 Task: Find a house in 'Space in guye, China' for 7 guests from 10th to 15th July, with 4 bedrooms, 7 beds, 4 bathrooms, priced between ₹10,000 and ₹15,000, including amenities like WiFi, Free parking, Gym, and Breakfast, and host language English.
Action: Mouse moved to (572, 112)
Screenshot: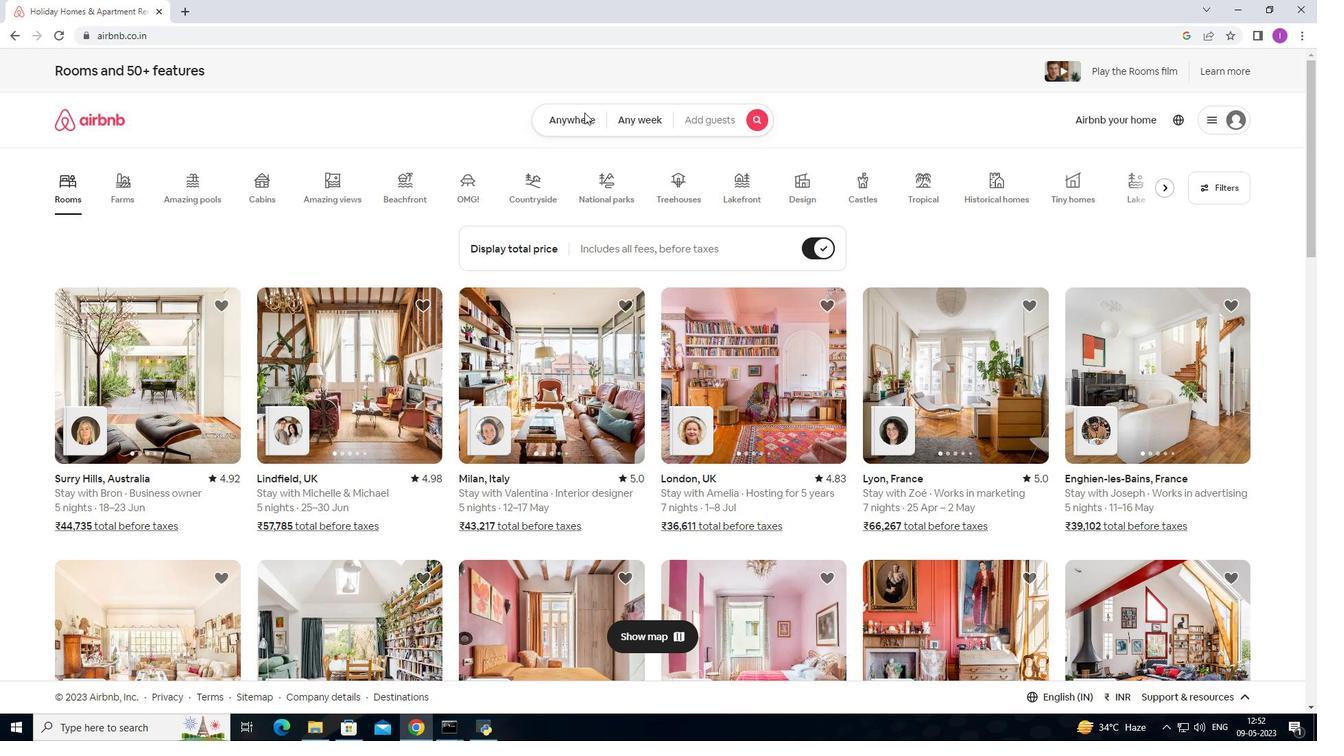 
Action: Mouse pressed left at (572, 112)
Screenshot: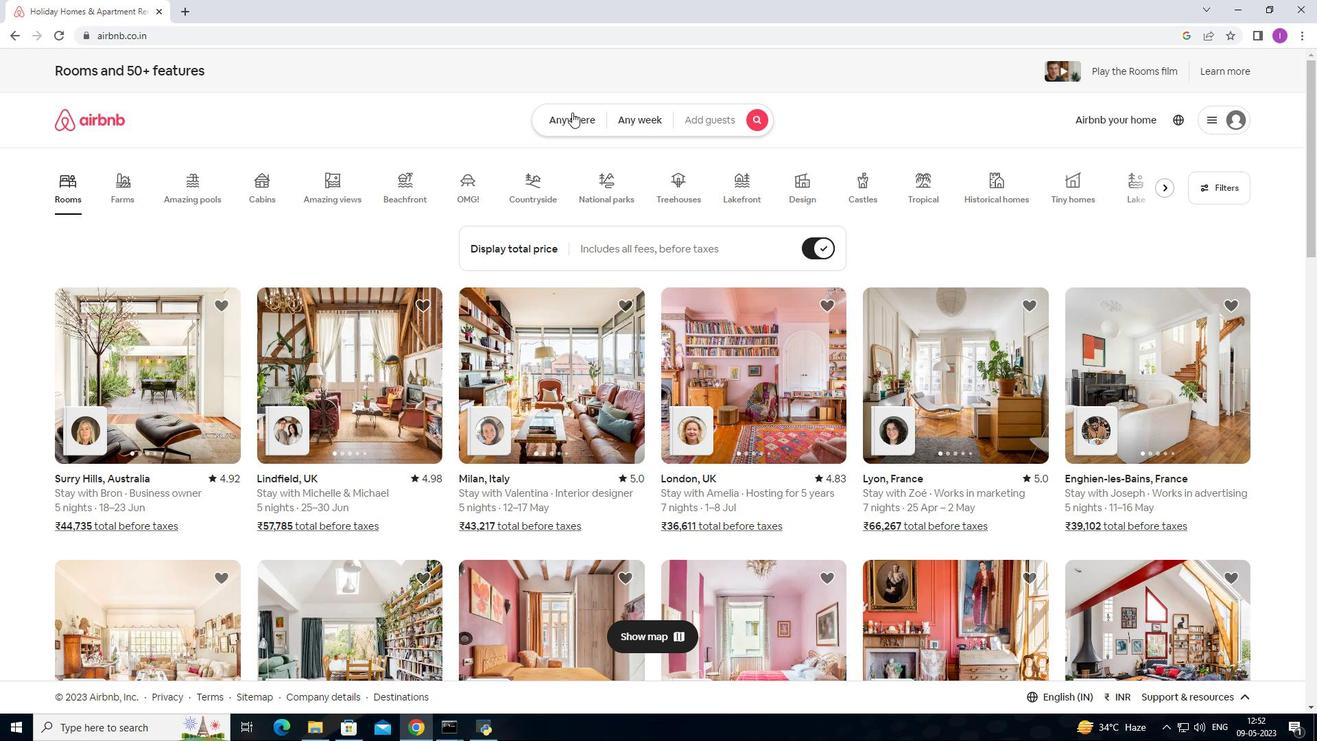 
Action: Mouse moved to (427, 177)
Screenshot: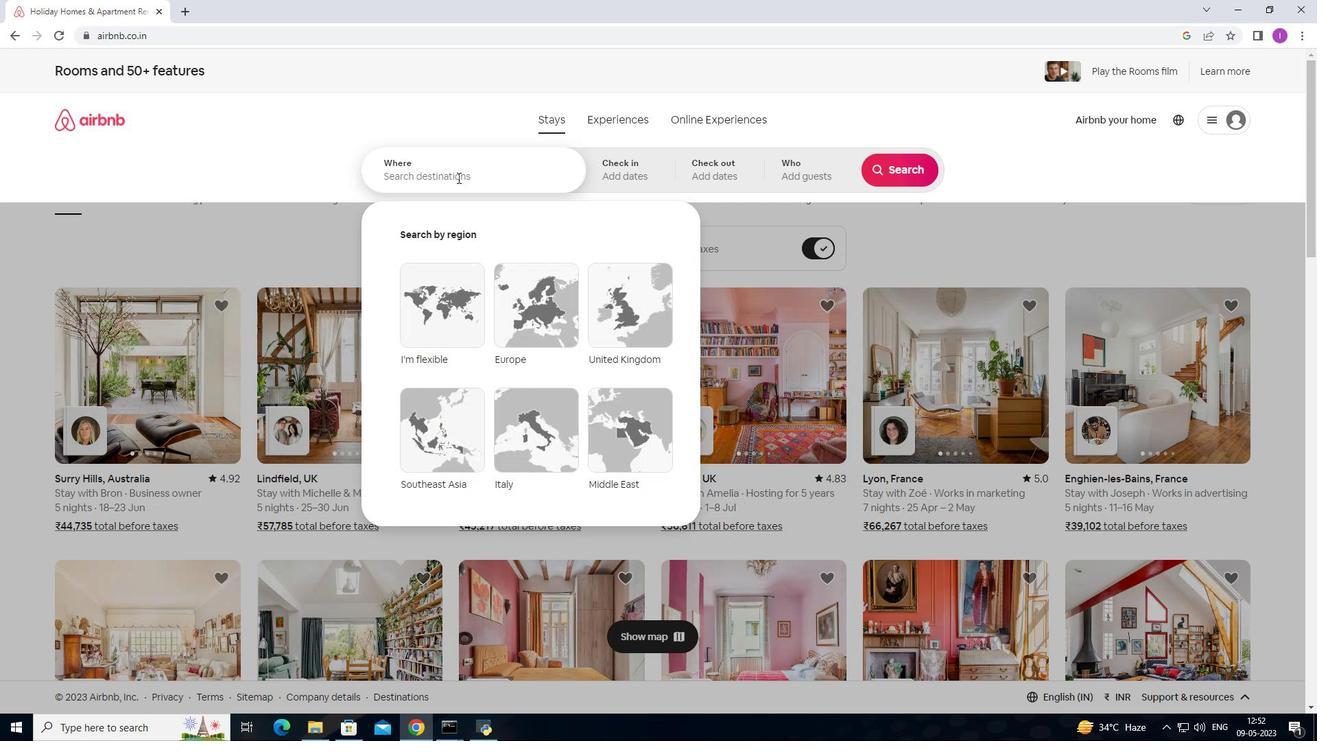 
Action: Mouse pressed left at (427, 177)
Screenshot: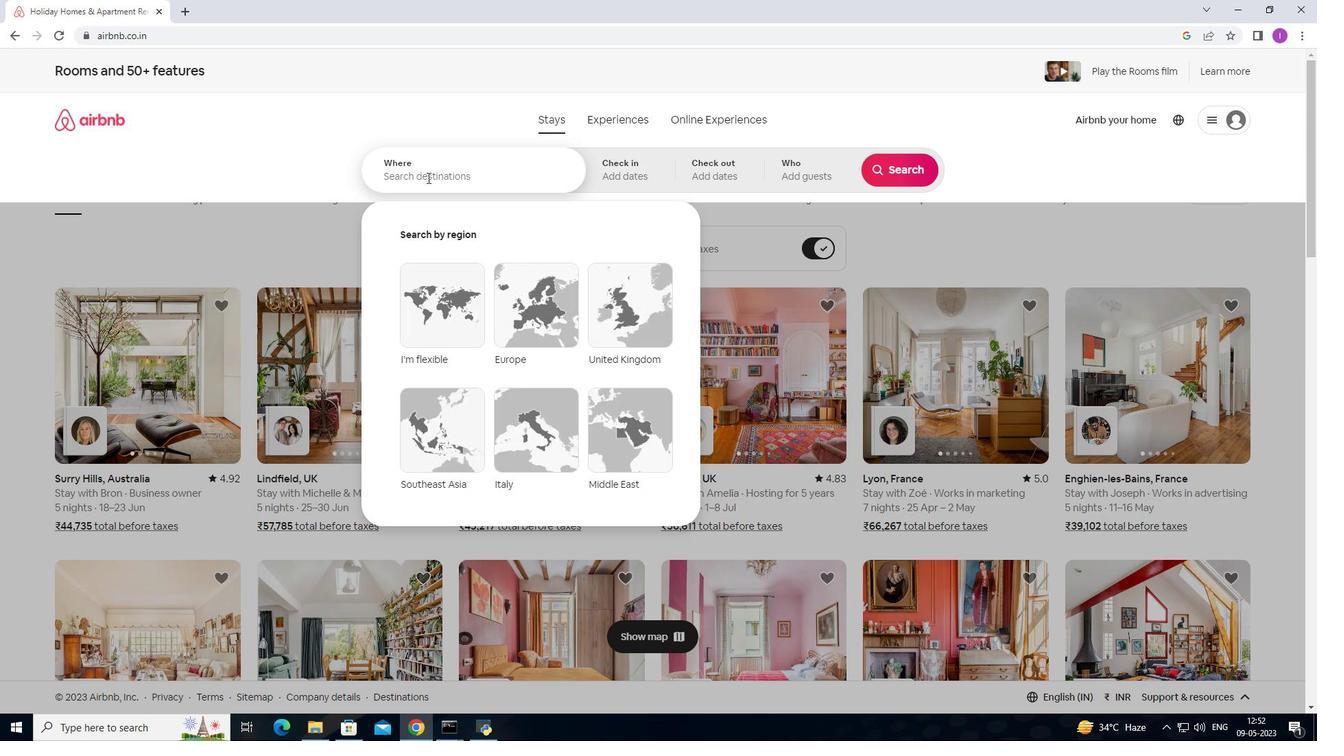 
Action: Mouse moved to (496, 182)
Screenshot: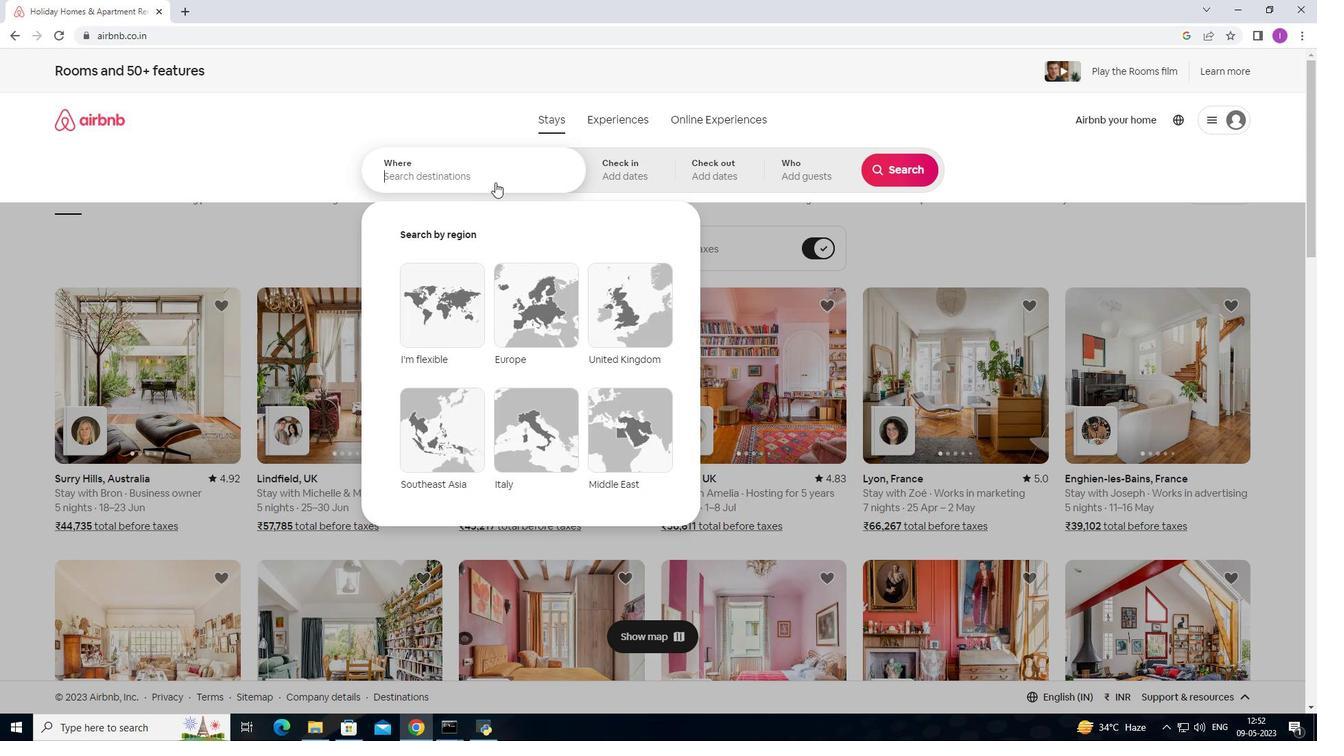 
Action: Key pressed <Key.shift>Space<Key.space>inguye,<Key.shift>China
Screenshot: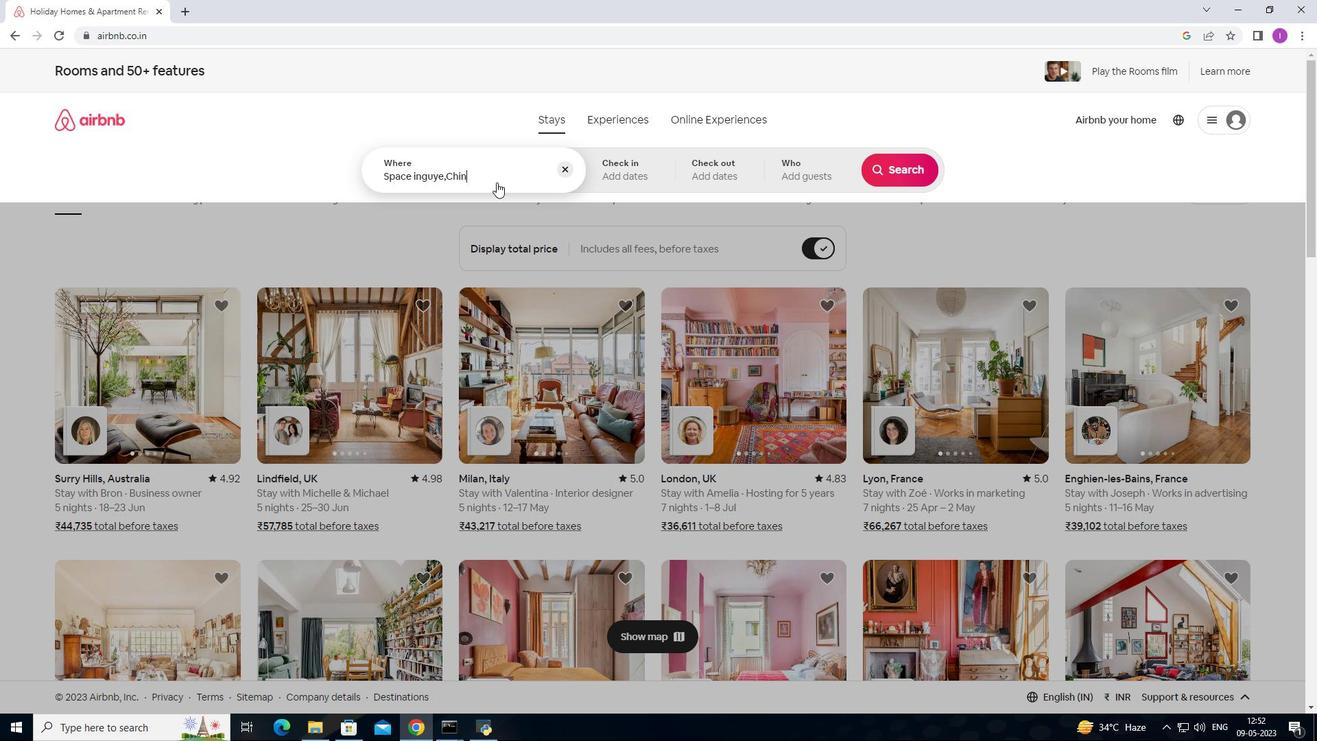 
Action: Mouse moved to (421, 176)
Screenshot: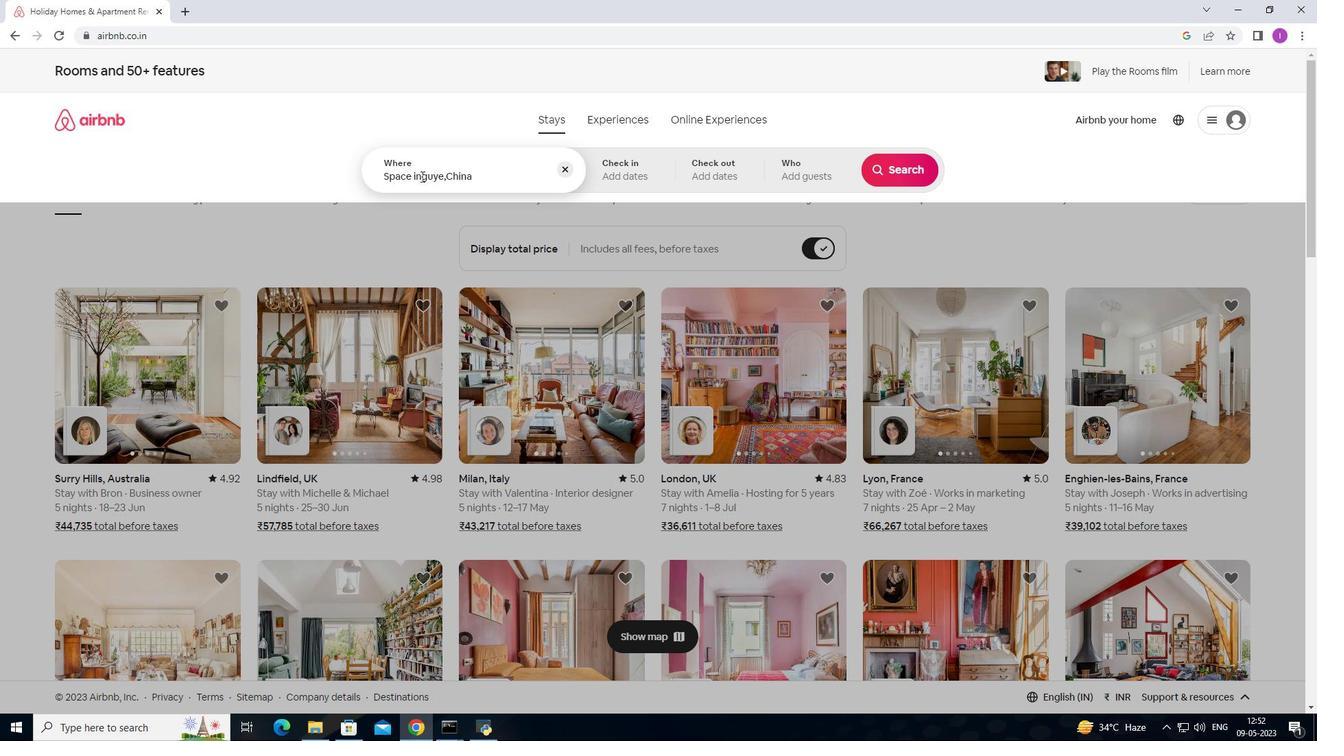 
Action: Mouse pressed left at (421, 176)
Screenshot: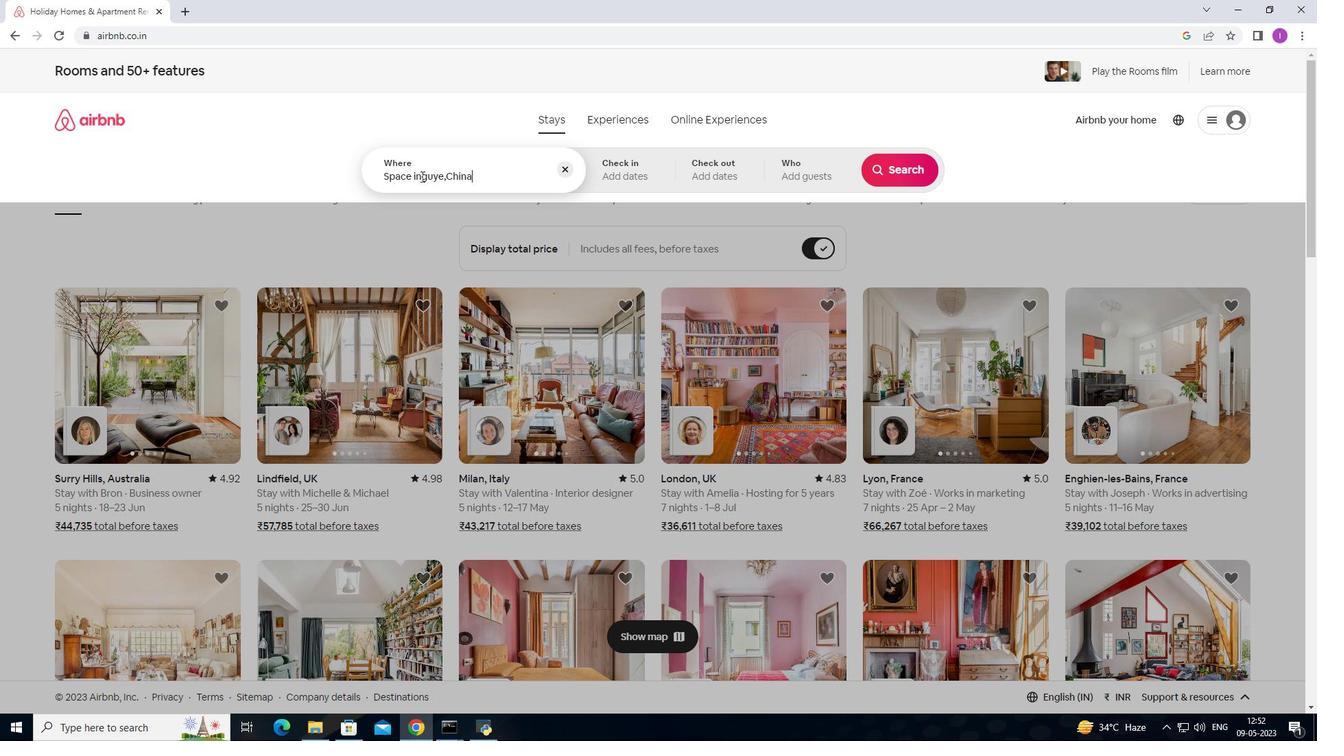 
Action: Mouse moved to (423, 179)
Screenshot: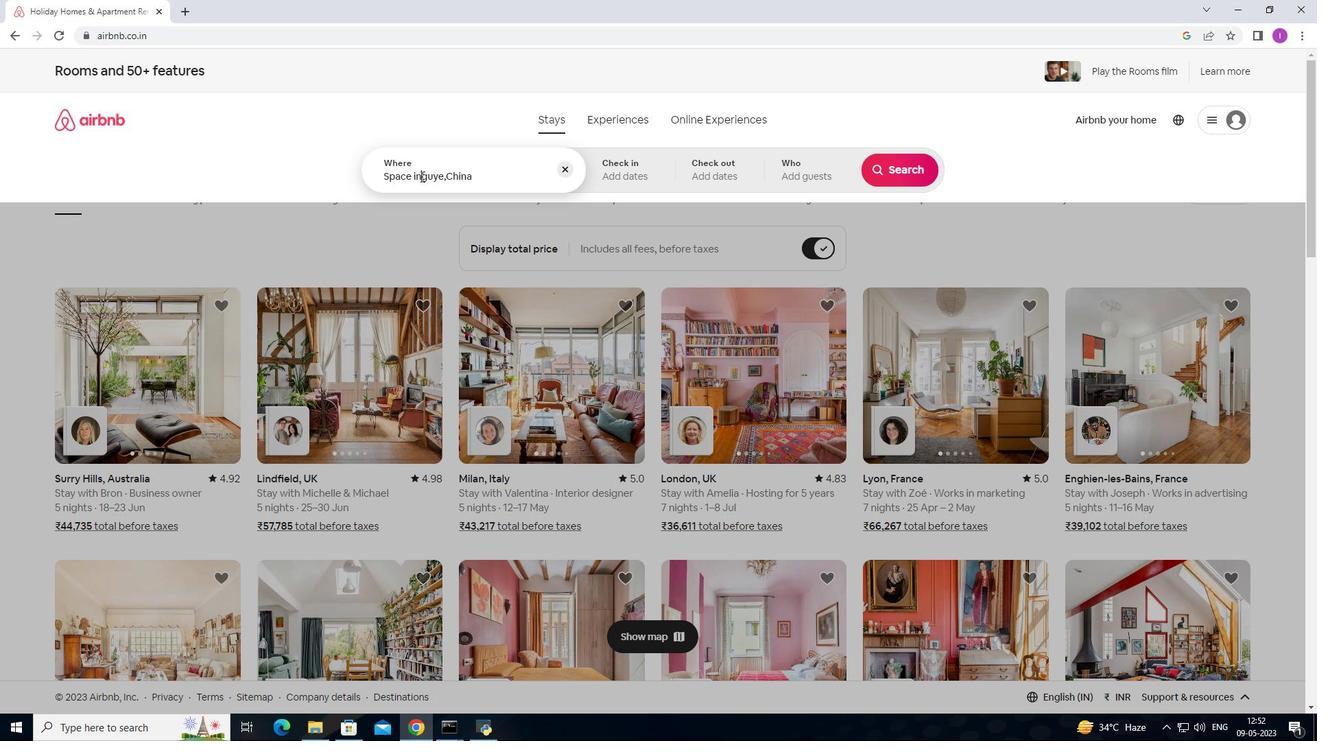 
Action: Key pressed <Key.space>
Screenshot: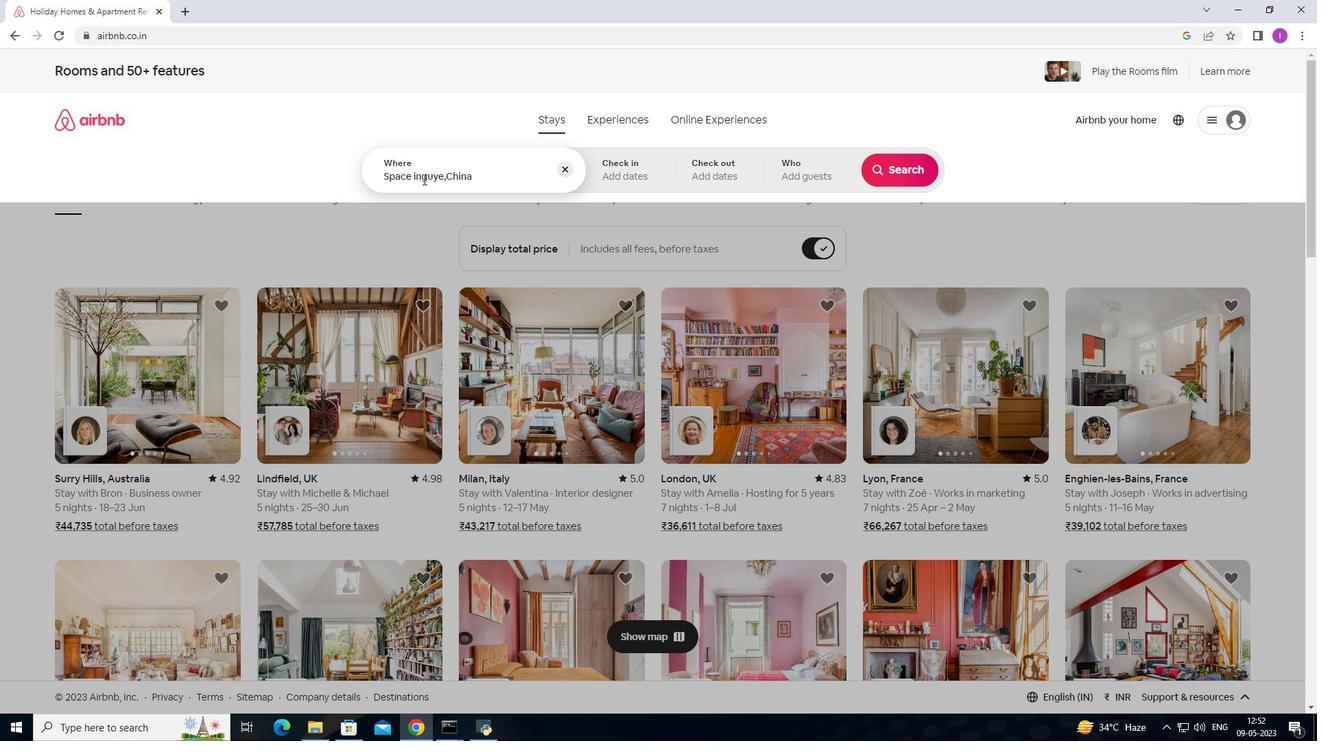 
Action: Mouse moved to (616, 175)
Screenshot: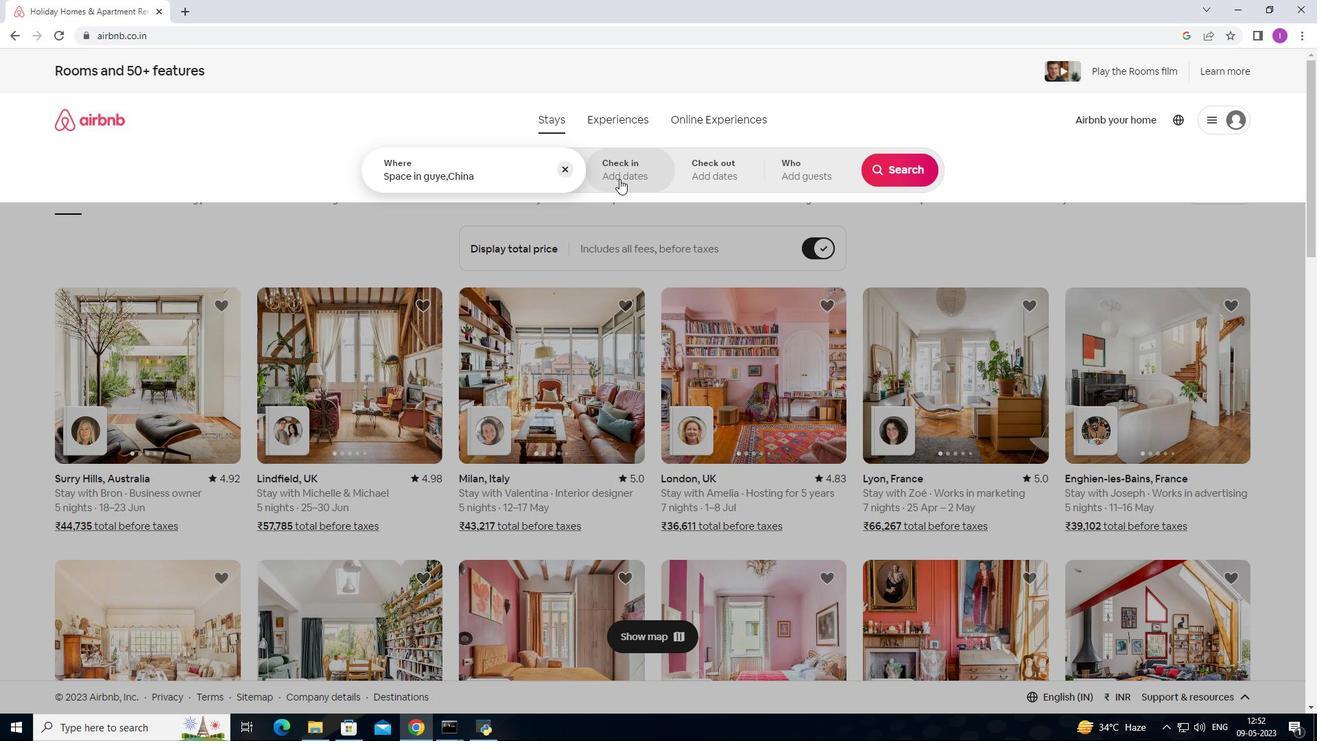 
Action: Mouse pressed left at (616, 175)
Screenshot: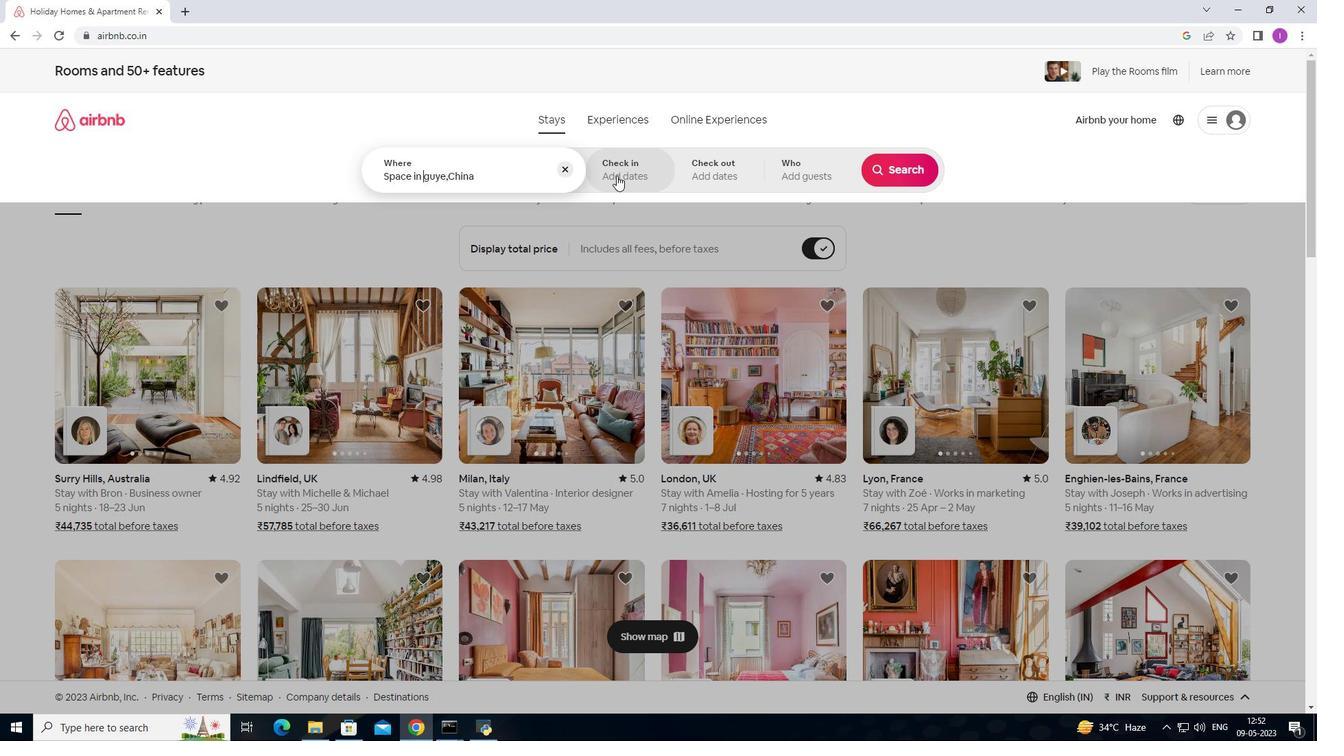 
Action: Mouse moved to (896, 270)
Screenshot: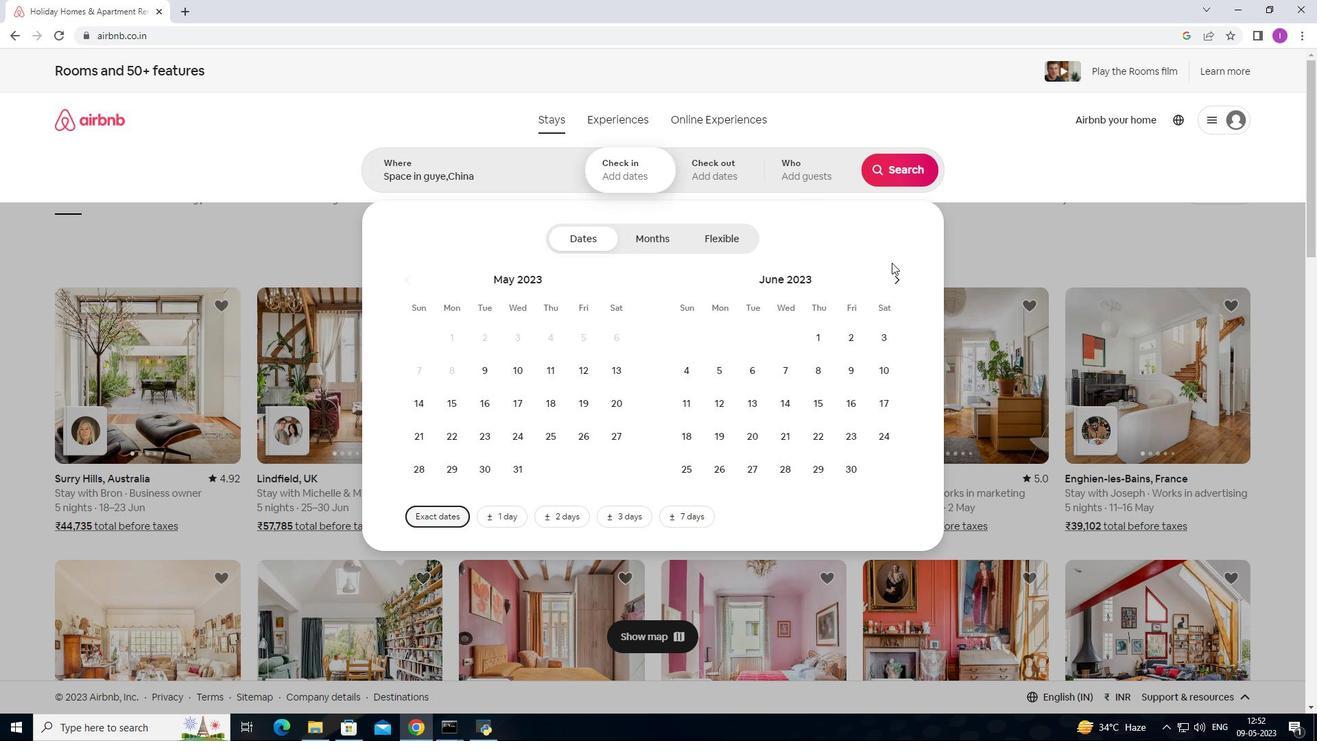 
Action: Mouse pressed left at (896, 270)
Screenshot: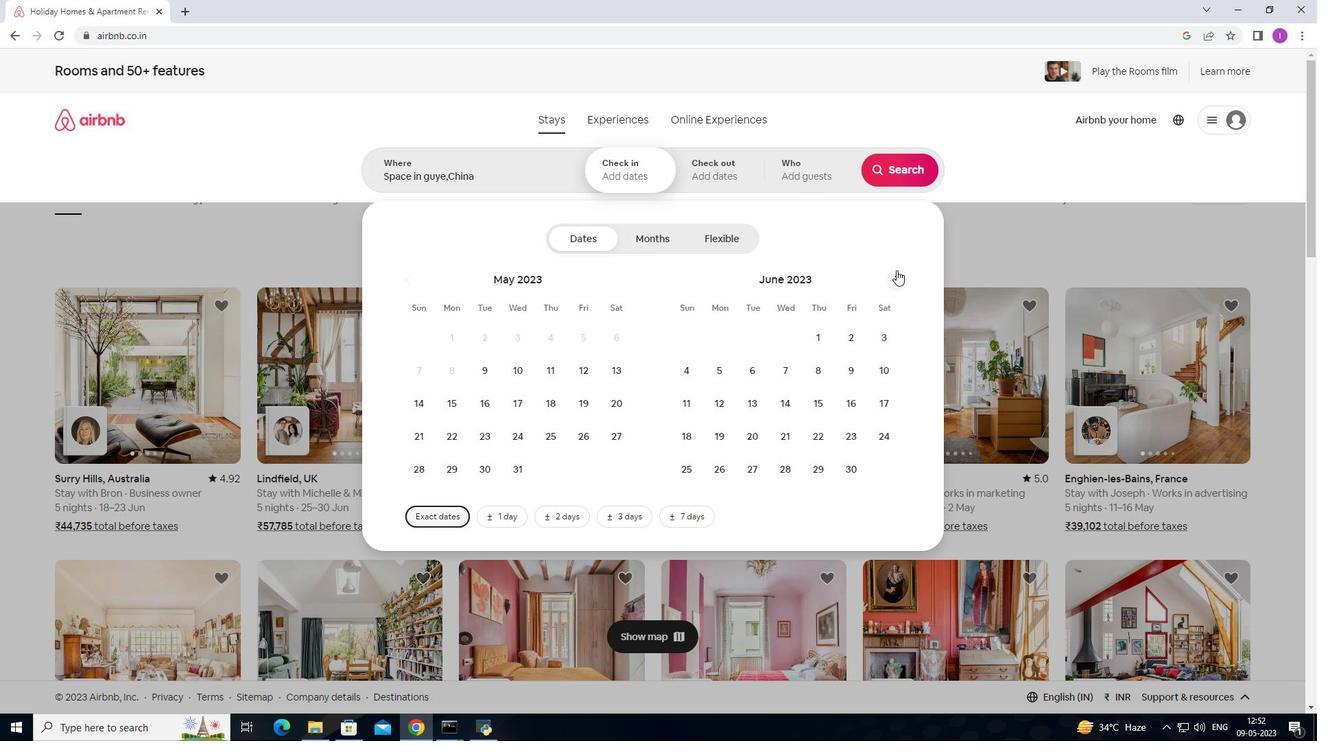 
Action: Mouse moved to (723, 406)
Screenshot: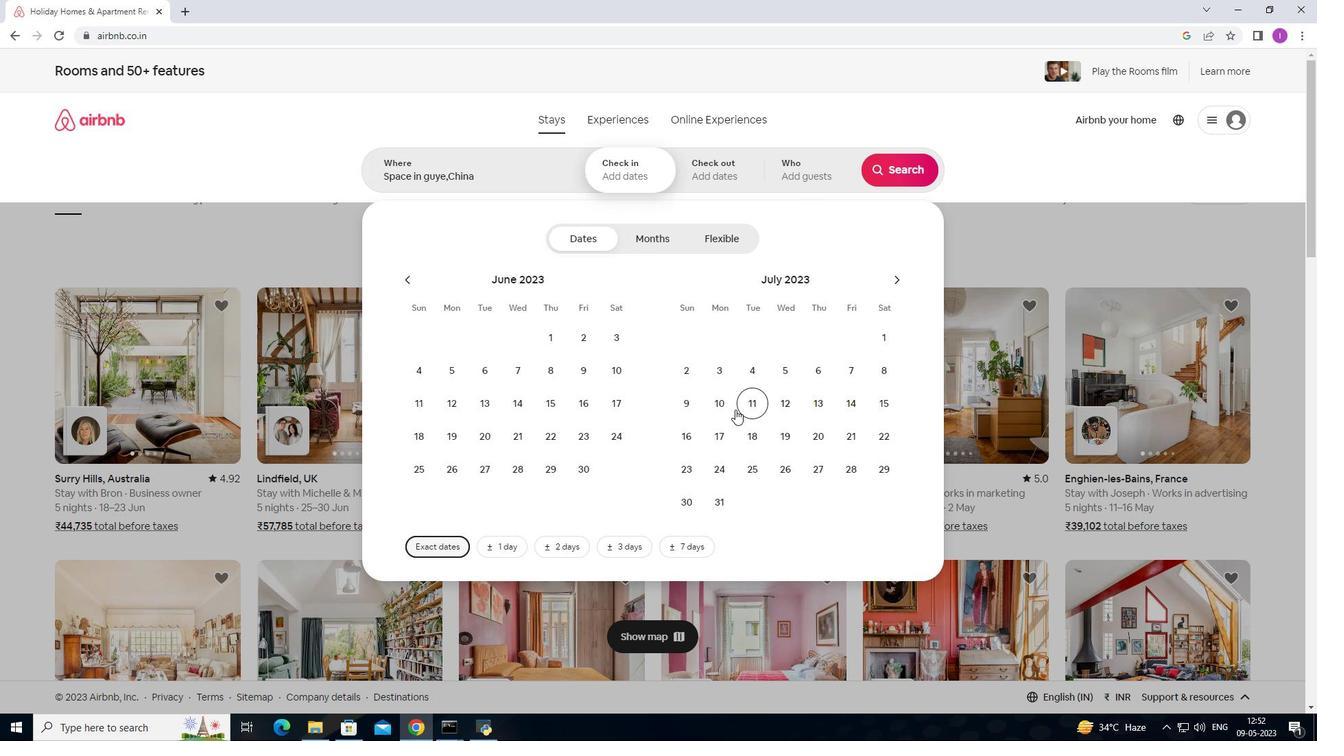 
Action: Mouse pressed left at (723, 406)
Screenshot: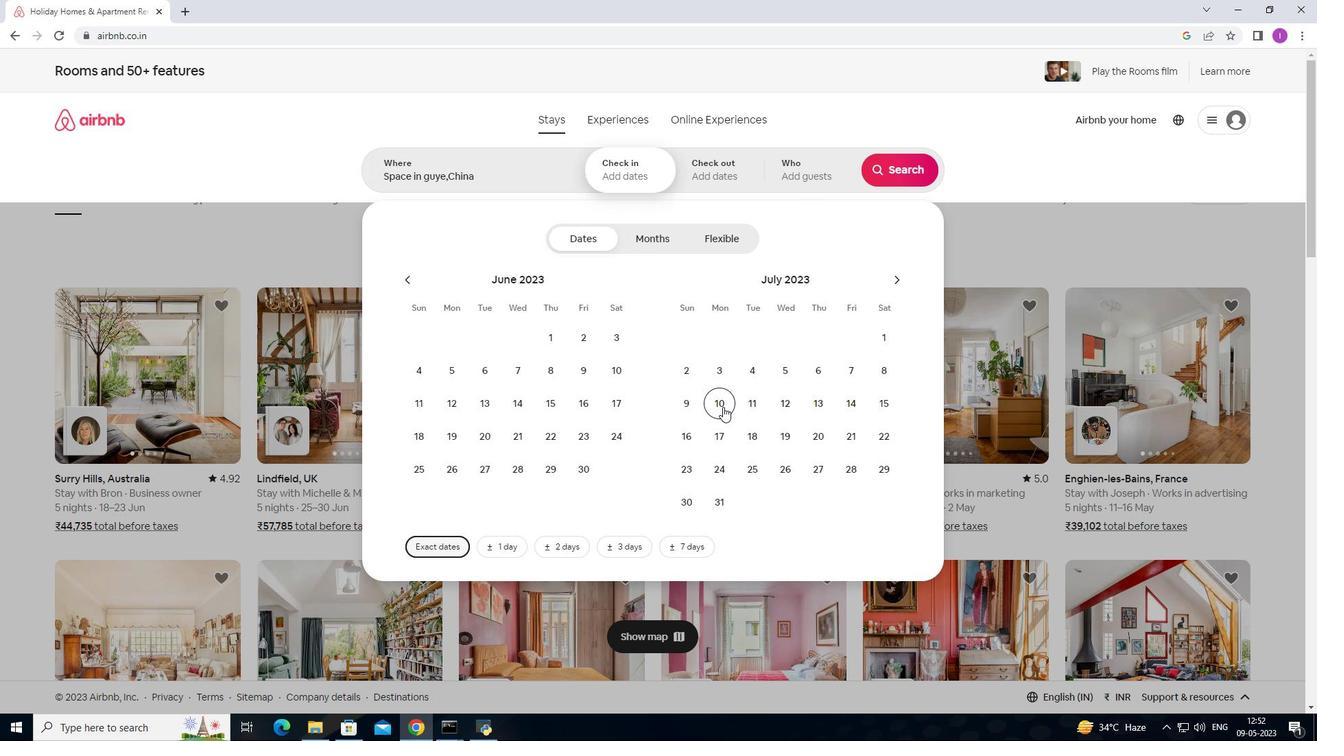 
Action: Mouse moved to (880, 409)
Screenshot: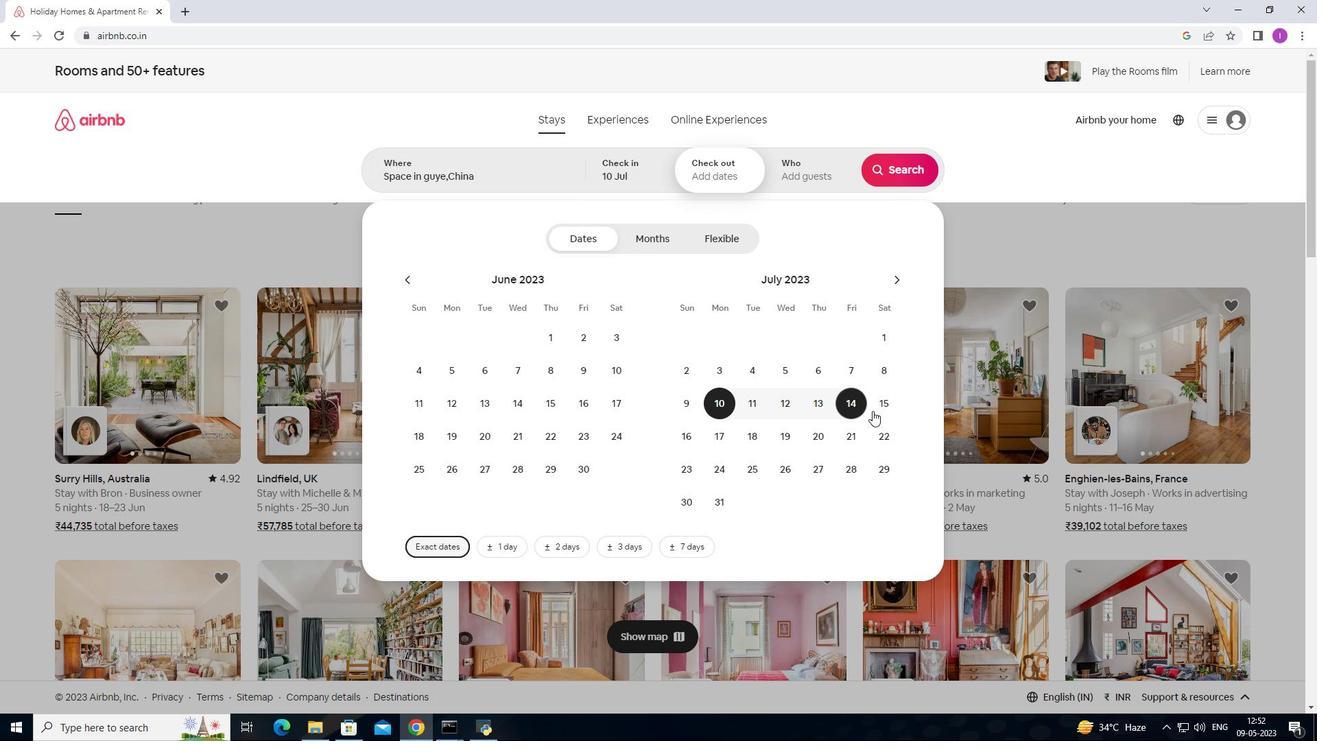 
Action: Mouse pressed left at (880, 409)
Screenshot: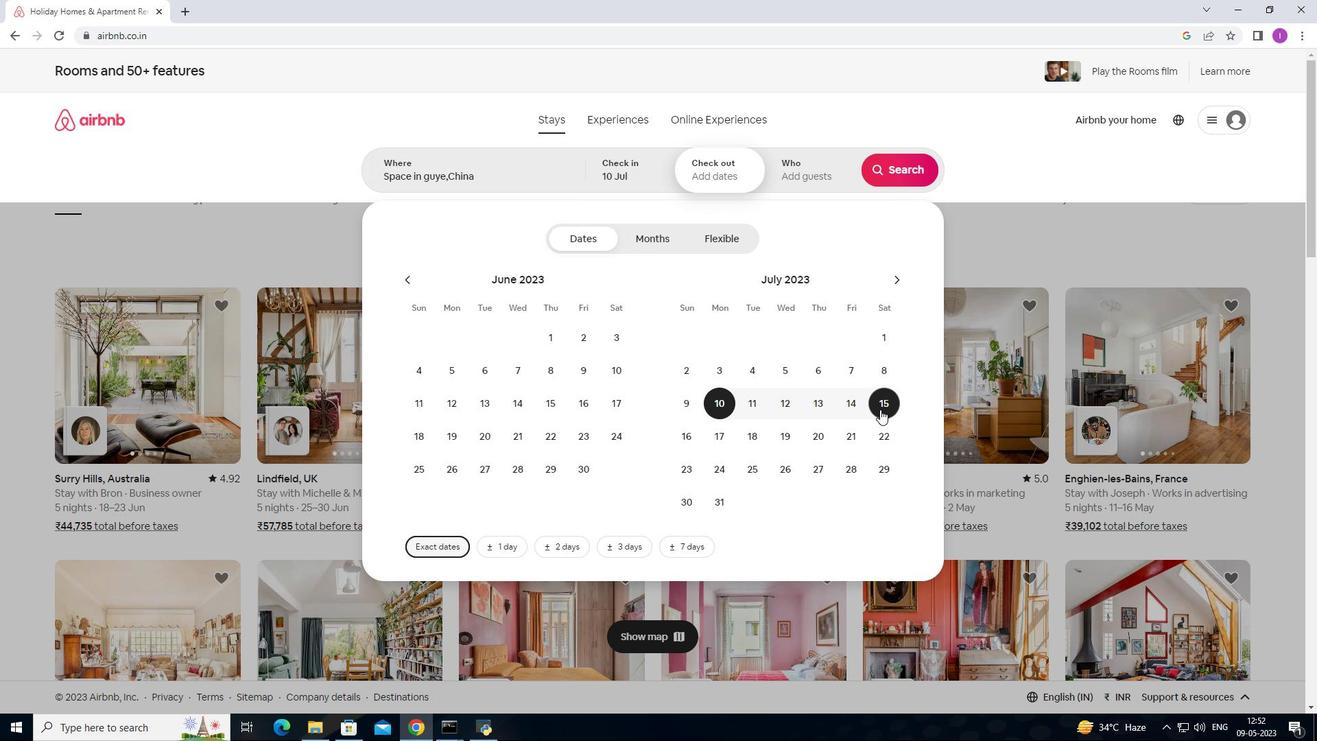 
Action: Mouse moved to (807, 175)
Screenshot: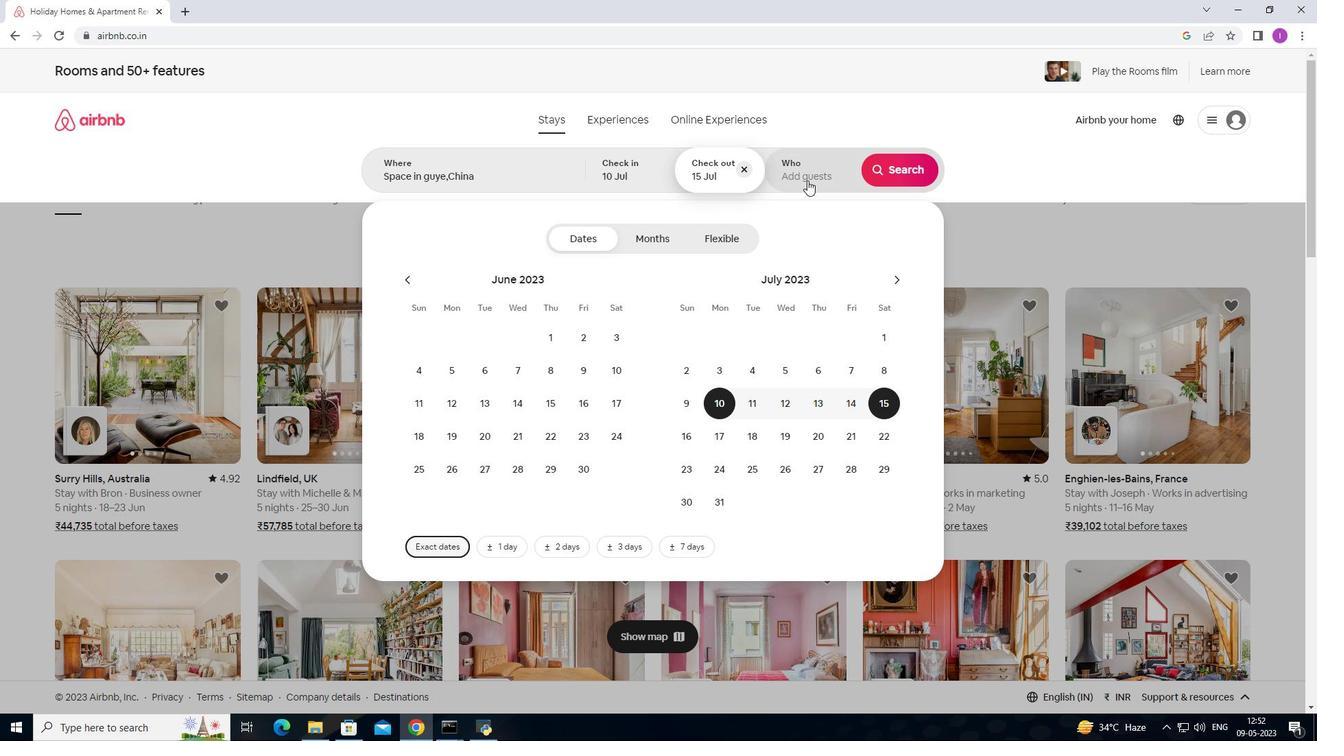 
Action: Mouse pressed left at (807, 175)
Screenshot: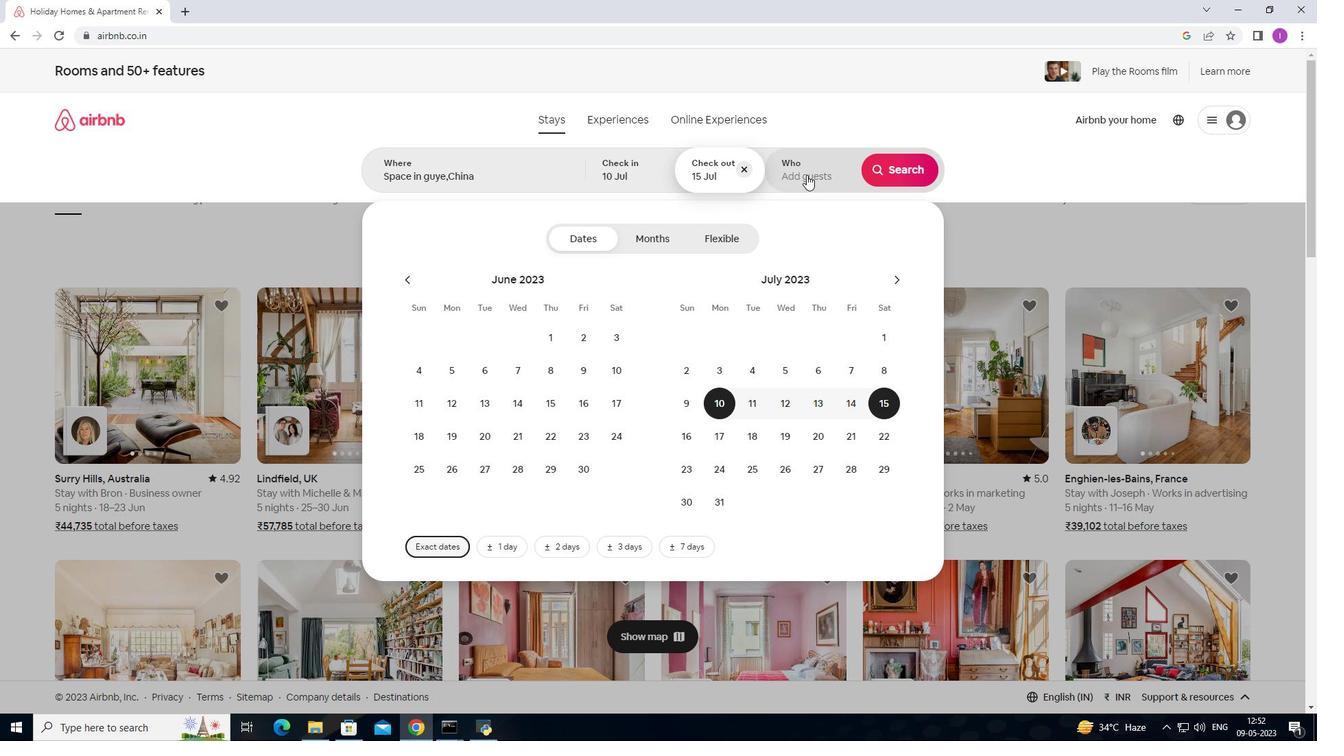 
Action: Mouse moved to (901, 244)
Screenshot: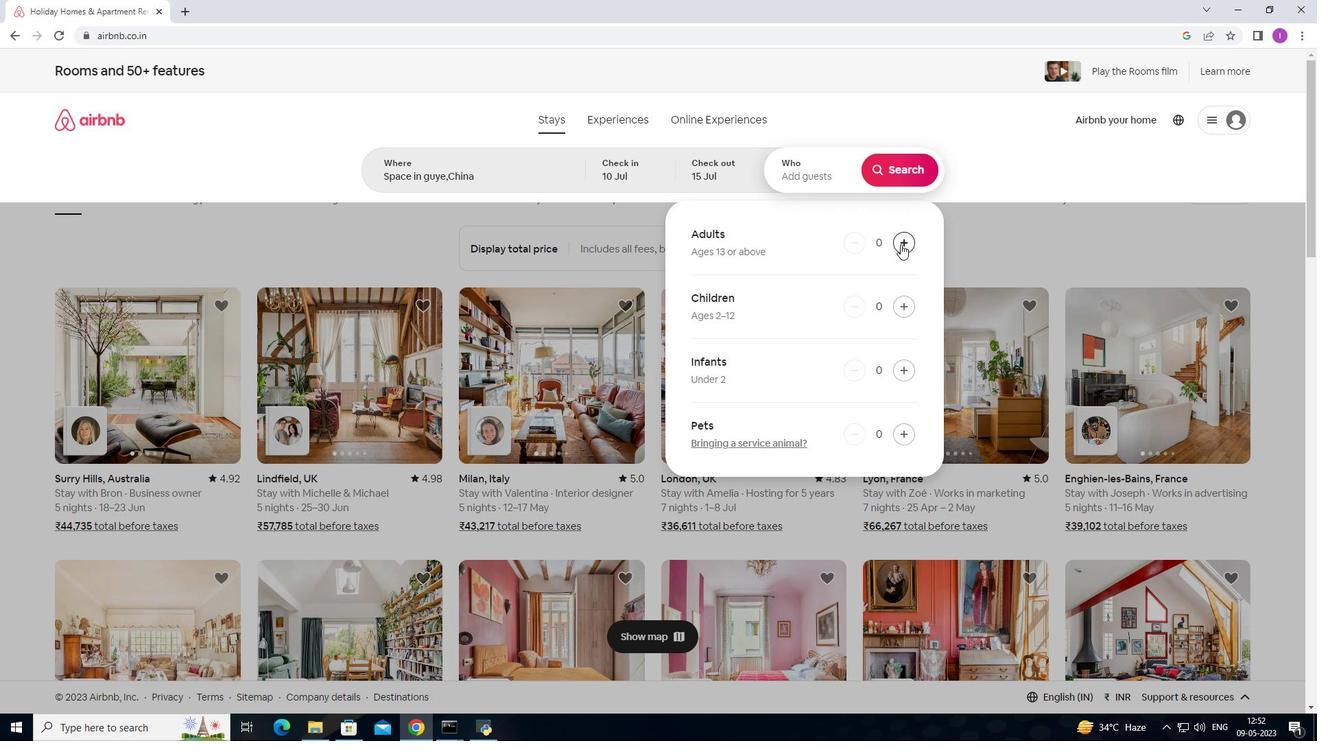 
Action: Mouse pressed left at (901, 244)
Screenshot: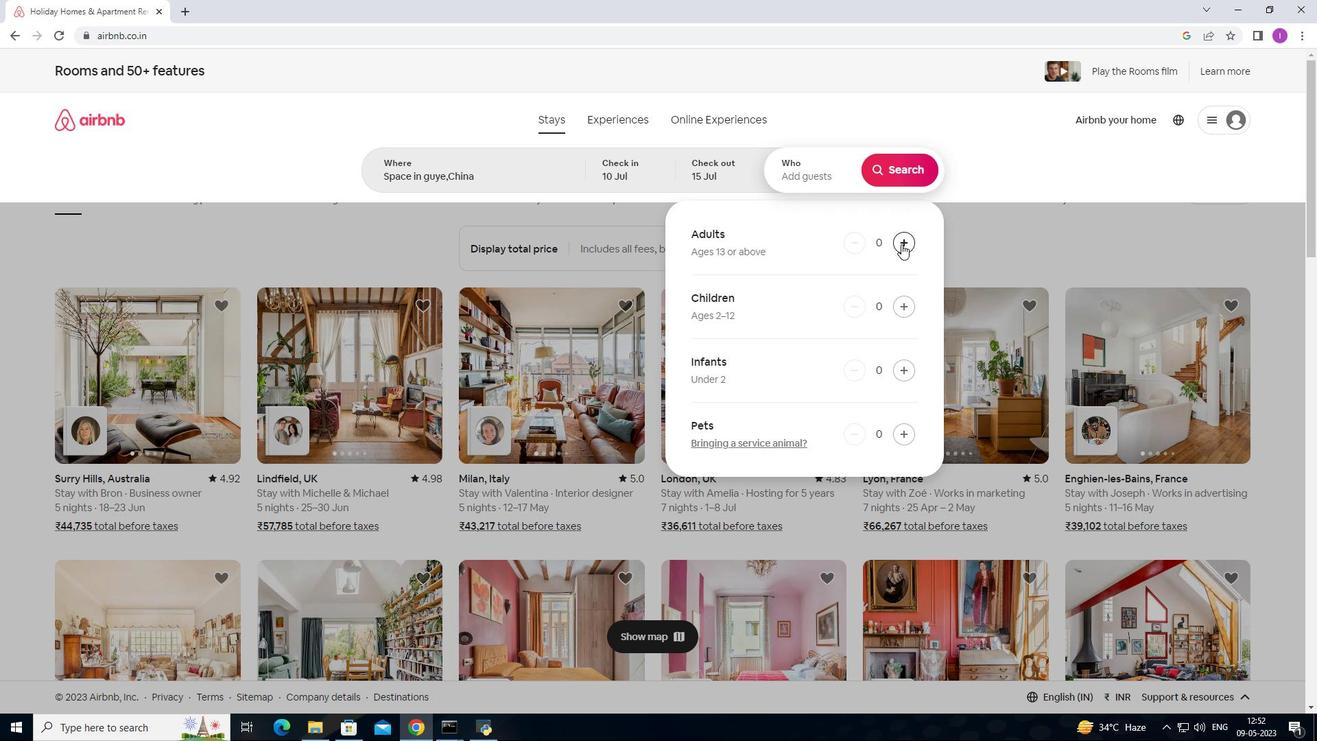 
Action: Mouse pressed left at (901, 244)
Screenshot: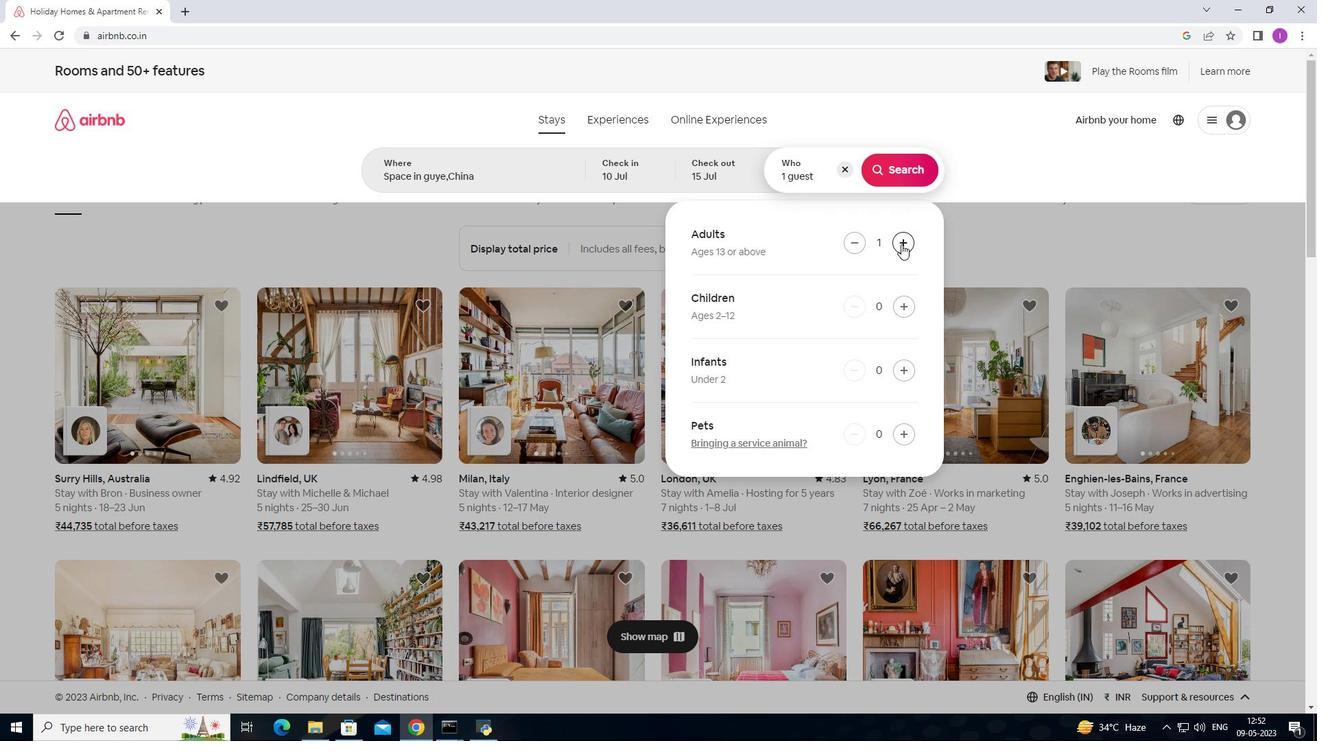 
Action: Mouse pressed left at (901, 244)
Screenshot: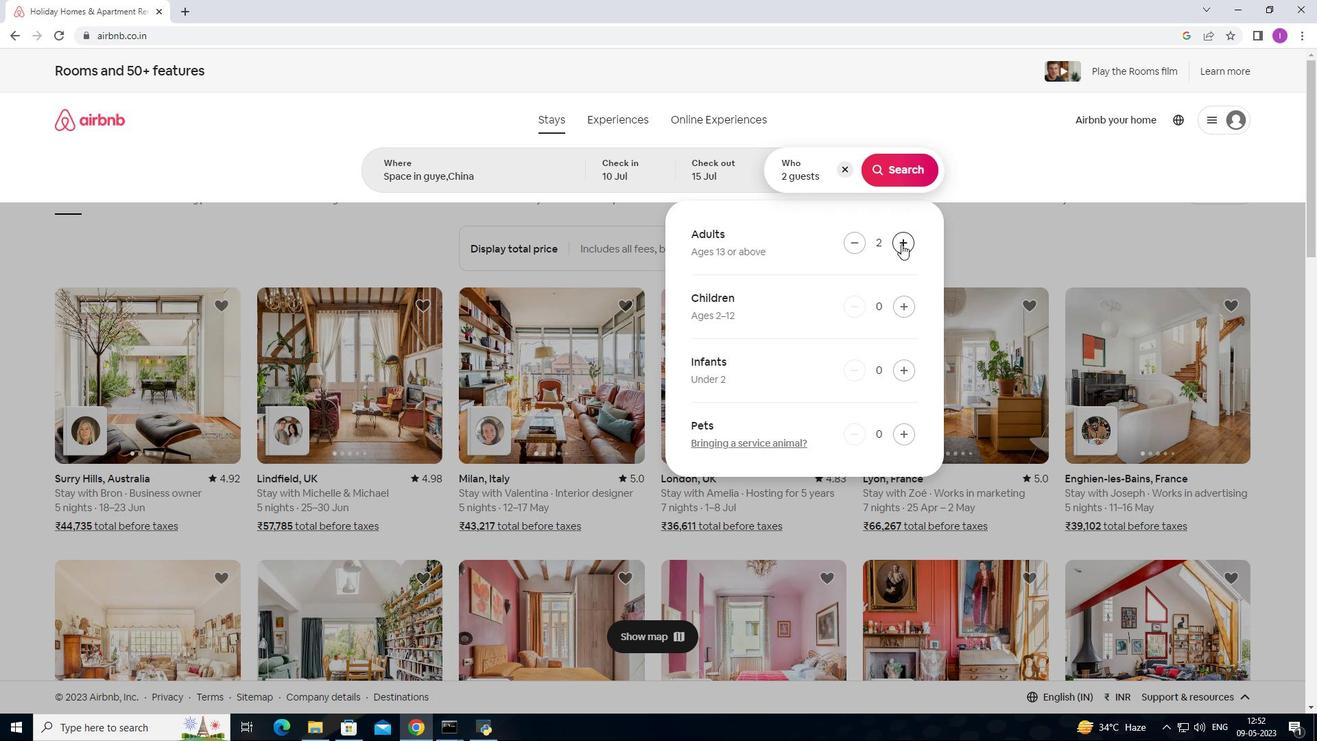 
Action: Mouse pressed left at (901, 244)
Screenshot: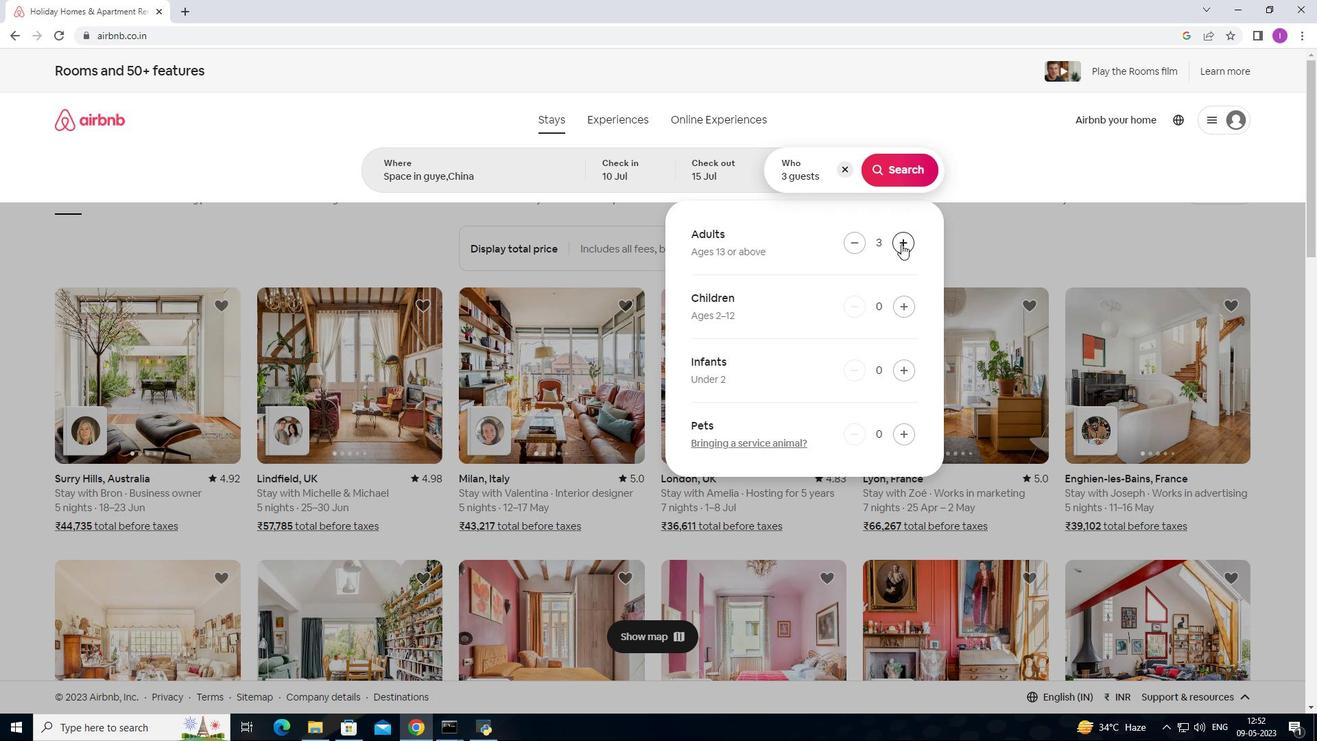 
Action: Mouse pressed left at (901, 244)
Screenshot: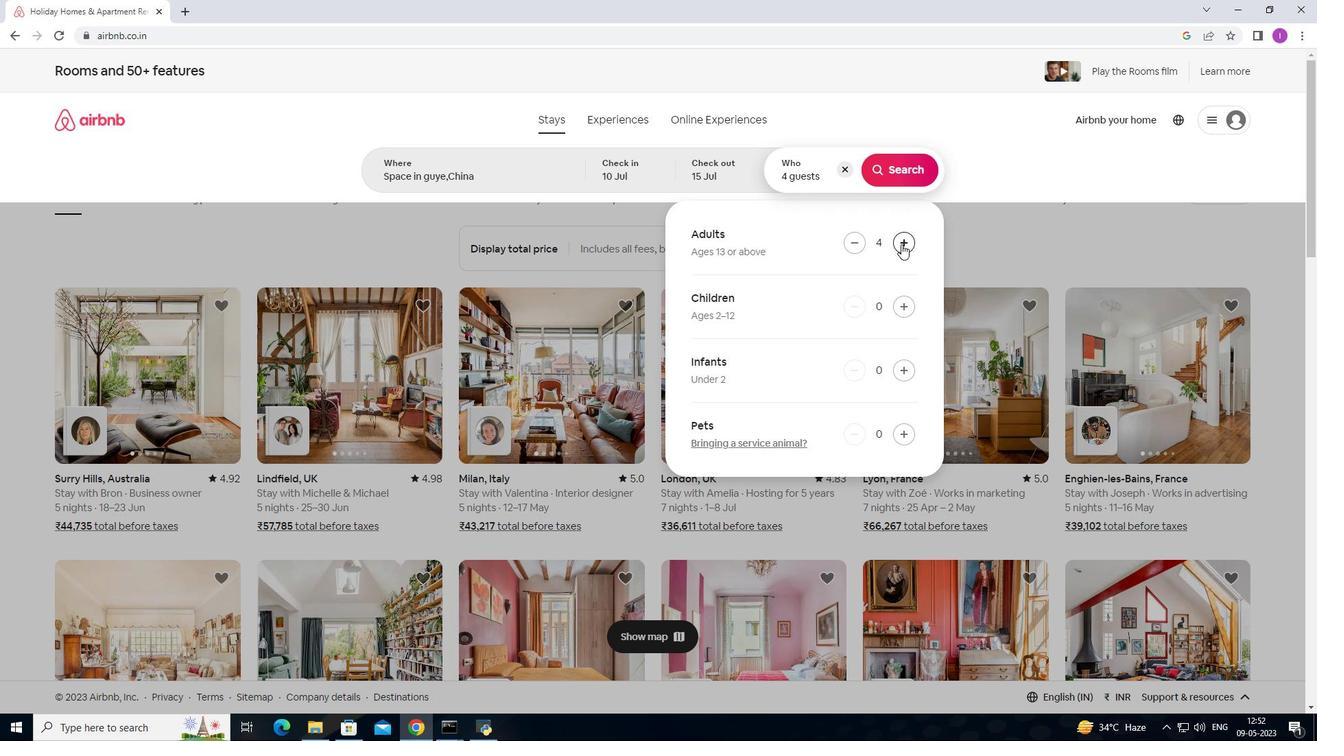 
Action: Mouse pressed left at (901, 244)
Screenshot: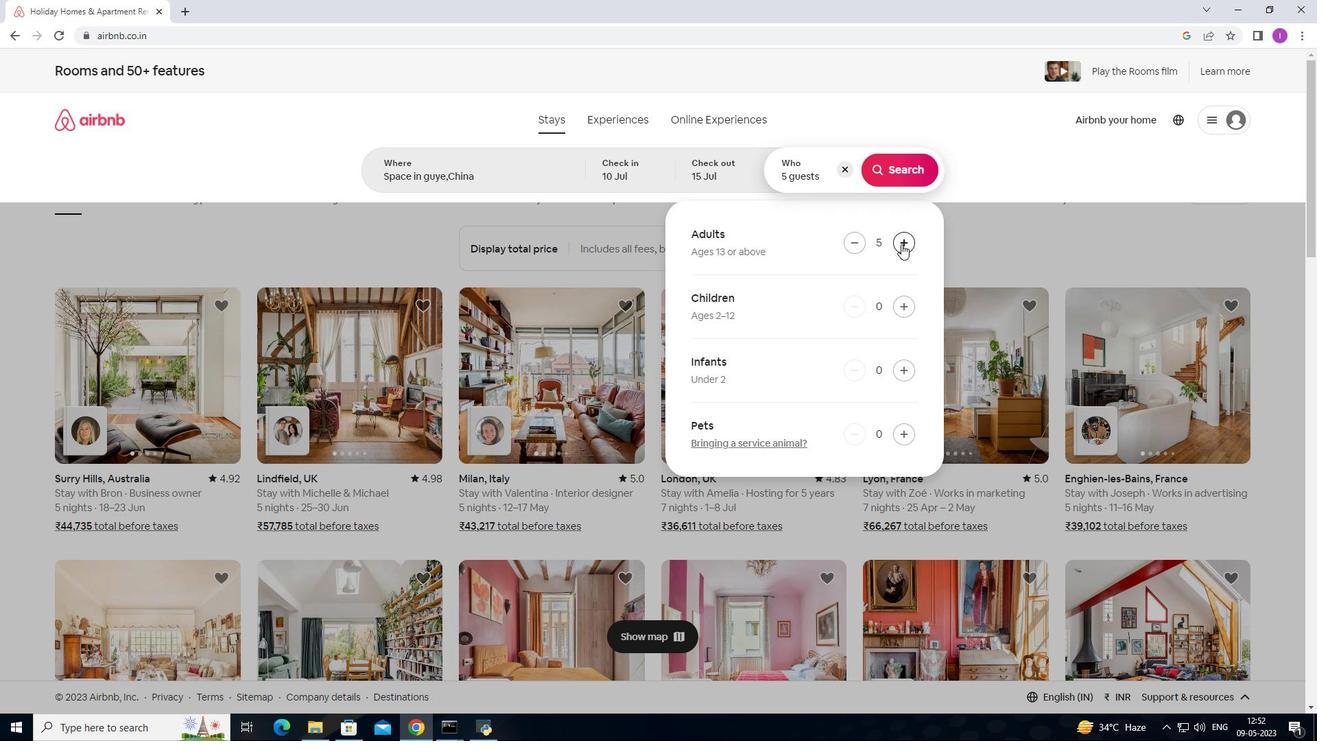 
Action: Mouse pressed left at (901, 244)
Screenshot: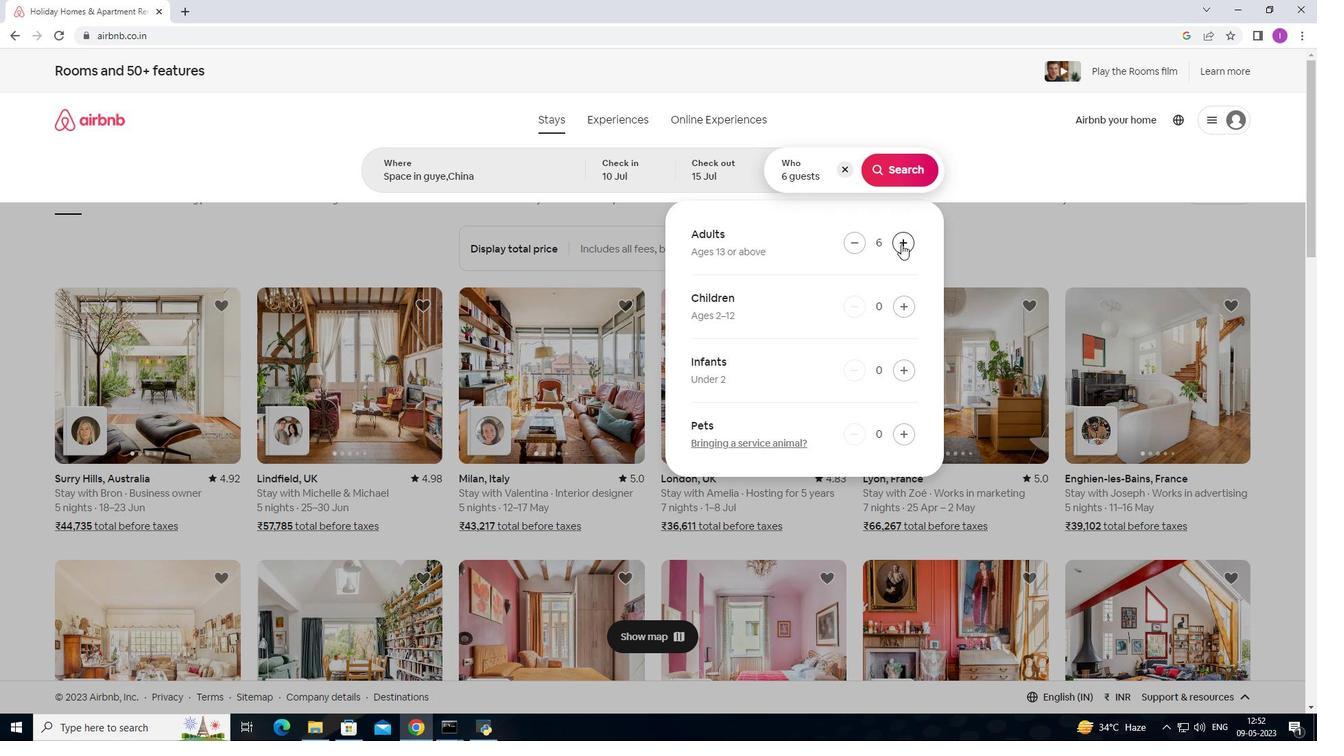 
Action: Mouse moved to (908, 174)
Screenshot: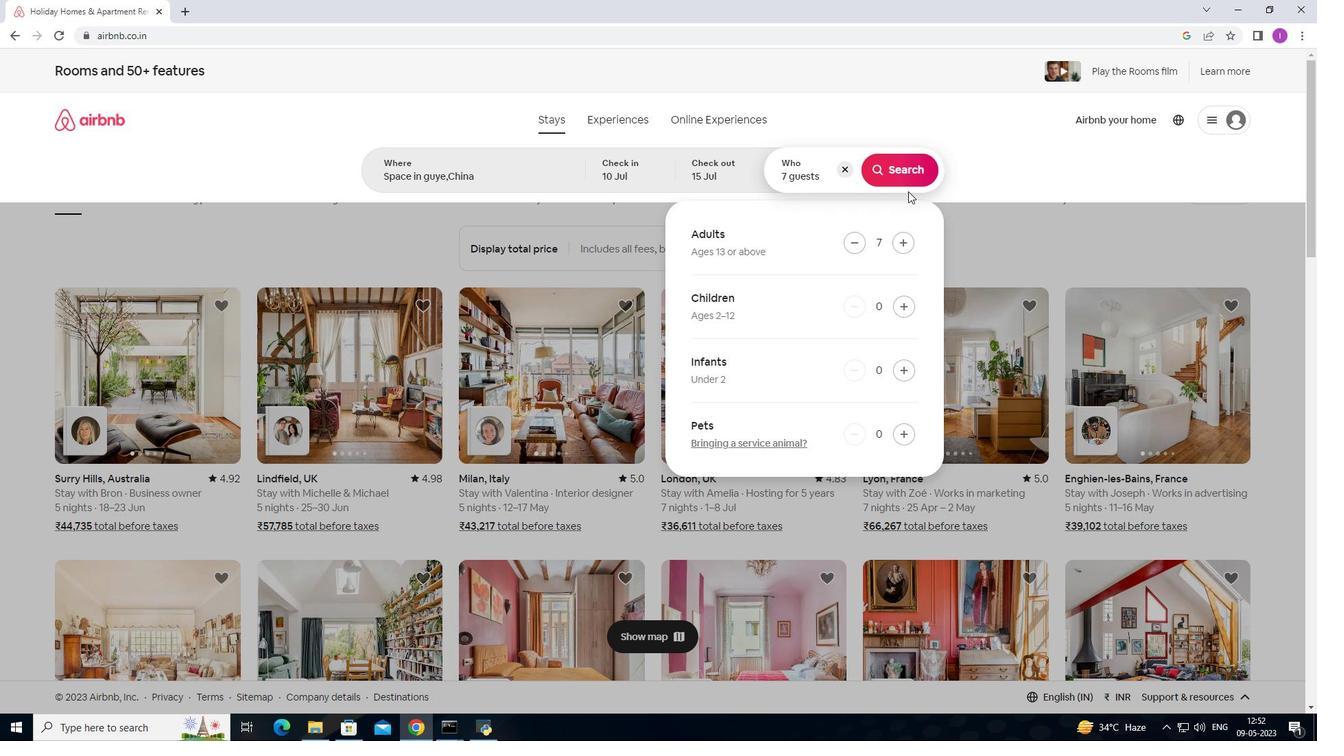 
Action: Mouse pressed left at (908, 174)
Screenshot: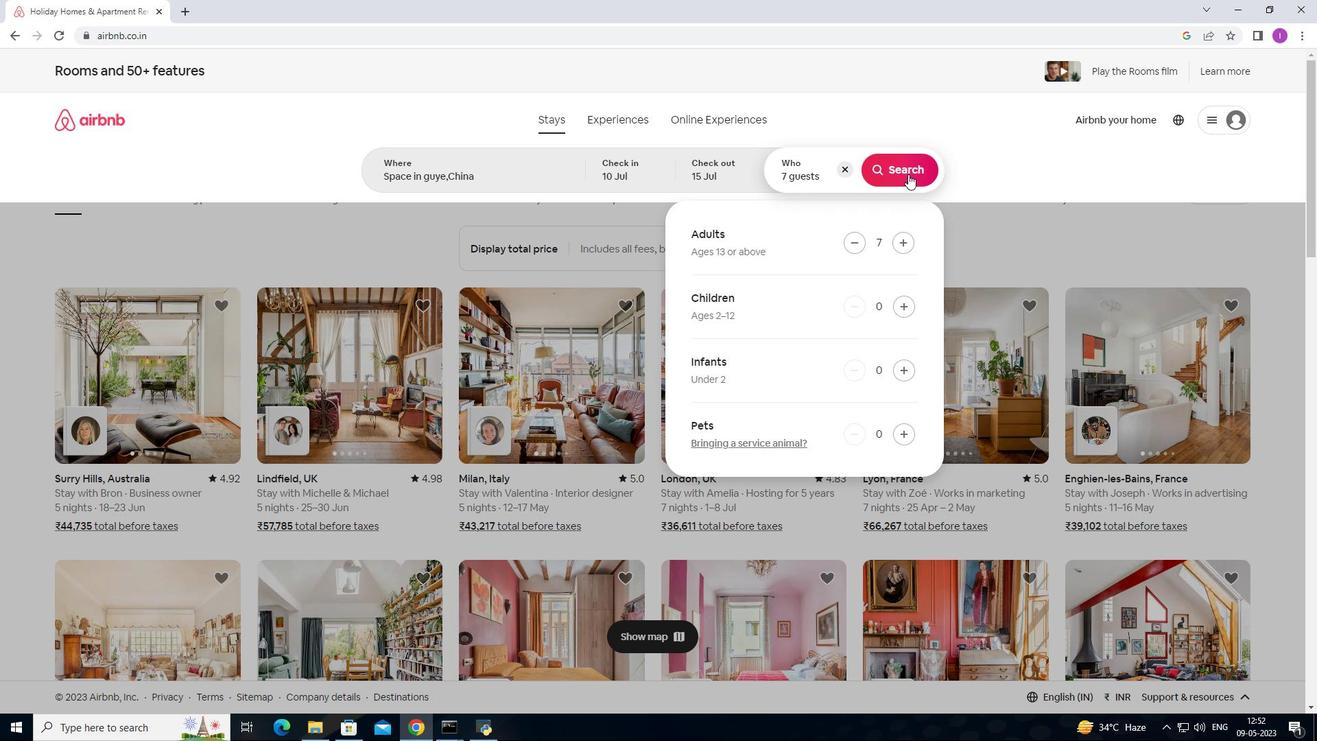 
Action: Mouse moved to (1275, 125)
Screenshot: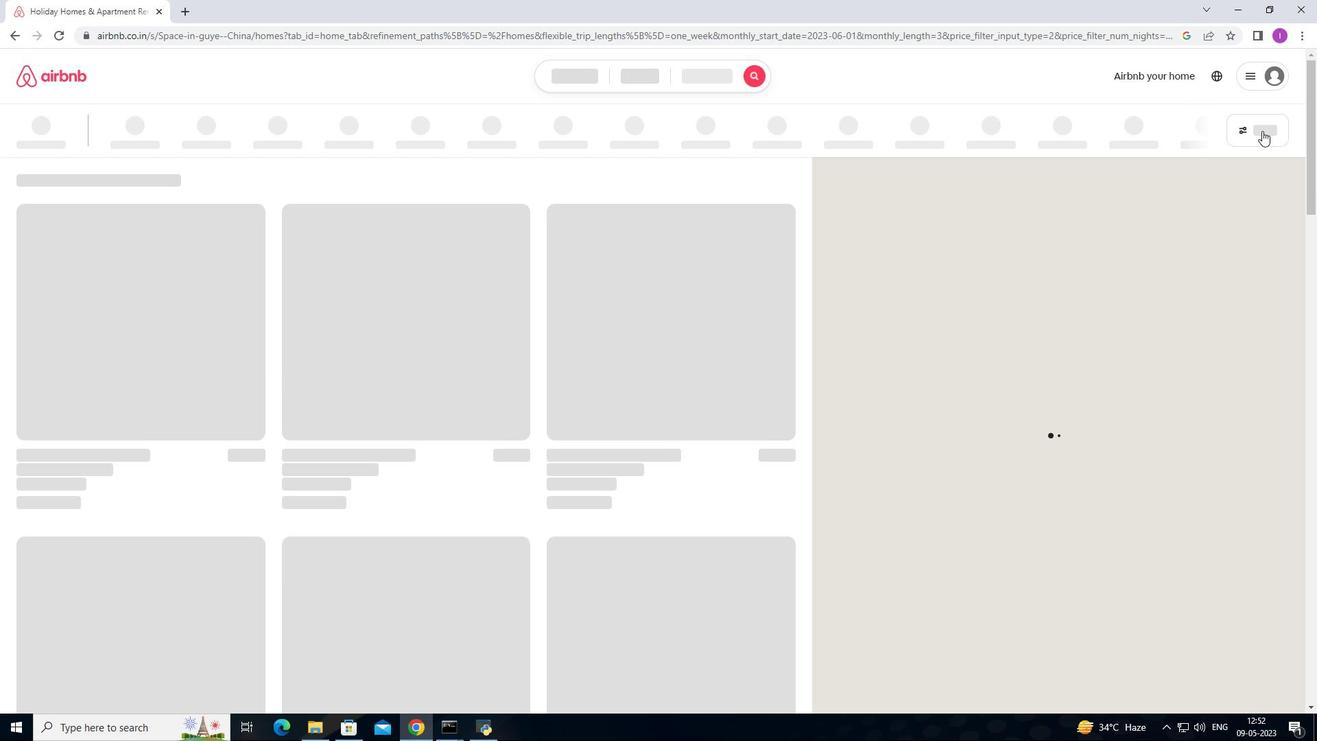
Action: Mouse pressed left at (1275, 125)
Screenshot: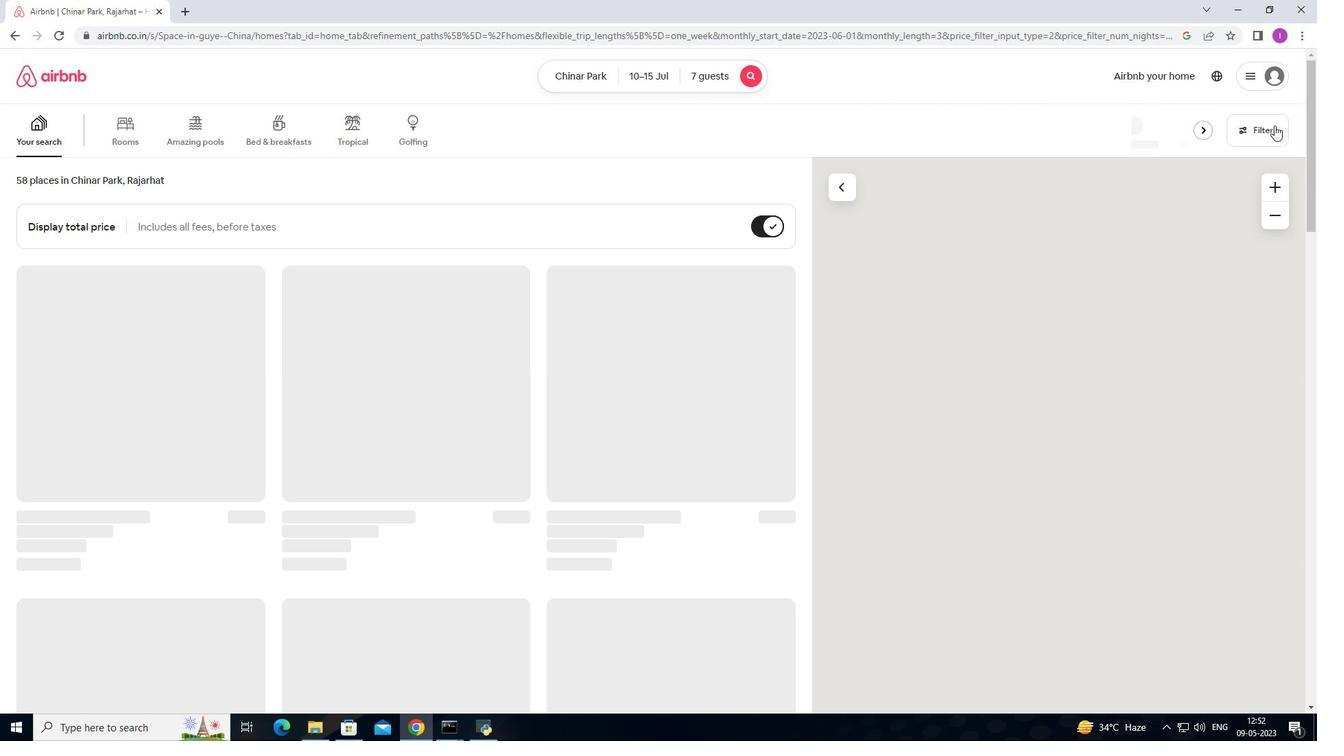 
Action: Mouse moved to (481, 470)
Screenshot: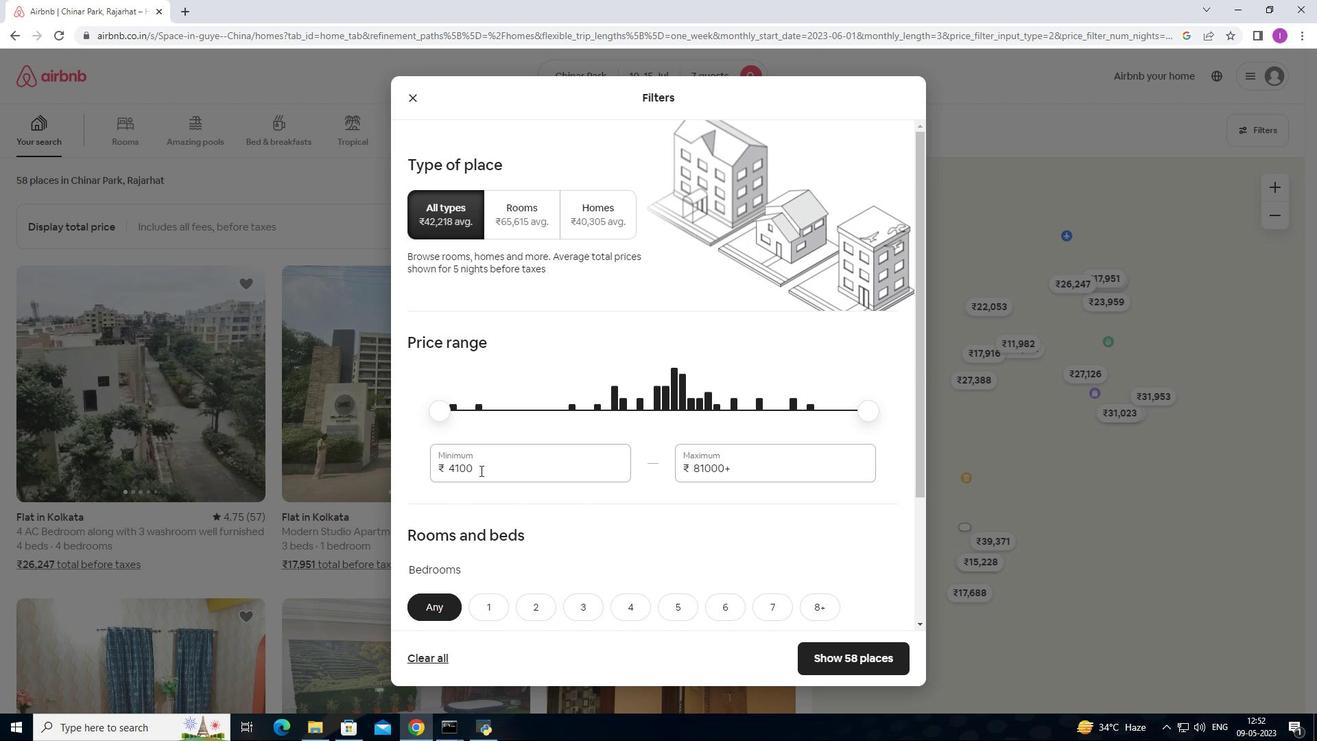 
Action: Mouse pressed left at (481, 470)
Screenshot: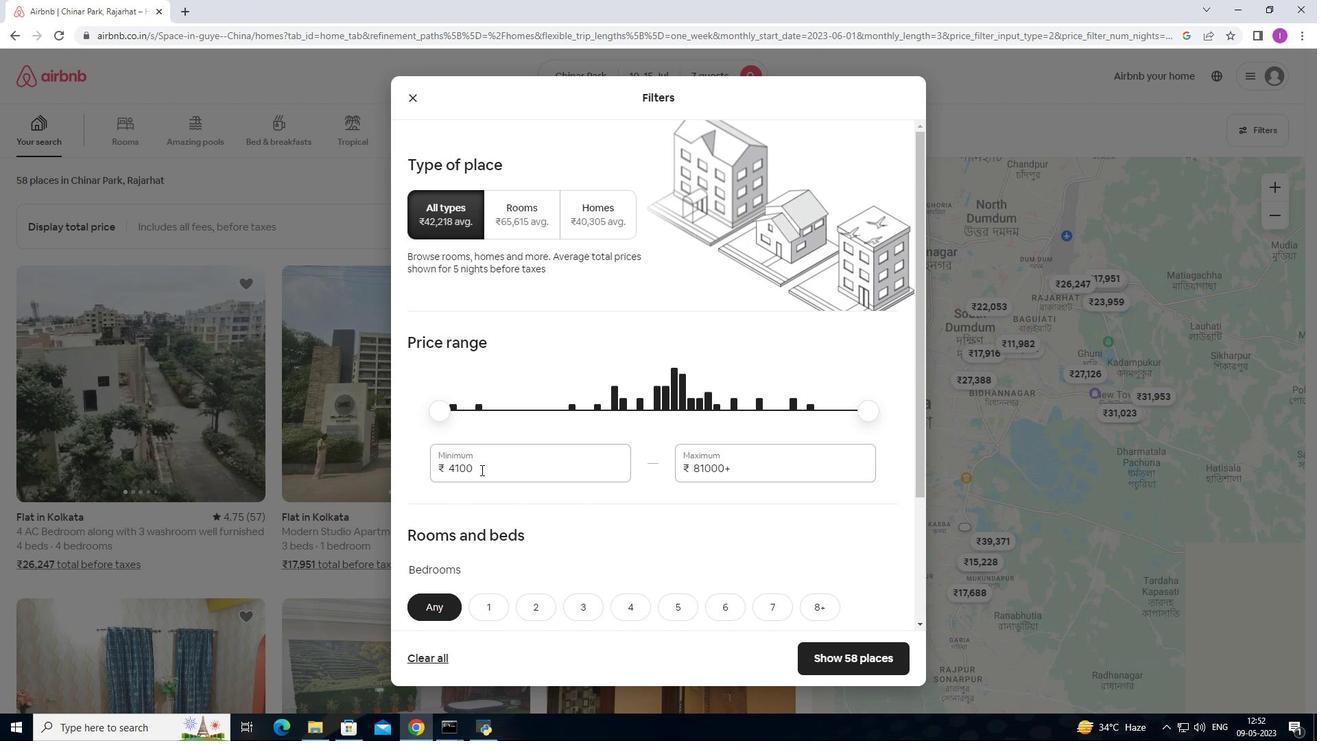 
Action: Mouse moved to (481, 472)
Screenshot: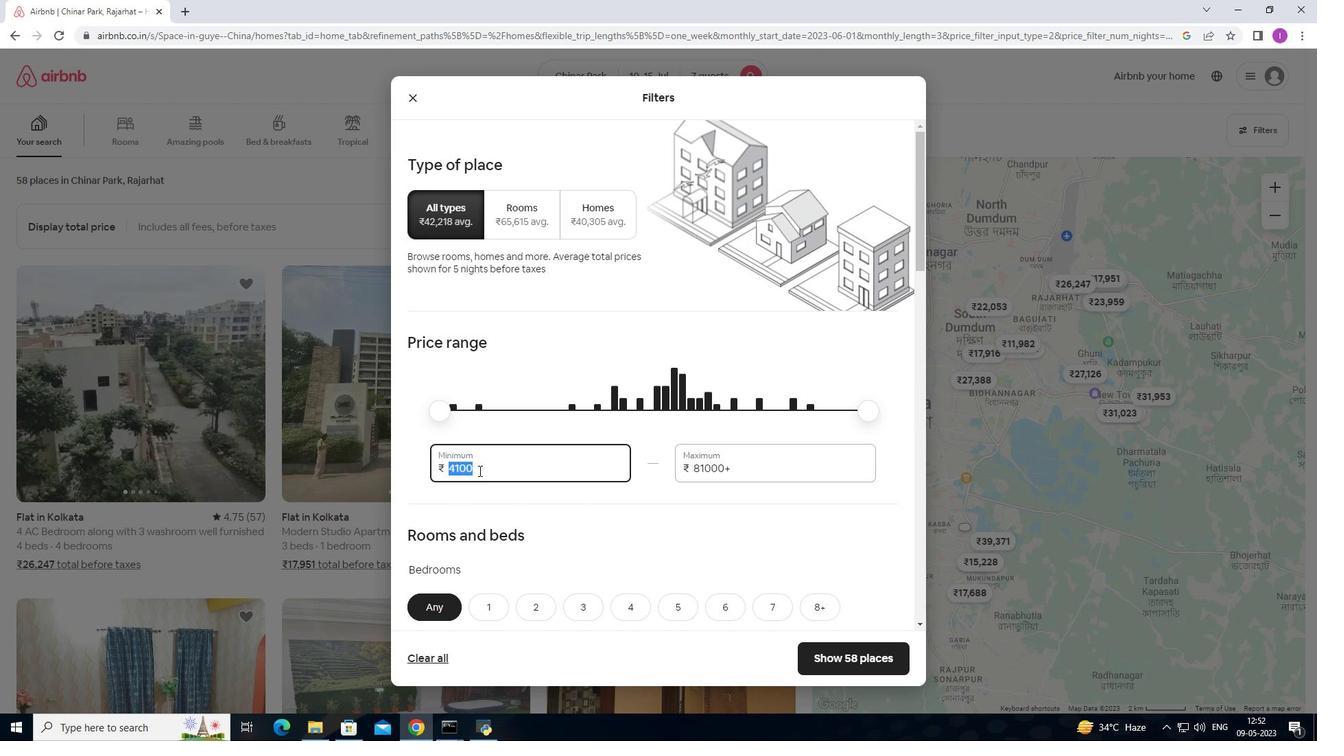
Action: Key pressed 1
Screenshot: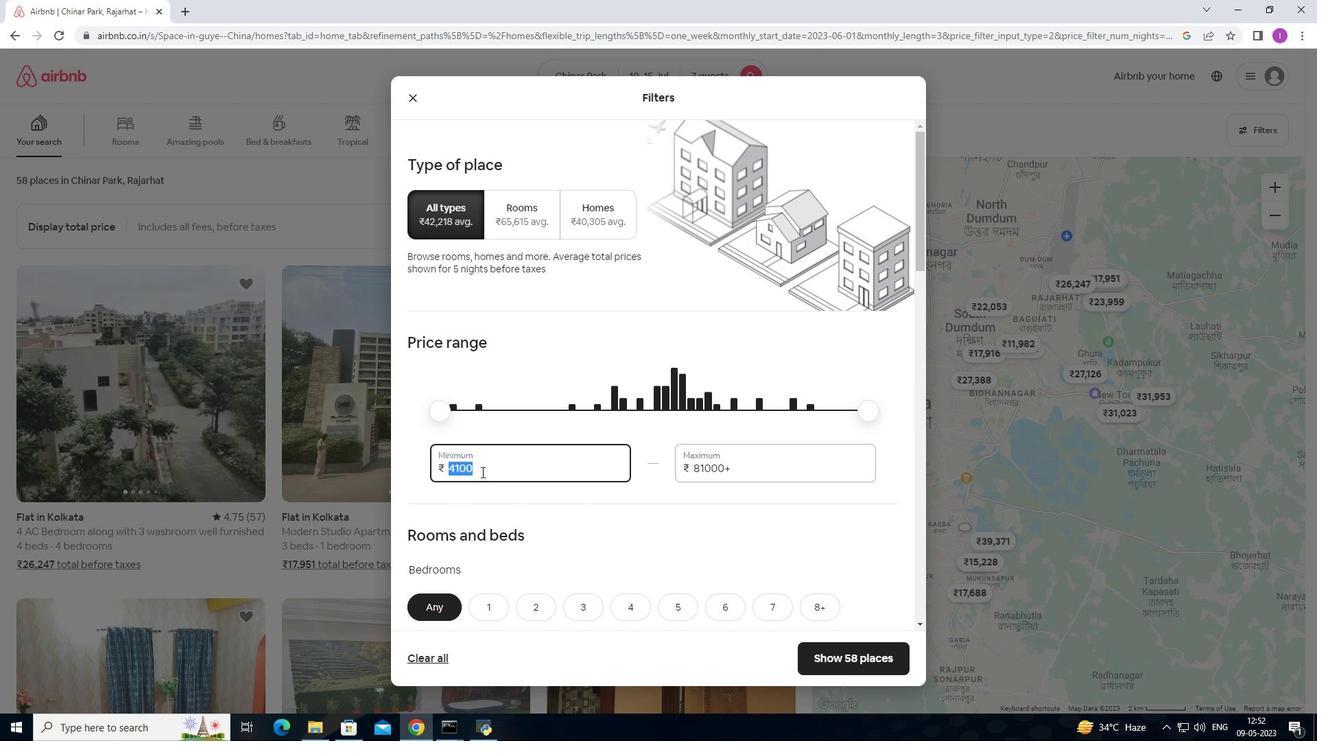 
Action: Mouse moved to (482, 472)
Screenshot: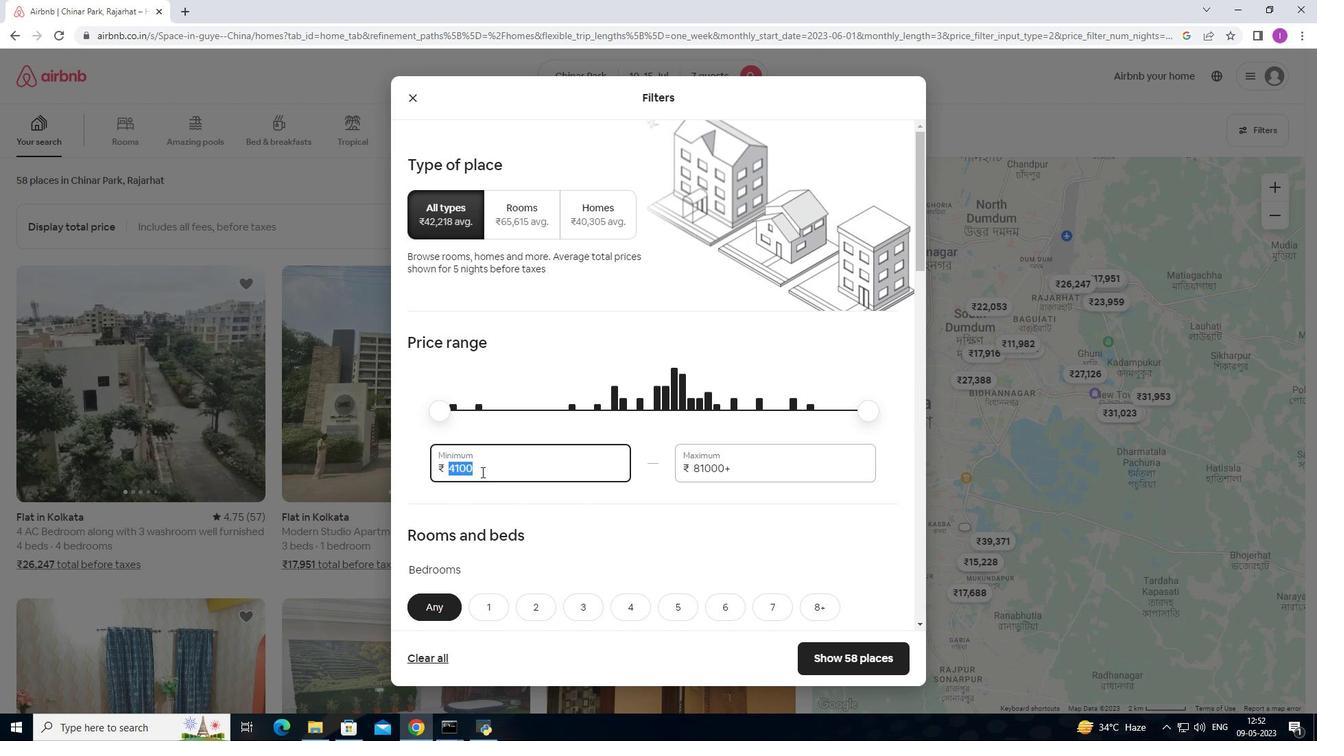 
Action: Key pressed 0000
Screenshot: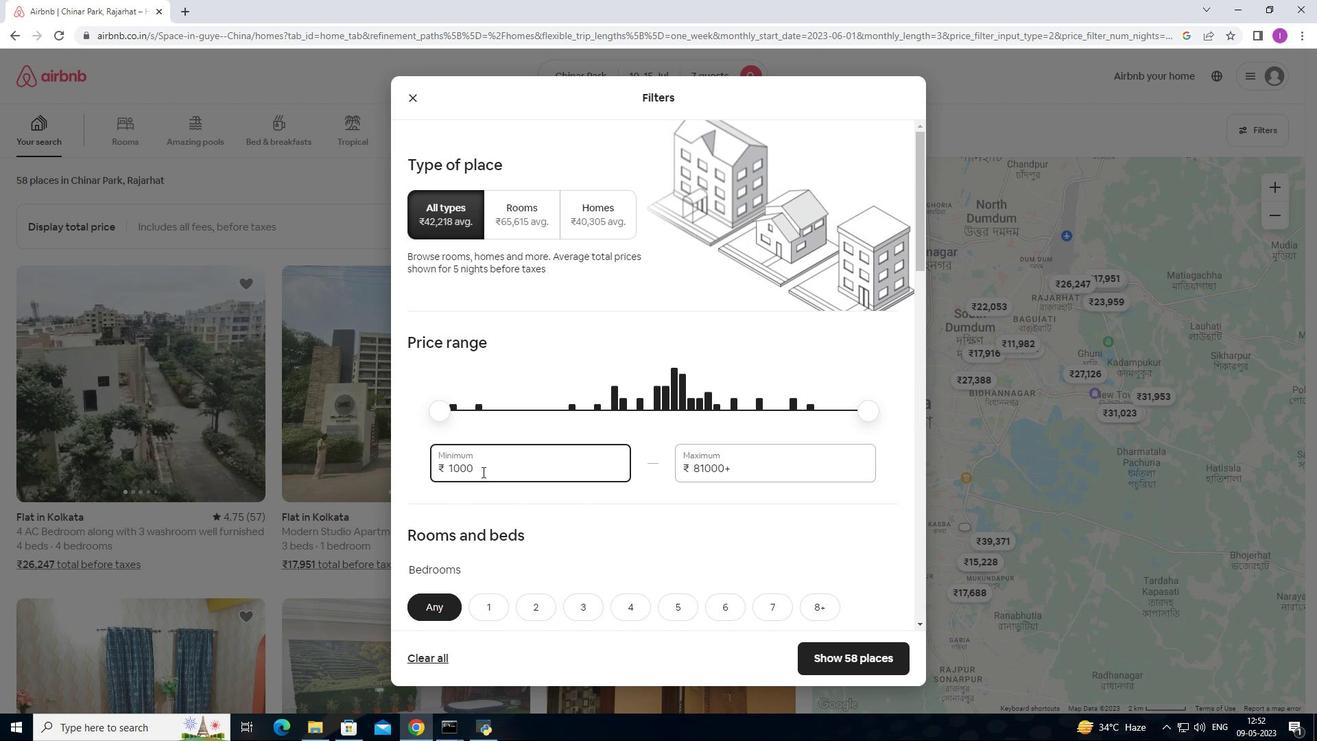 
Action: Mouse moved to (748, 469)
Screenshot: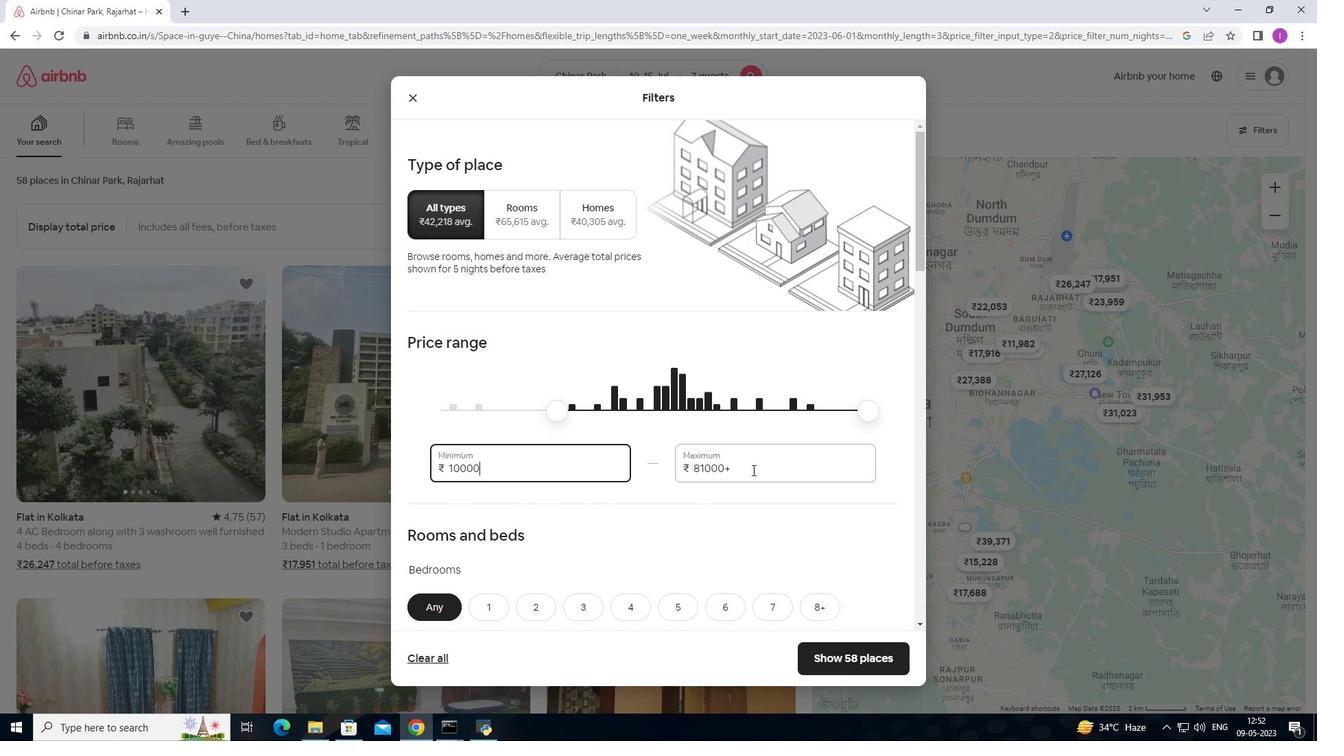 
Action: Mouse pressed left at (748, 469)
Screenshot: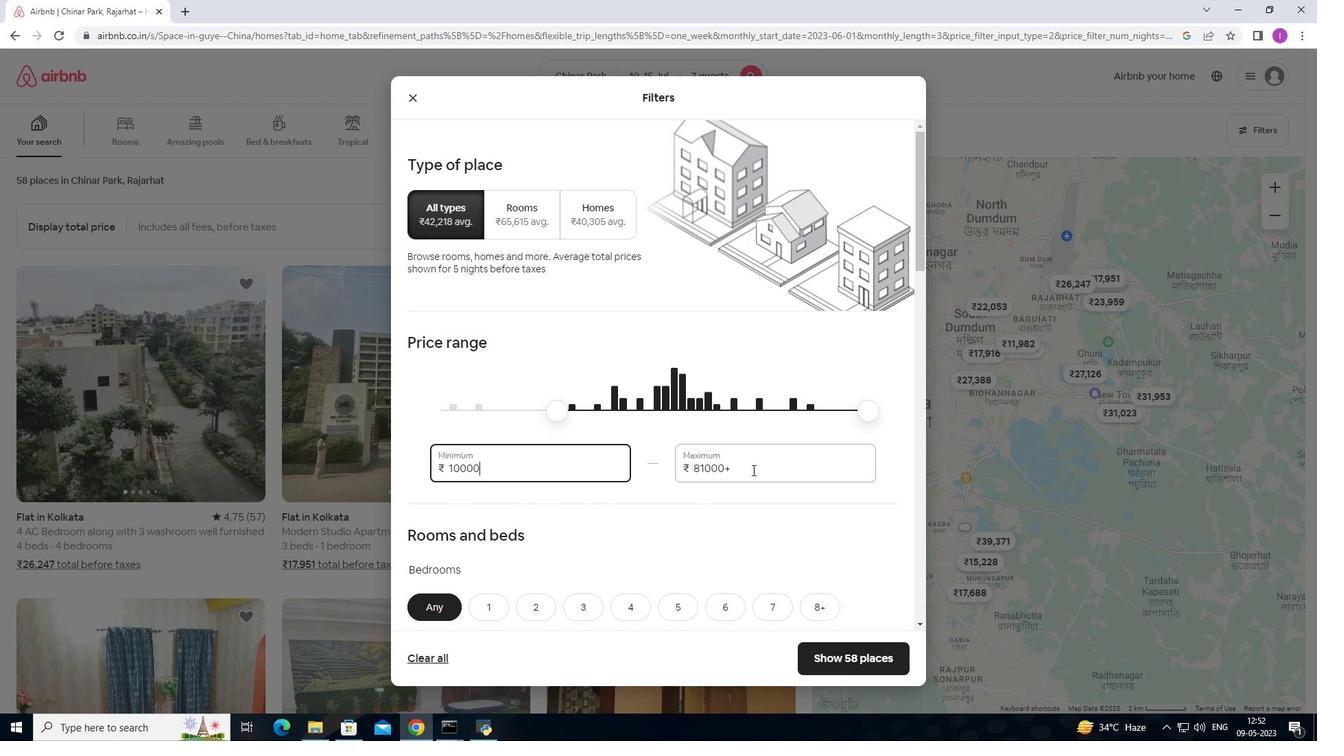 
Action: Mouse moved to (689, 485)
Screenshot: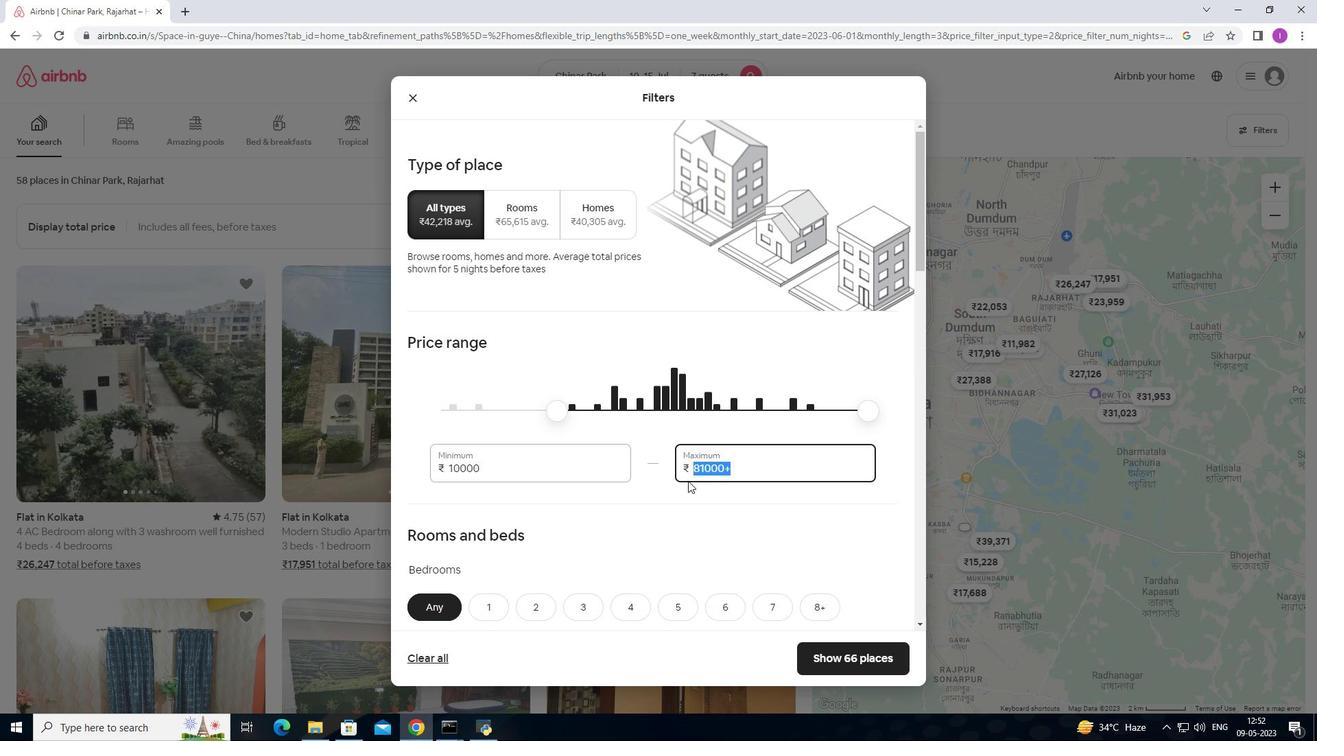 
Action: Key pressed 15000
Screenshot: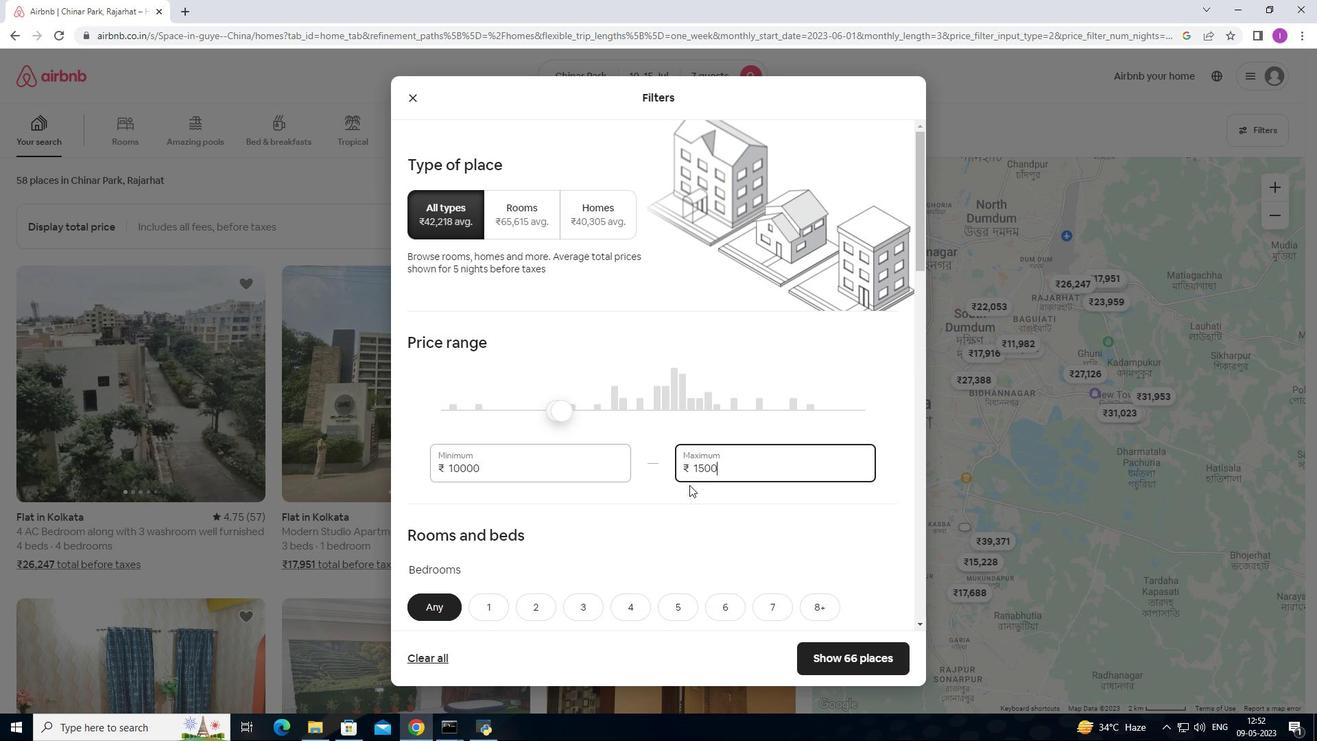 
Action: Mouse moved to (693, 485)
Screenshot: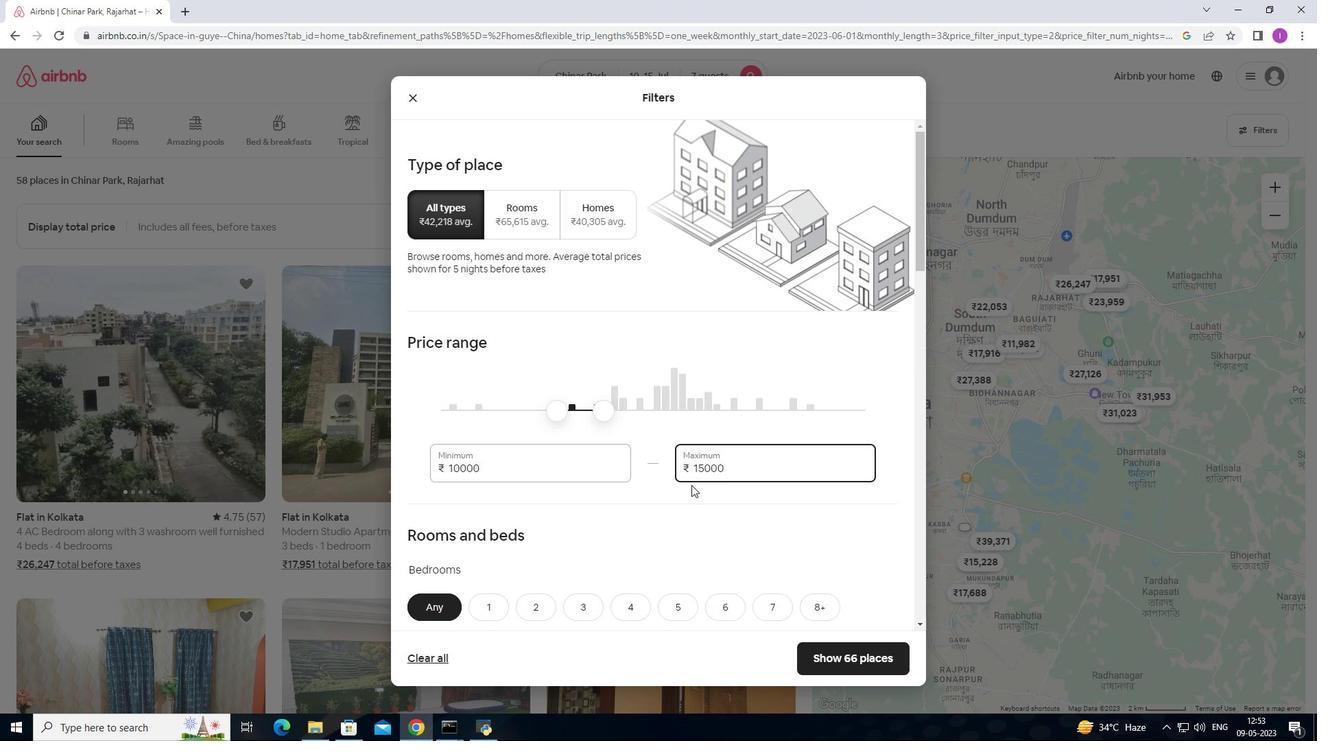 
Action: Mouse scrolled (693, 484) with delta (0, 0)
Screenshot: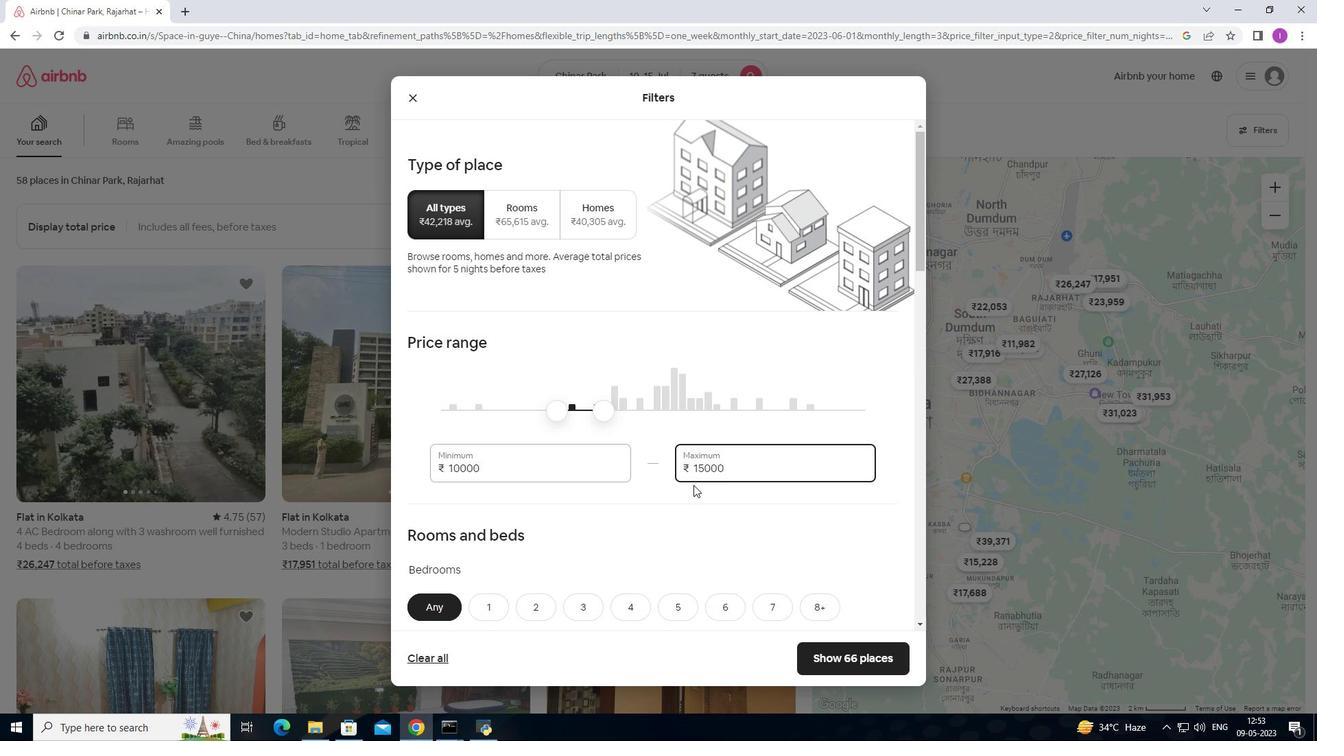 
Action: Mouse moved to (700, 470)
Screenshot: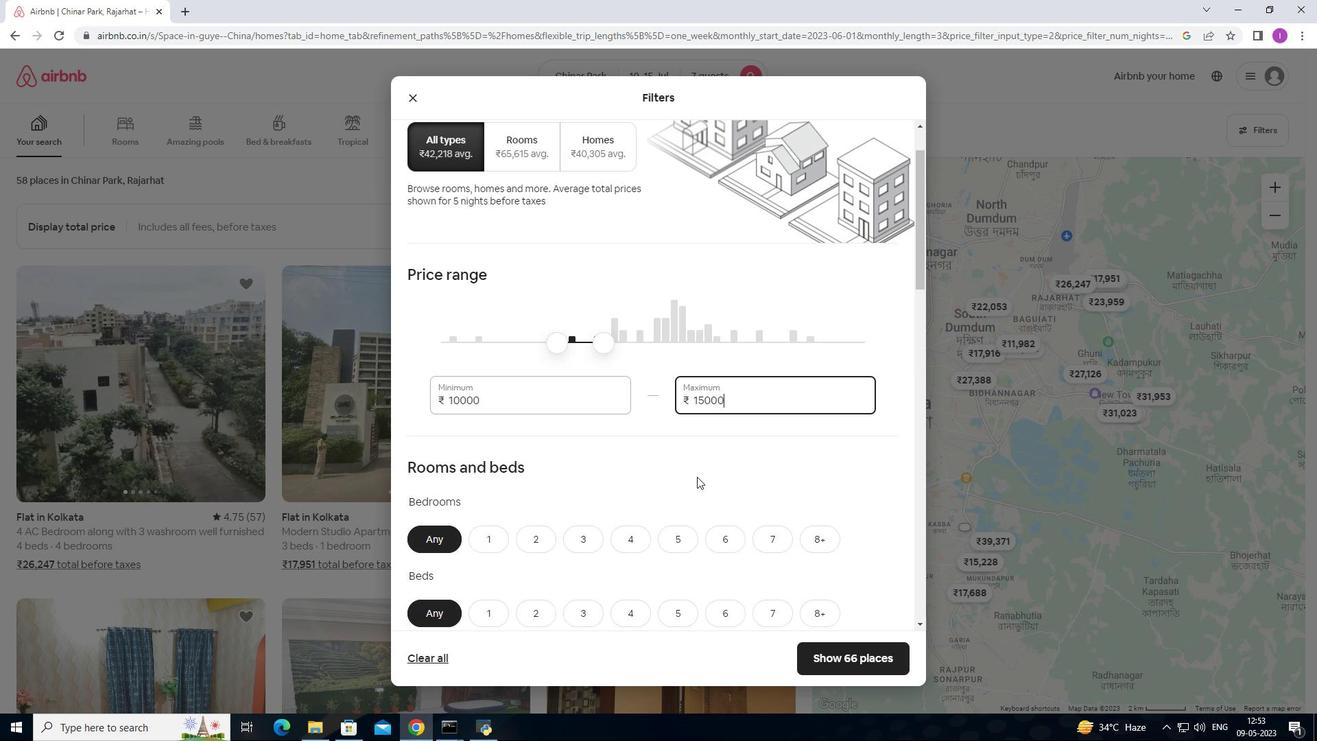 
Action: Mouse scrolled (700, 469) with delta (0, 0)
Screenshot: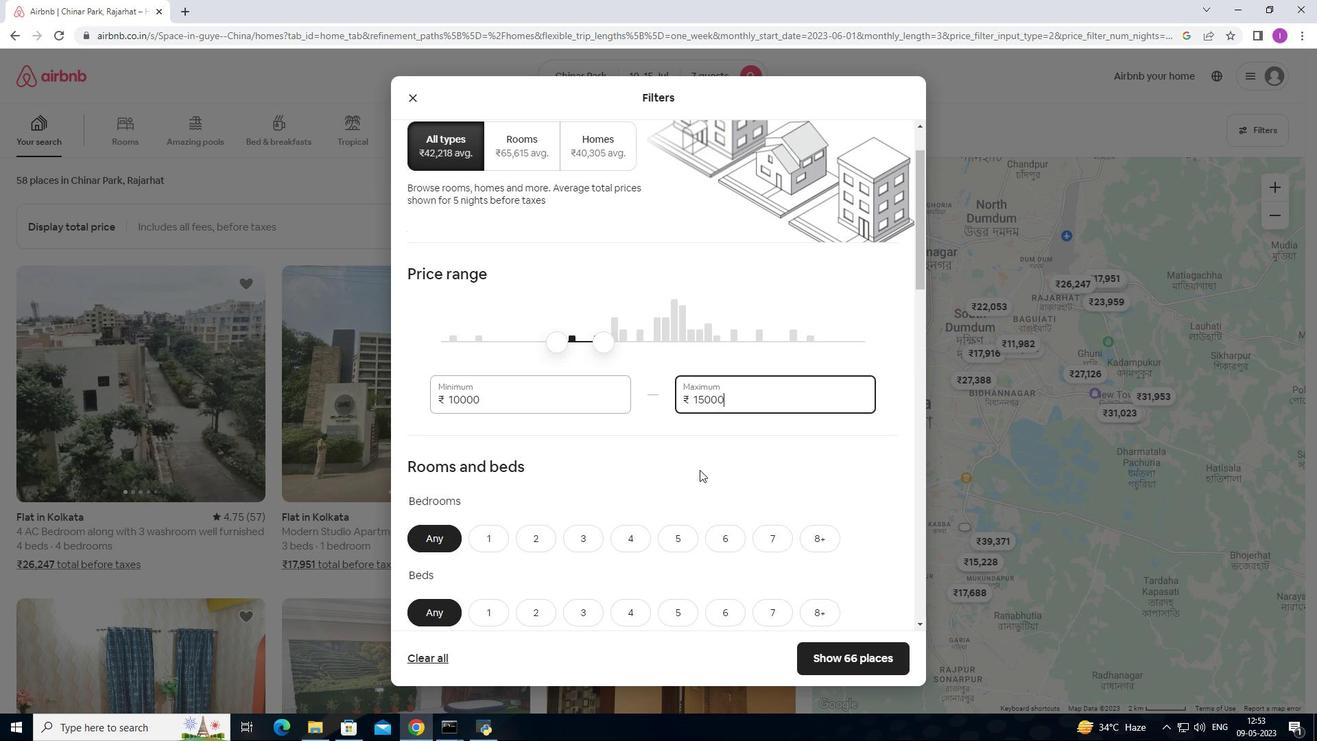 
Action: Mouse scrolled (700, 469) with delta (0, 0)
Screenshot: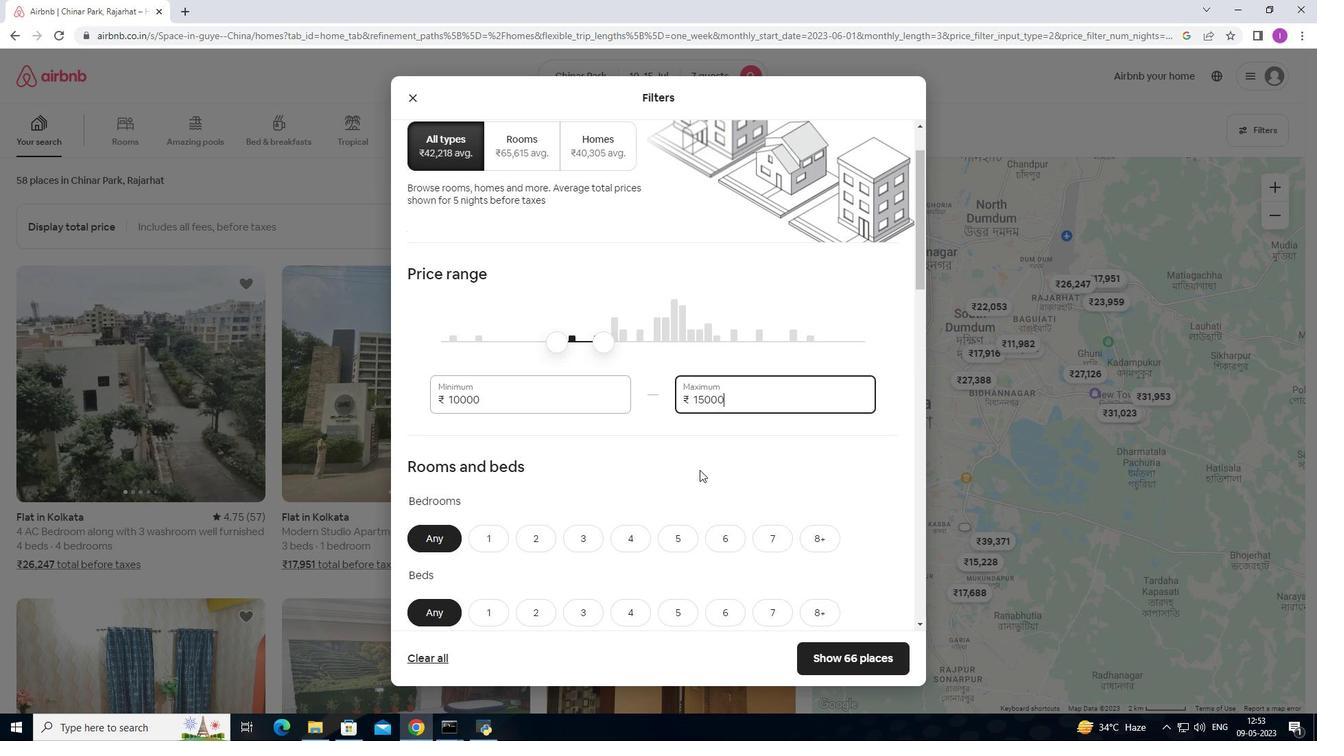 
Action: Mouse moved to (628, 503)
Screenshot: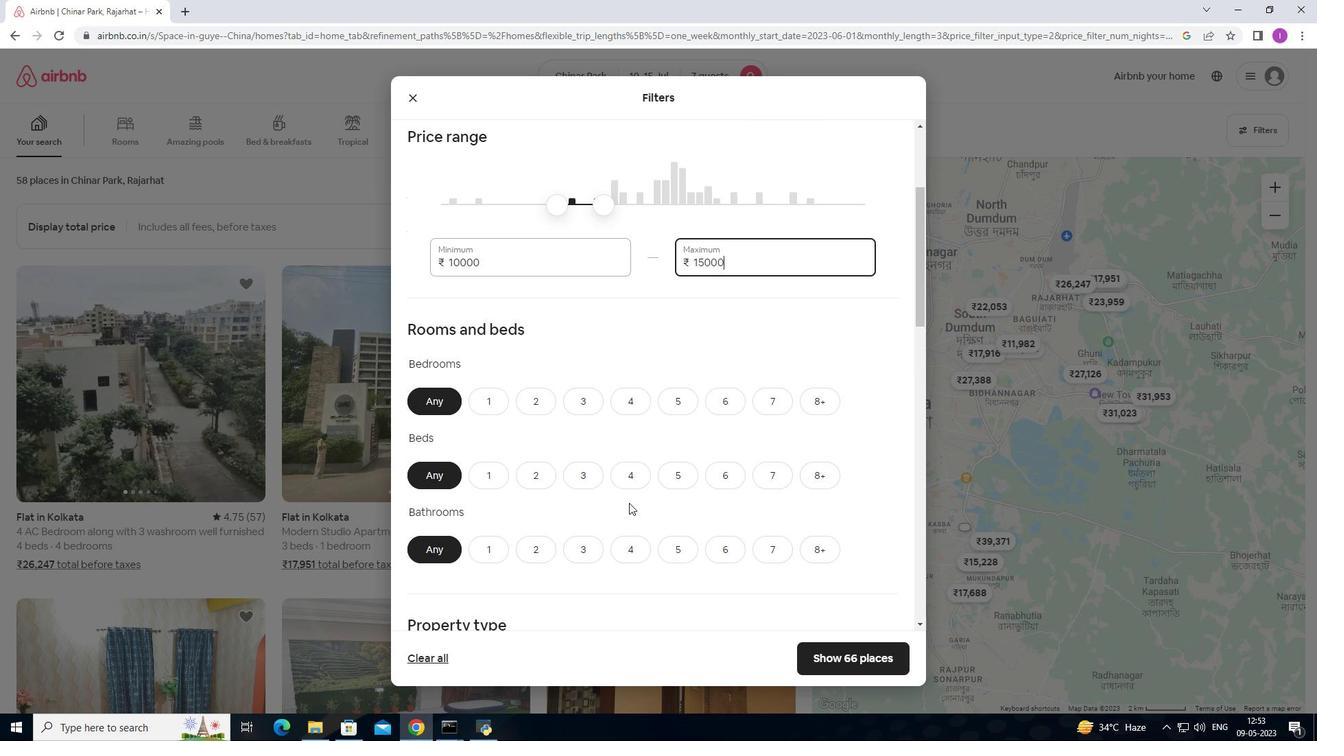 
Action: Mouse scrolled (628, 503) with delta (0, 0)
Screenshot: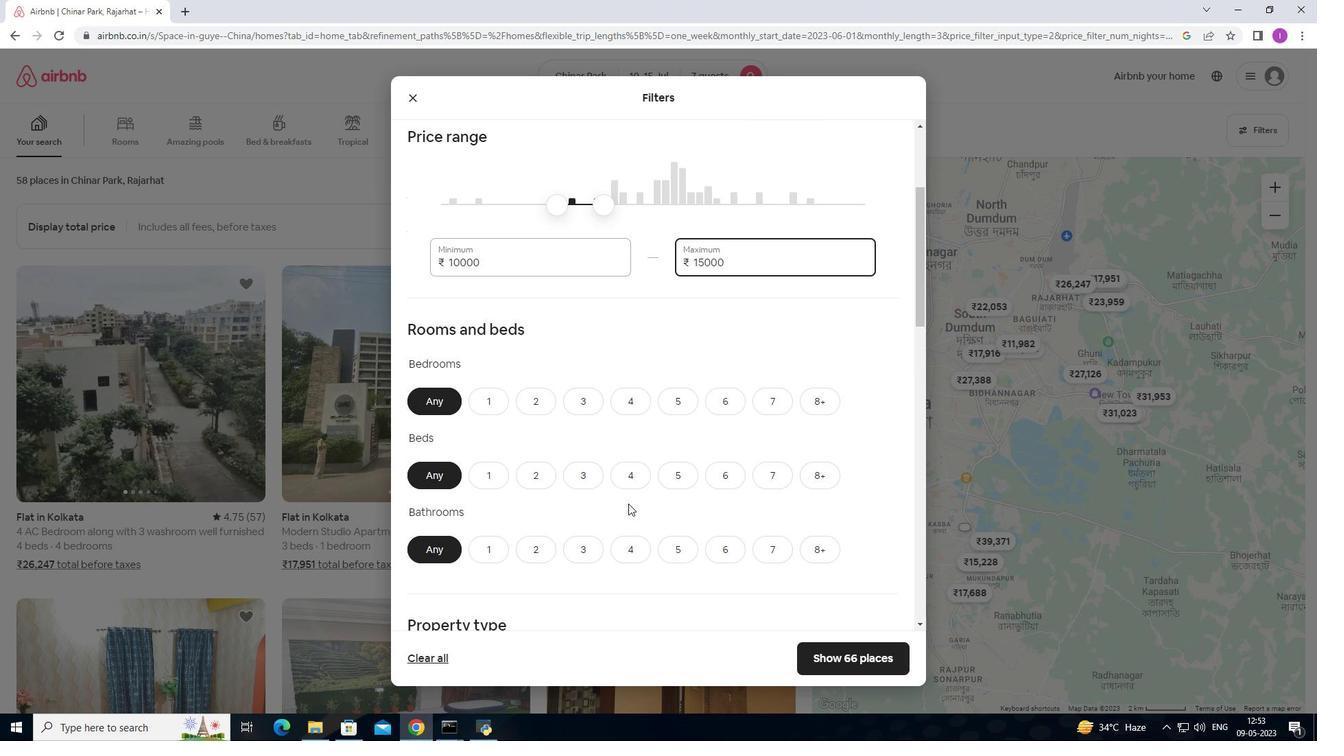
Action: Mouse scrolled (628, 503) with delta (0, 0)
Screenshot: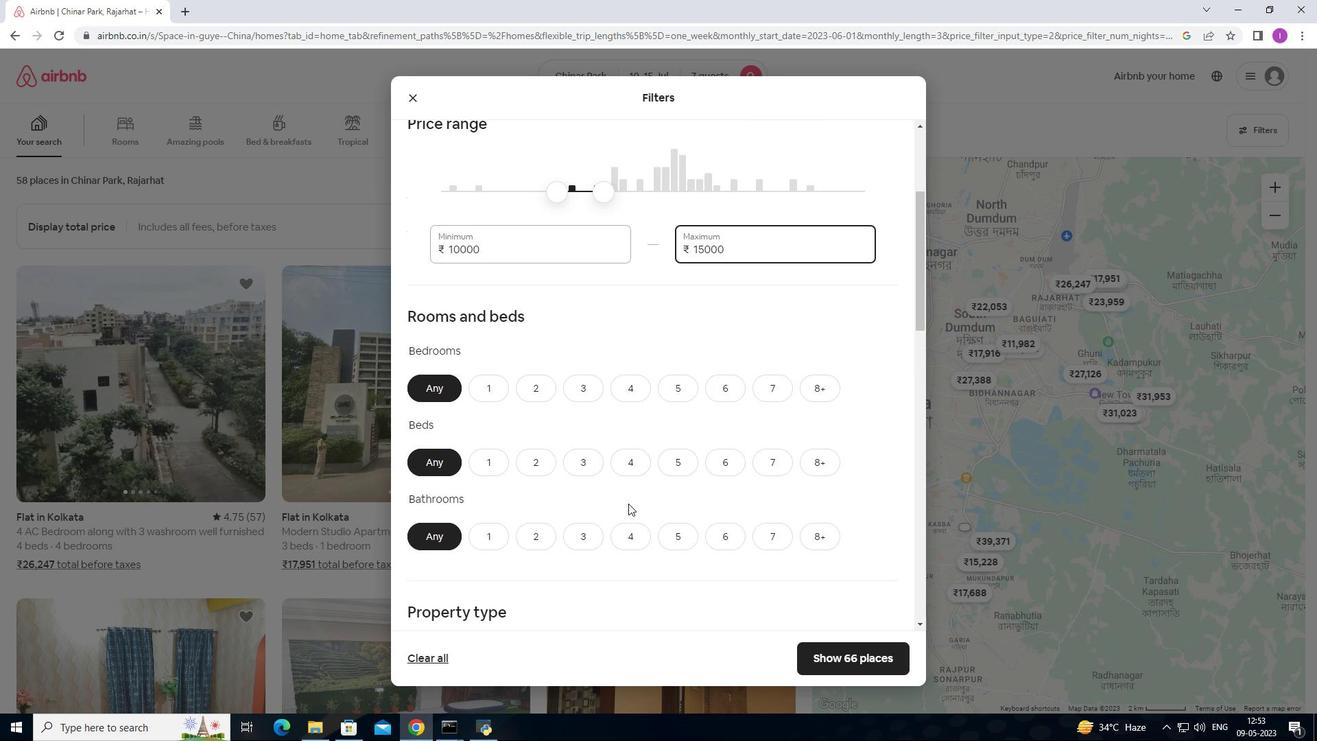
Action: Mouse moved to (625, 269)
Screenshot: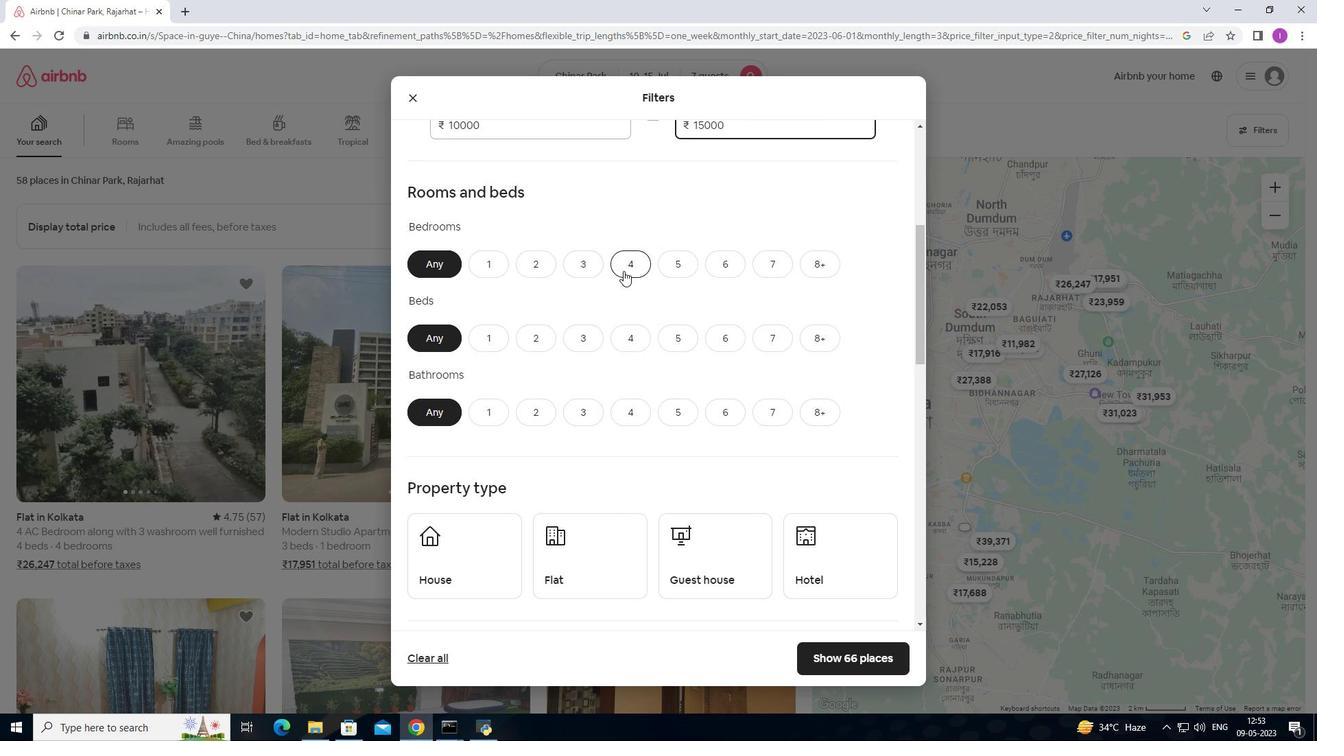 
Action: Mouse pressed left at (625, 269)
Screenshot: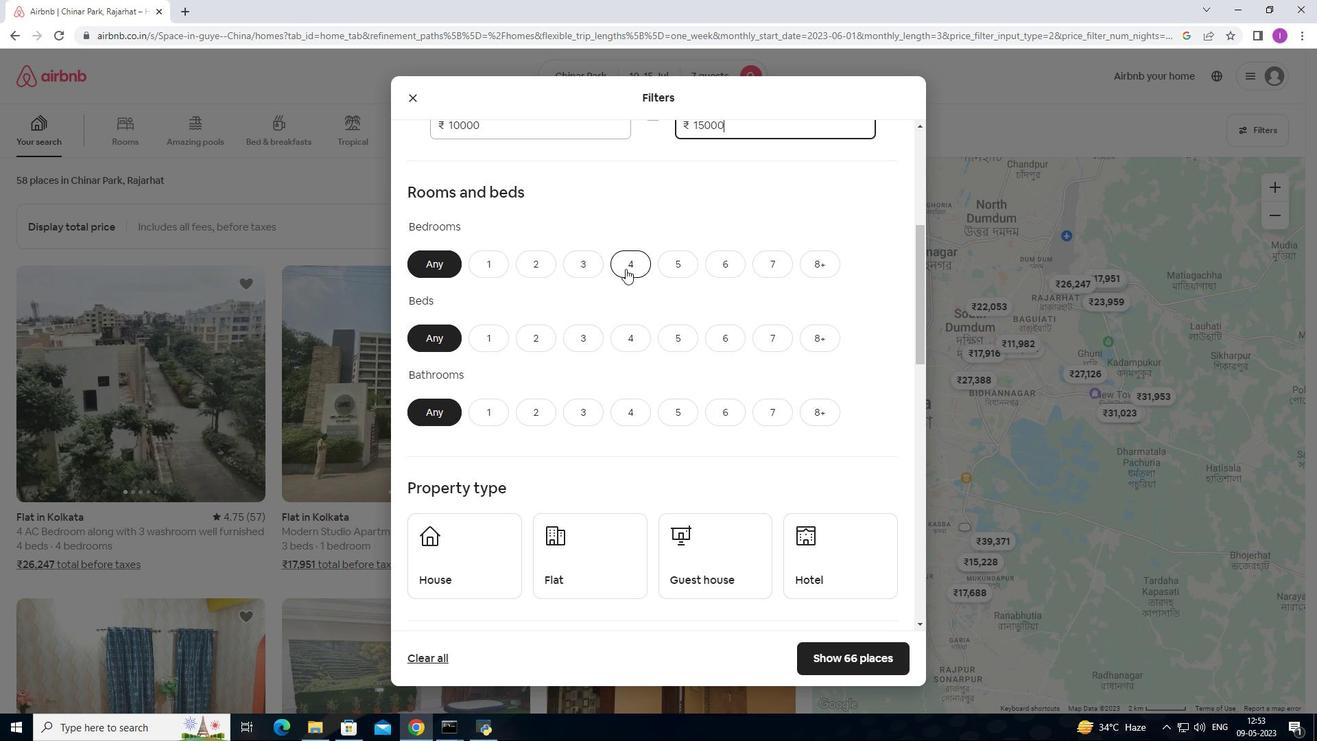 
Action: Mouse moved to (775, 334)
Screenshot: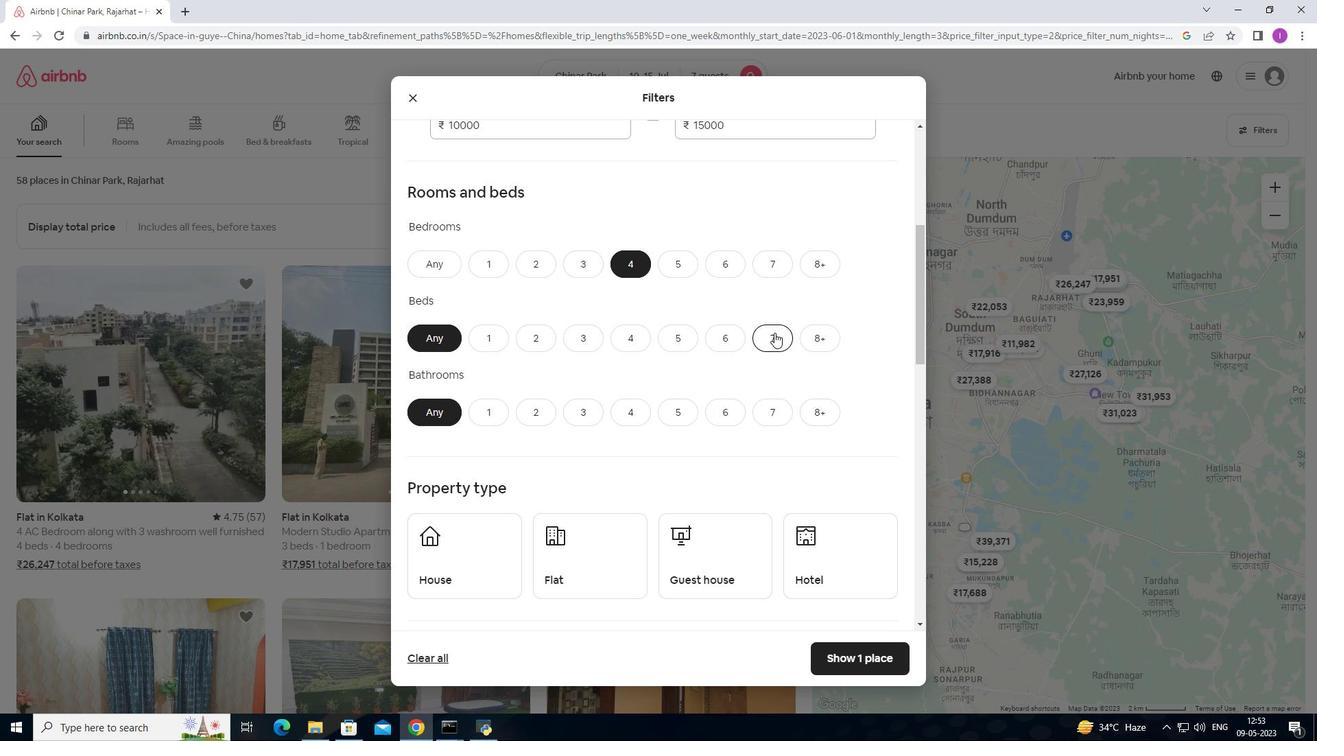 
Action: Mouse pressed left at (775, 334)
Screenshot: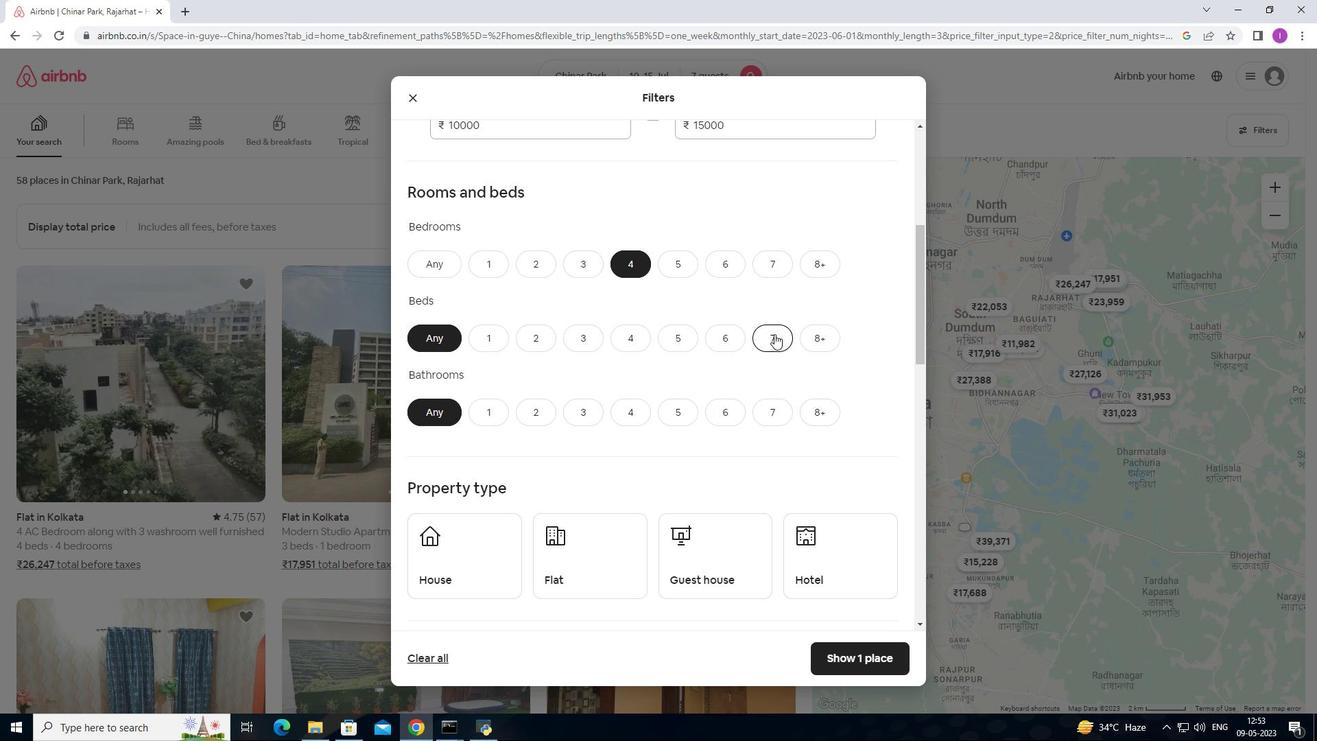 
Action: Mouse moved to (641, 414)
Screenshot: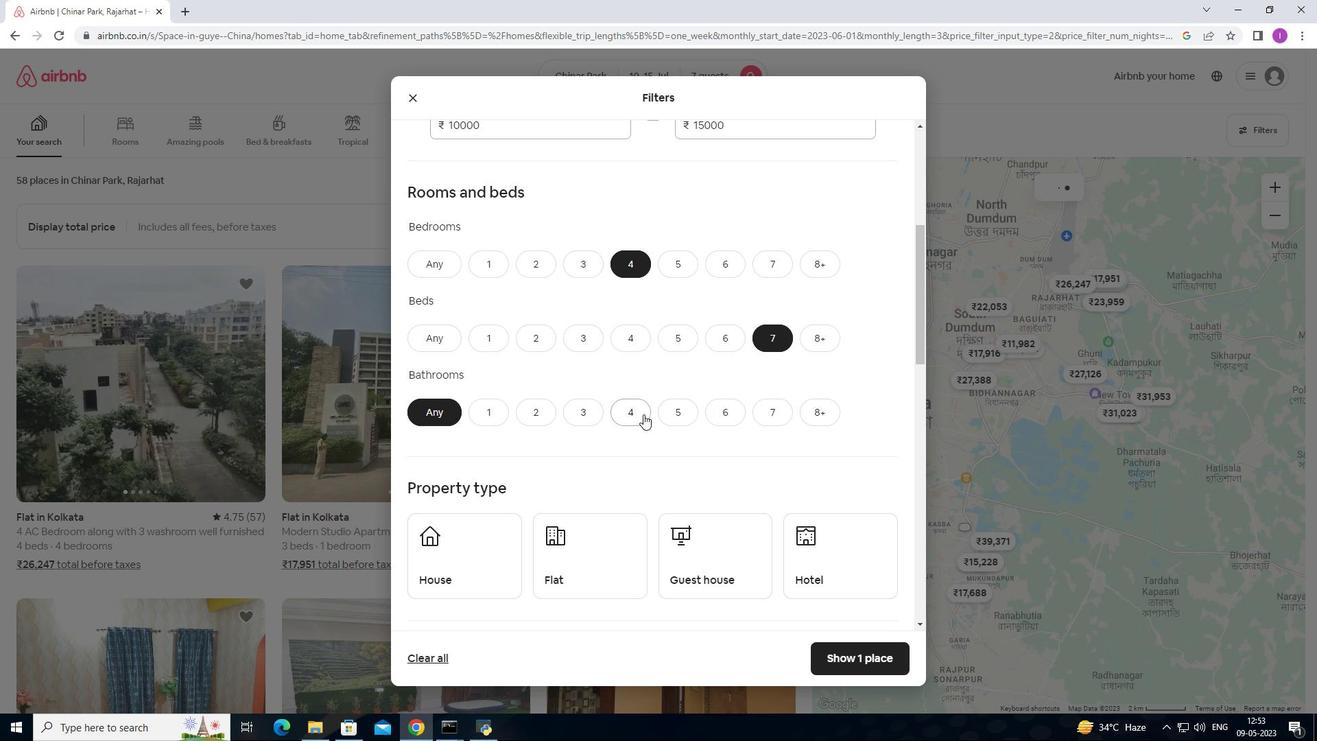 
Action: Mouse pressed left at (641, 414)
Screenshot: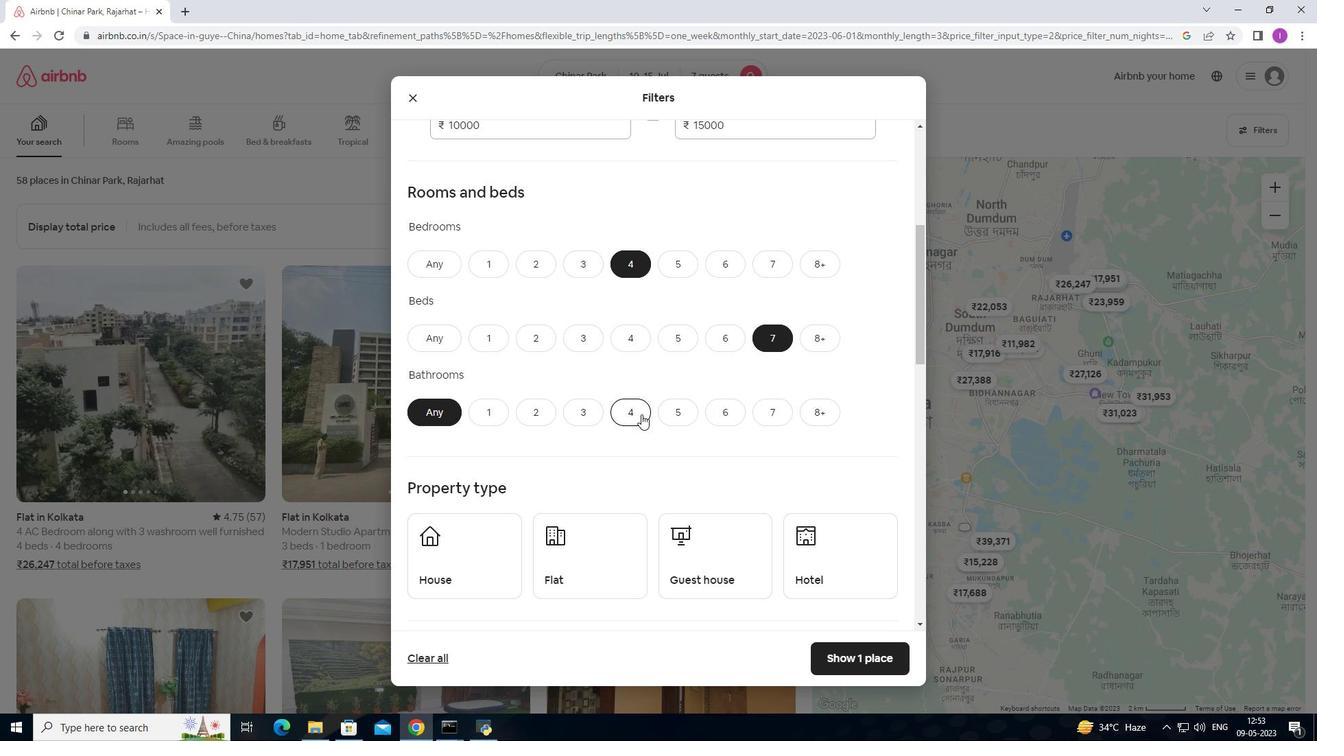 
Action: Mouse moved to (669, 409)
Screenshot: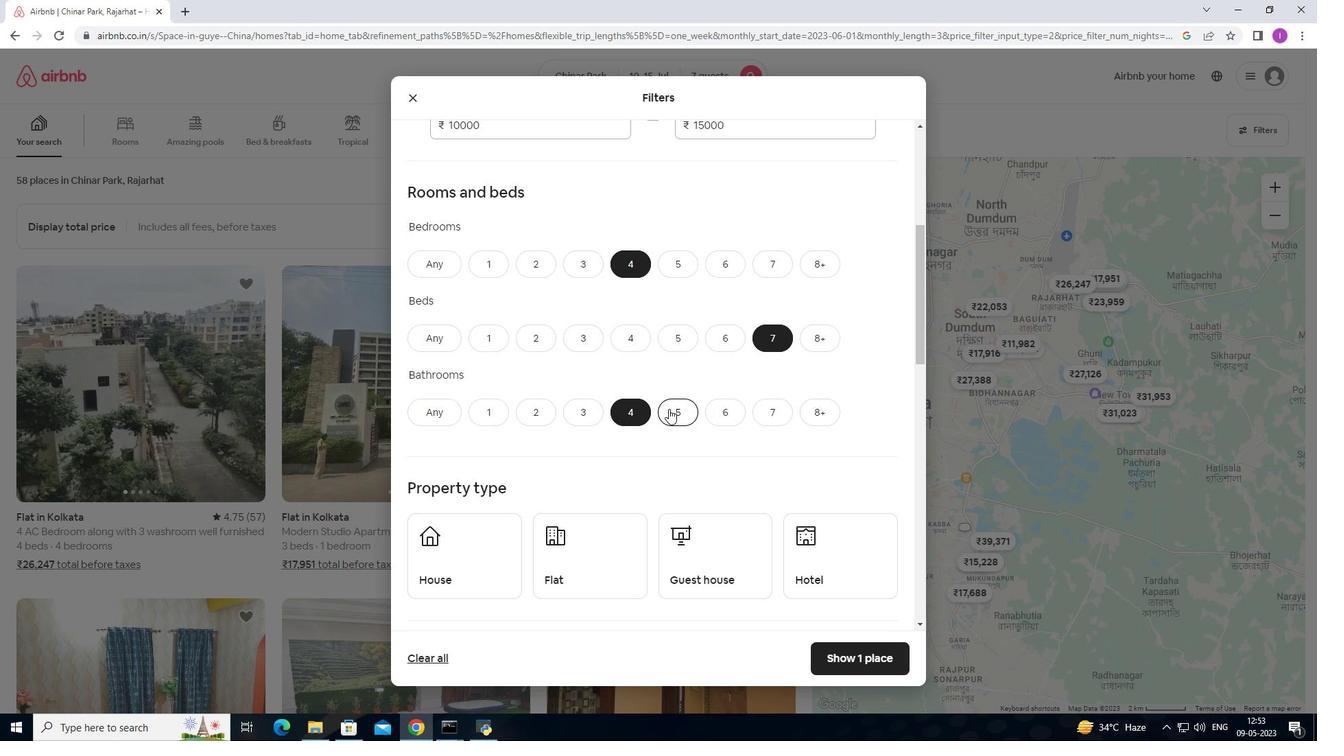 
Action: Mouse scrolled (669, 408) with delta (0, 0)
Screenshot: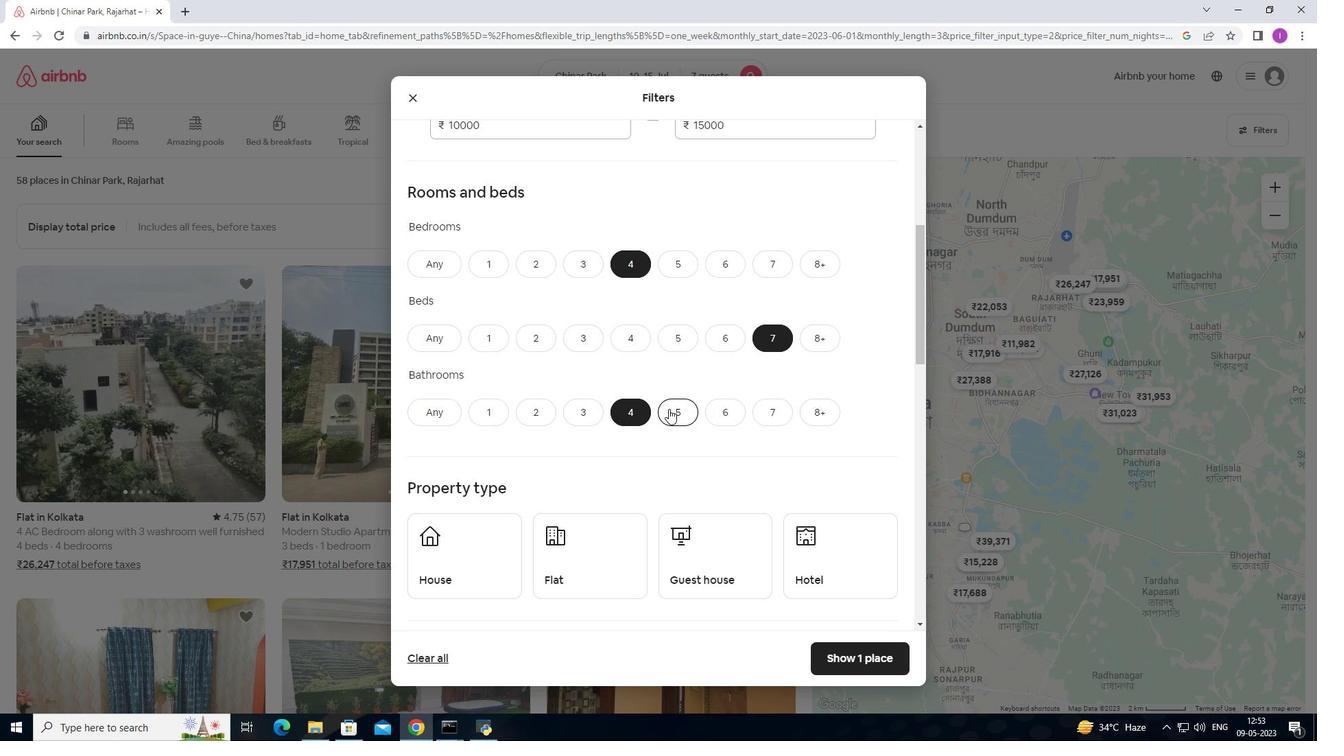 
Action: Mouse scrolled (669, 408) with delta (0, 0)
Screenshot: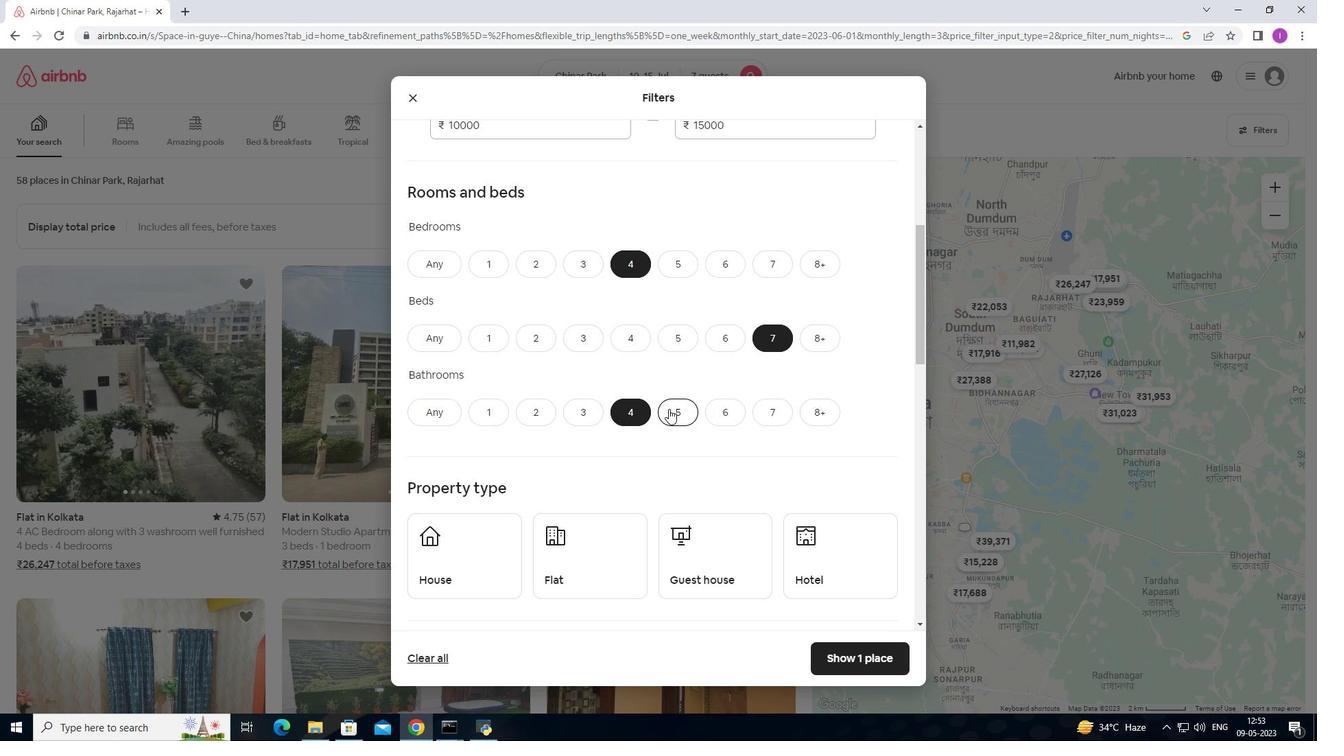 
Action: Mouse moved to (670, 407)
Screenshot: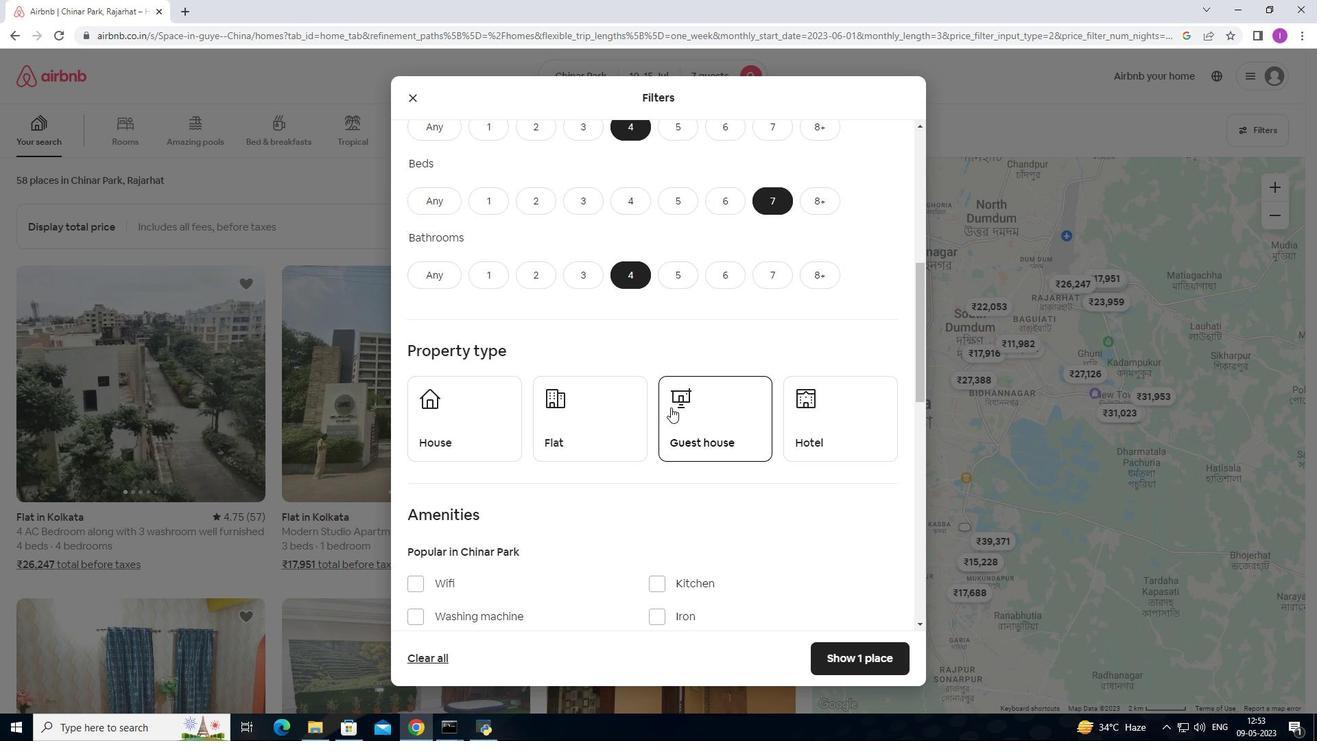 
Action: Mouse scrolled (670, 406) with delta (0, 0)
Screenshot: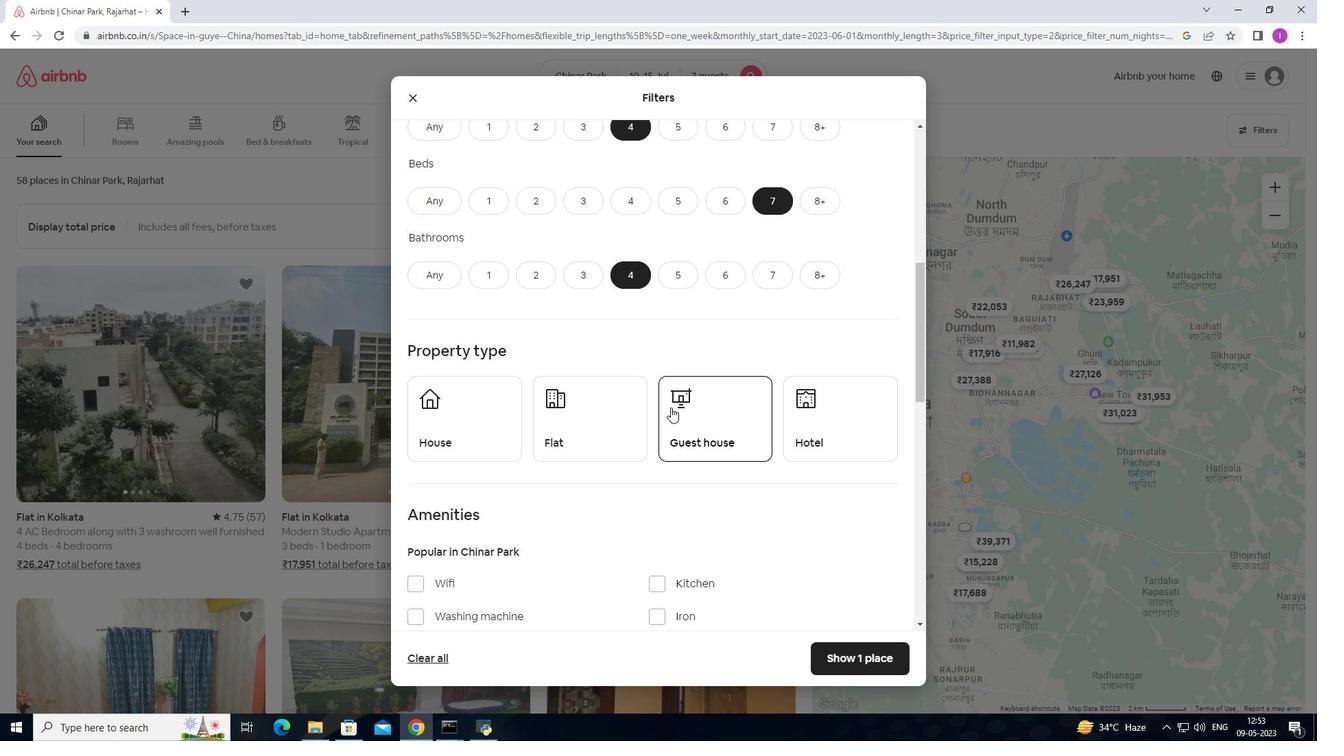 
Action: Mouse moved to (498, 350)
Screenshot: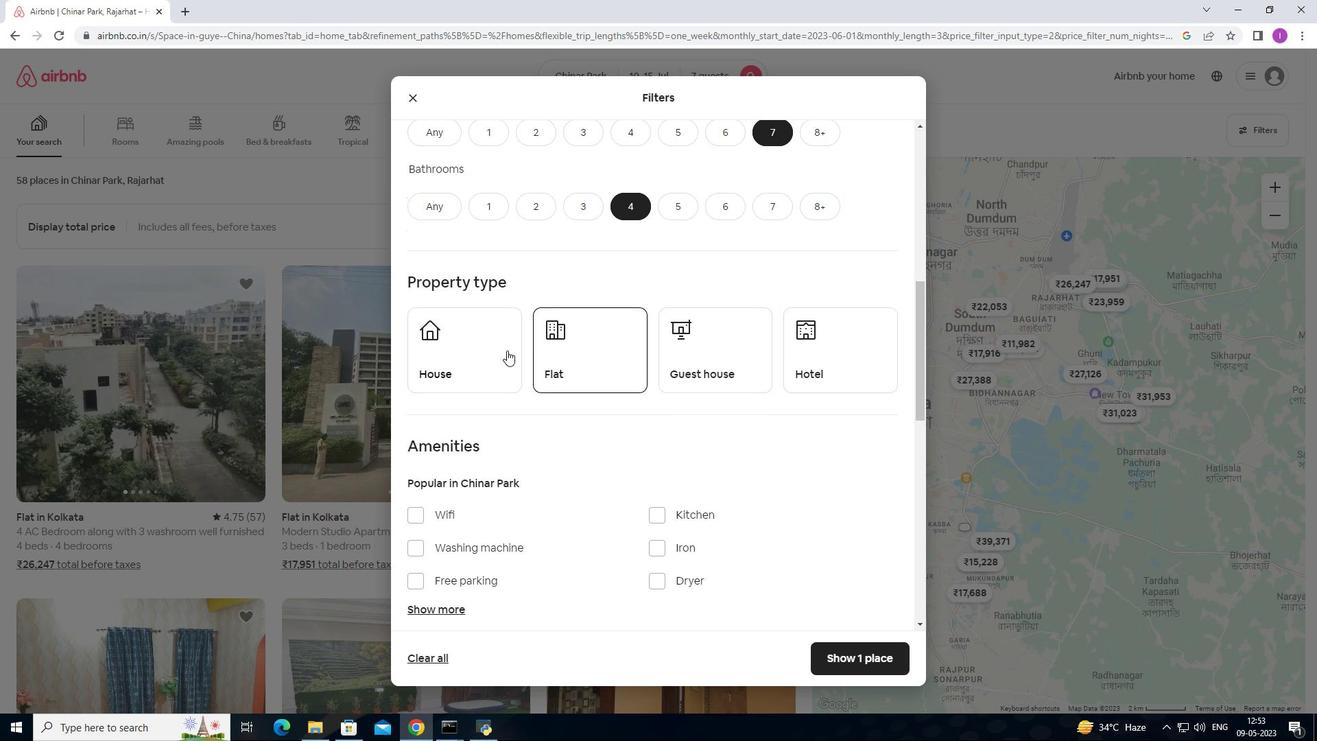 
Action: Mouse pressed left at (498, 350)
Screenshot: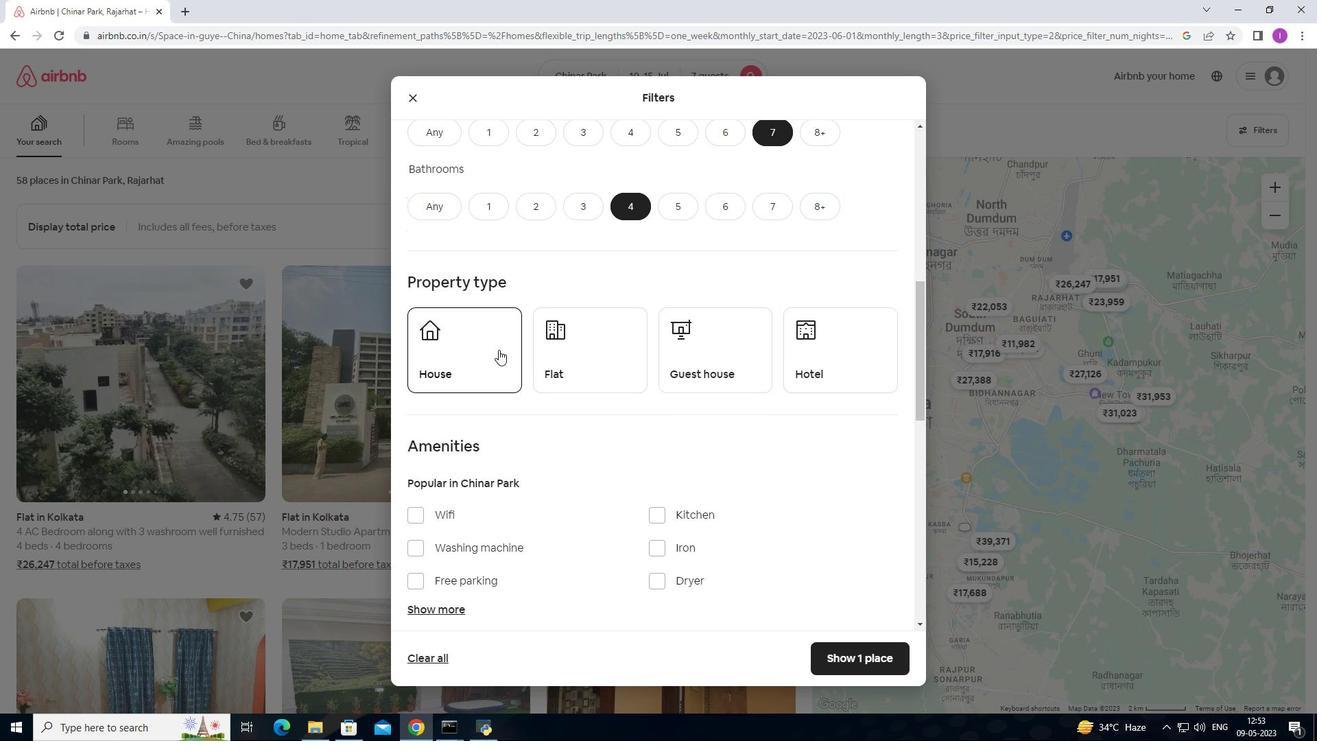 
Action: Mouse moved to (595, 350)
Screenshot: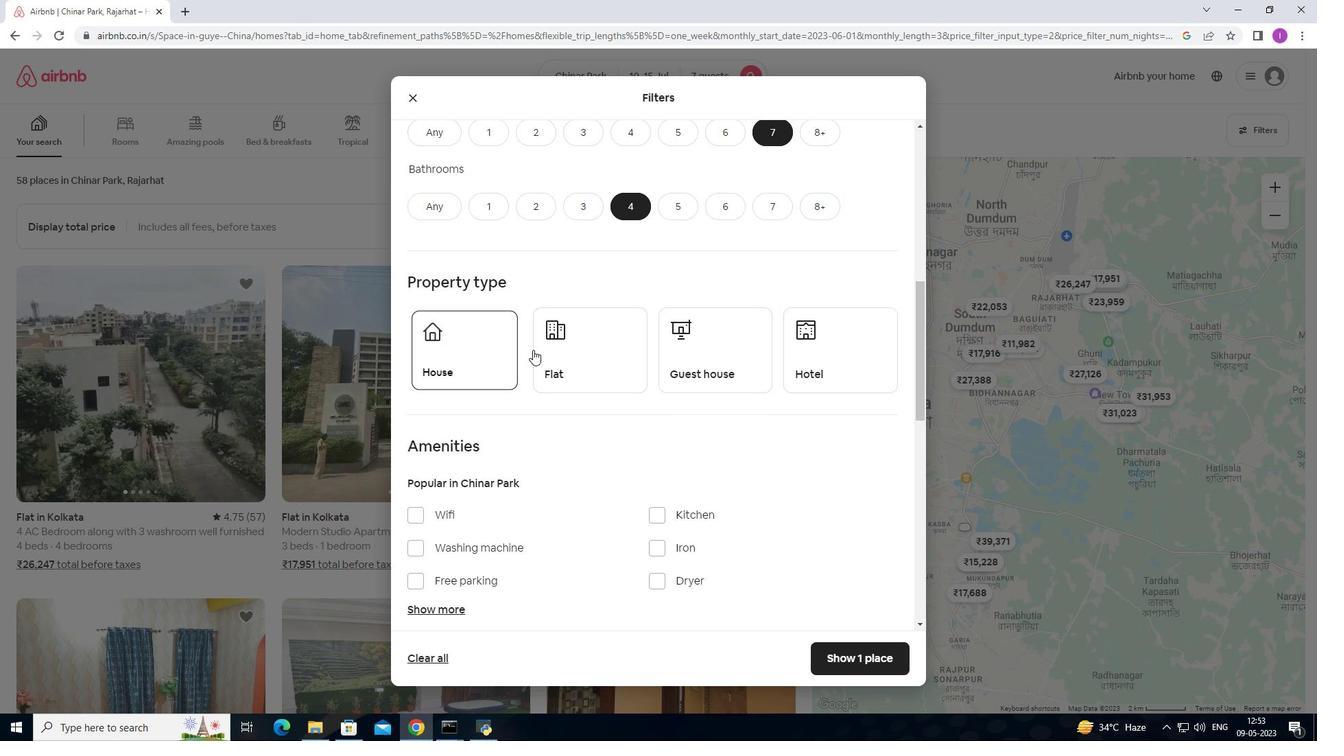 
Action: Mouse pressed left at (595, 350)
Screenshot: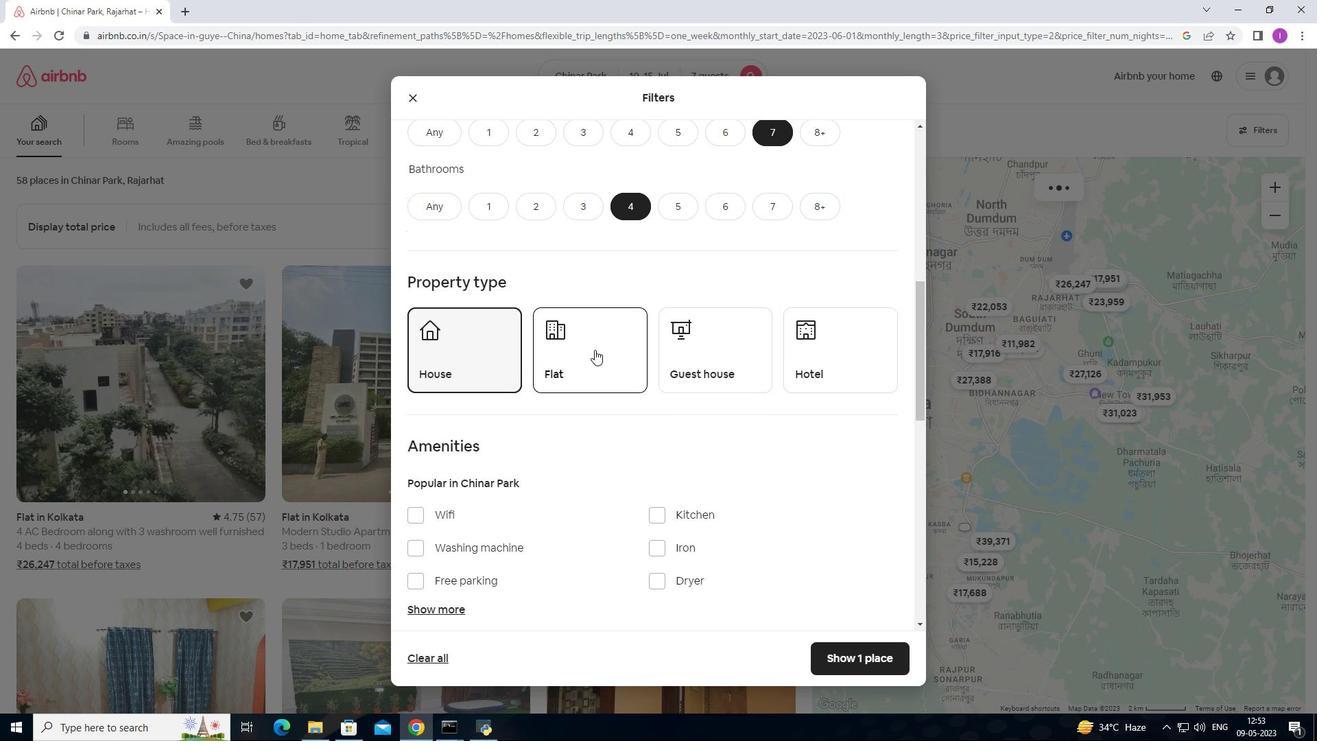 
Action: Mouse moved to (700, 352)
Screenshot: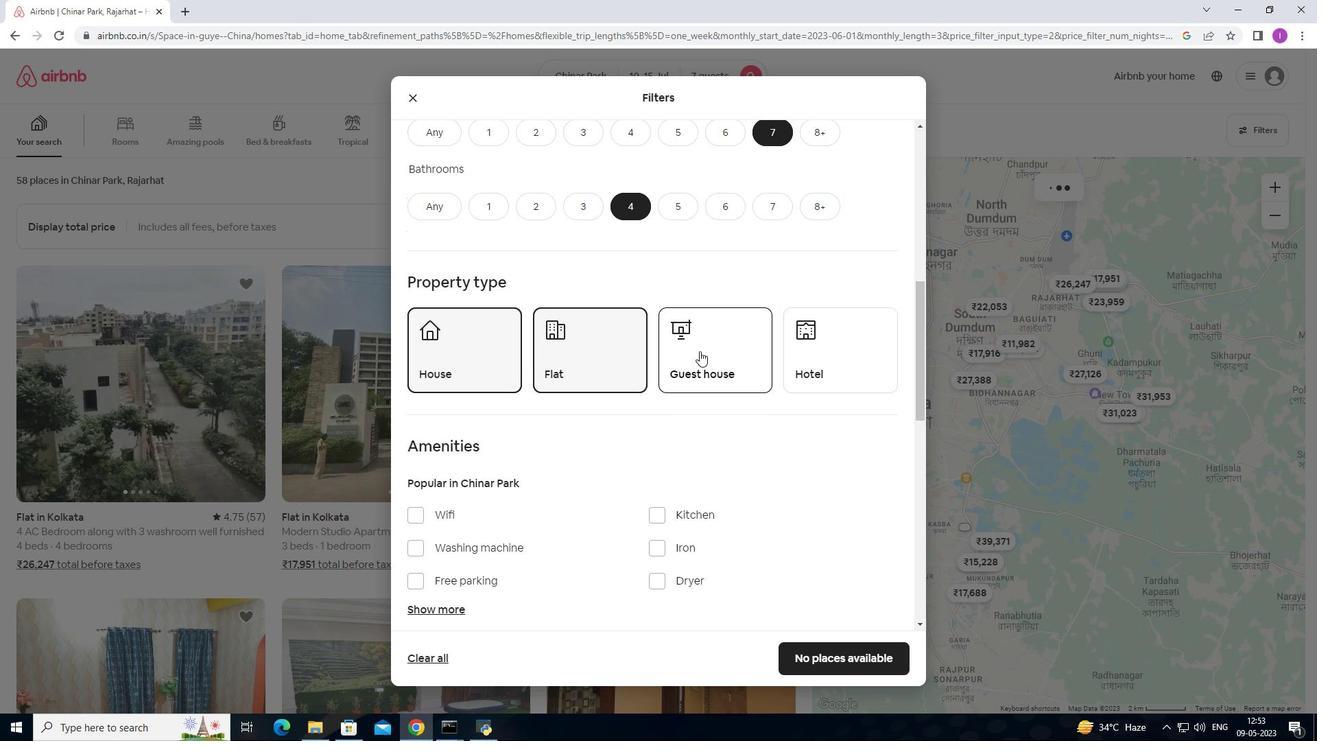
Action: Mouse pressed left at (700, 352)
Screenshot: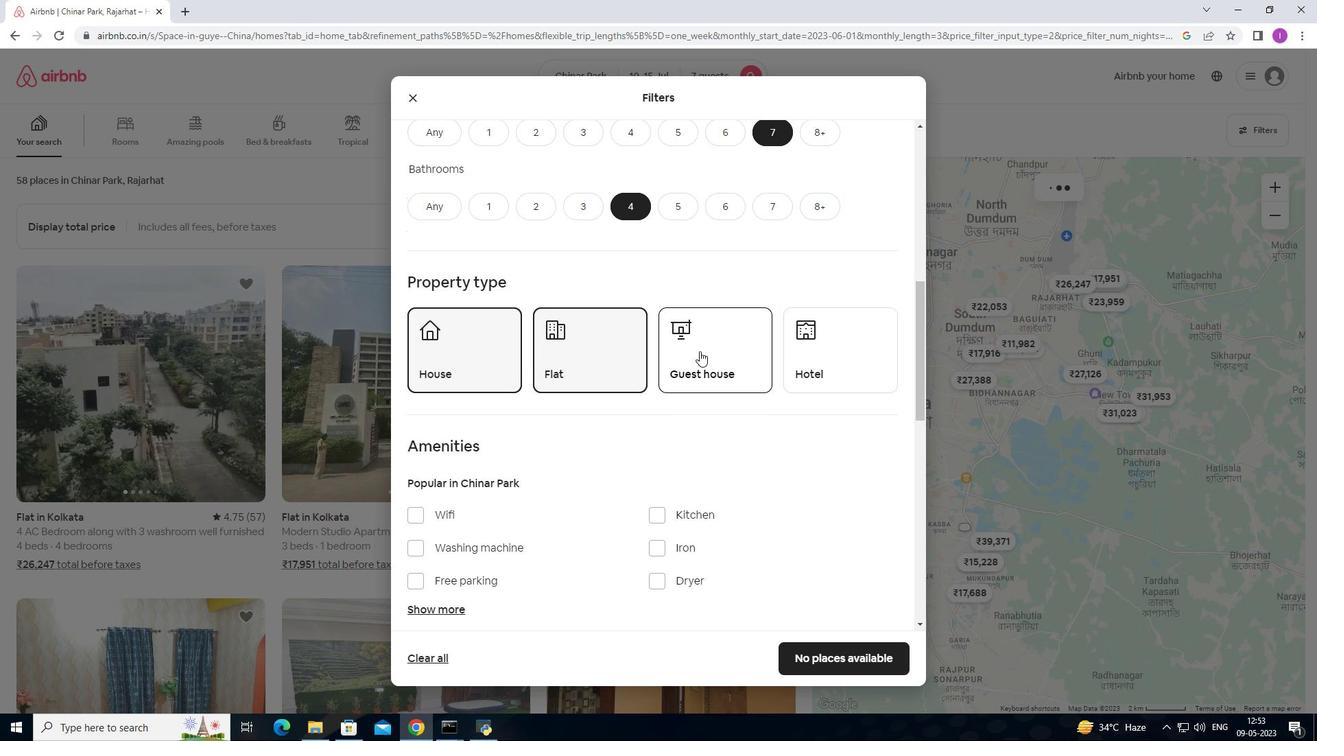
Action: Mouse moved to (760, 400)
Screenshot: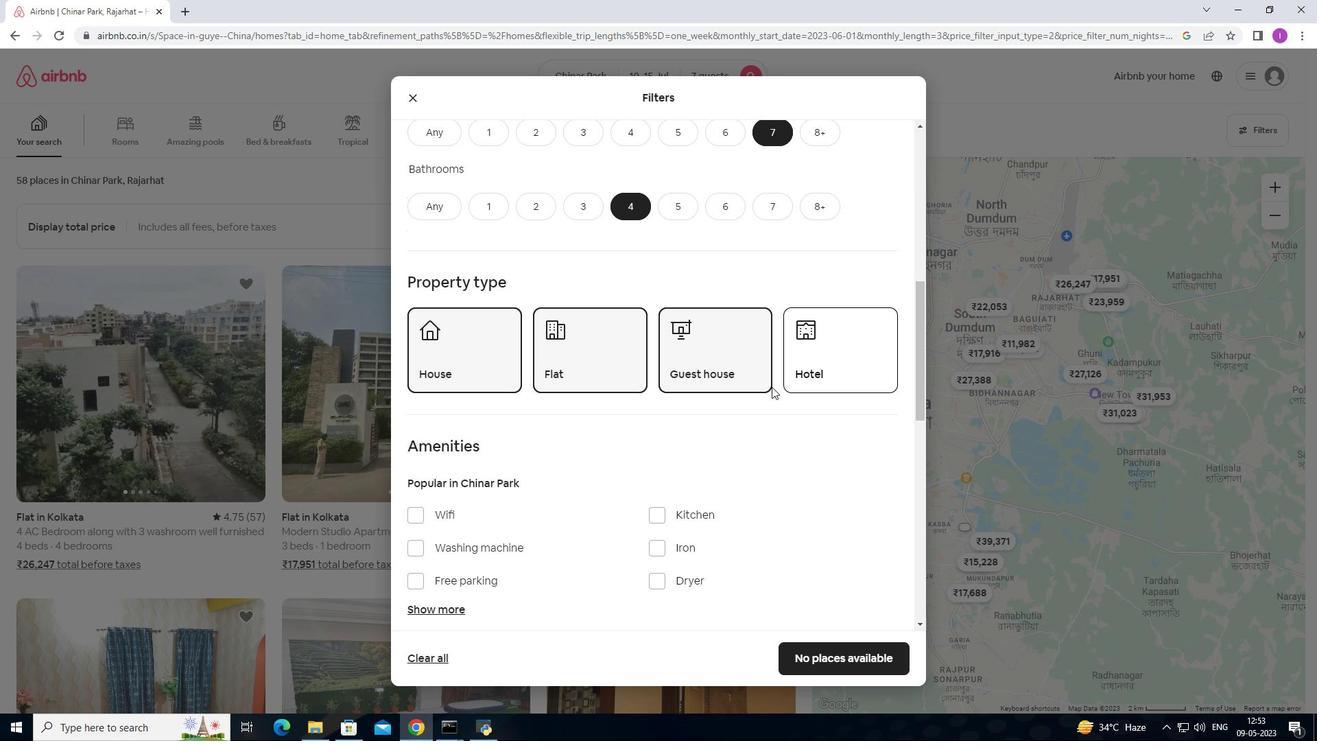 
Action: Mouse scrolled (760, 399) with delta (0, 0)
Screenshot: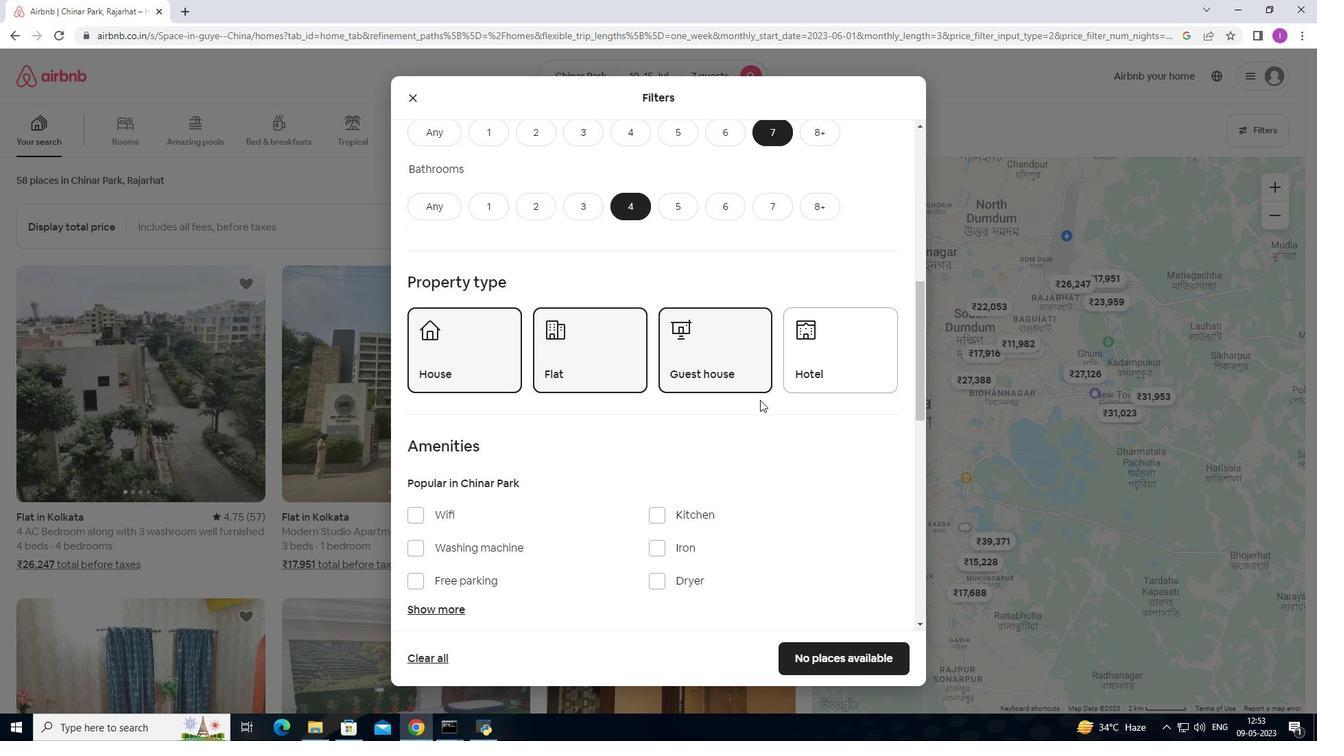 
Action: Mouse scrolled (760, 399) with delta (0, 0)
Screenshot: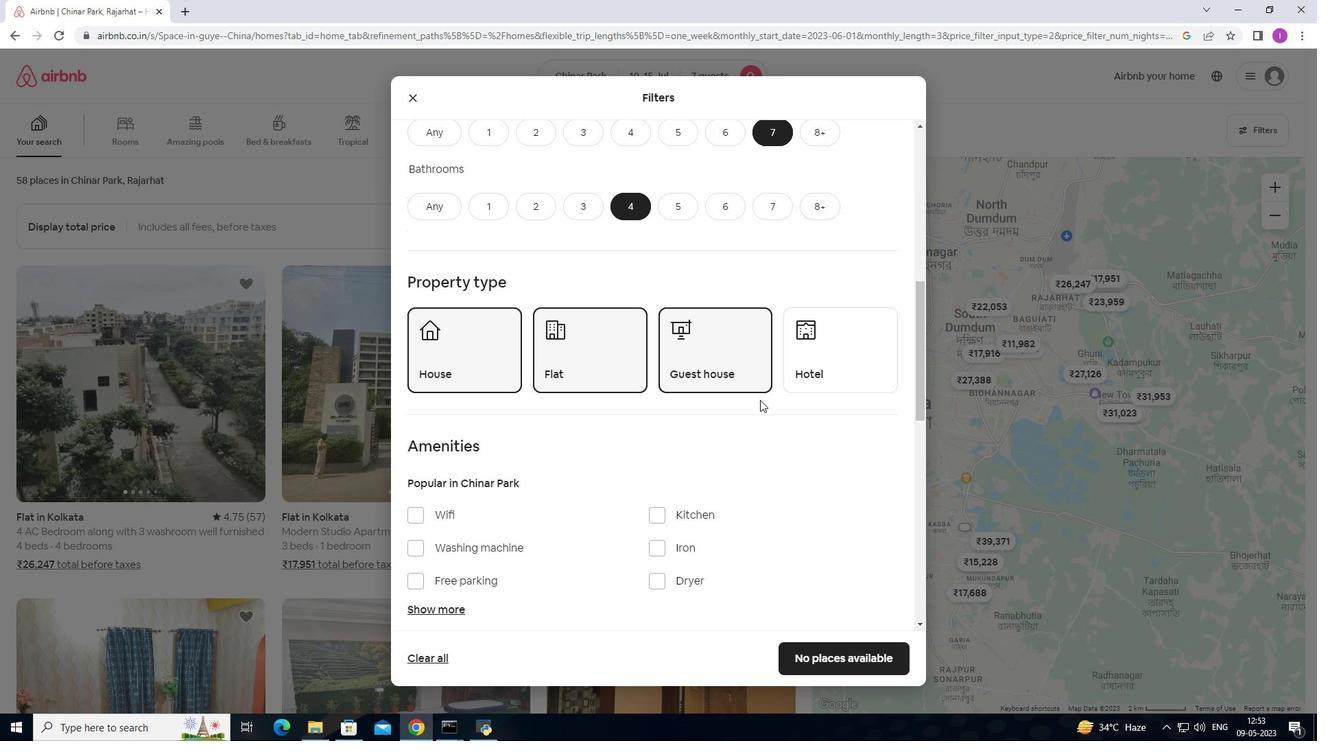 
Action: Mouse scrolled (760, 399) with delta (0, 0)
Screenshot: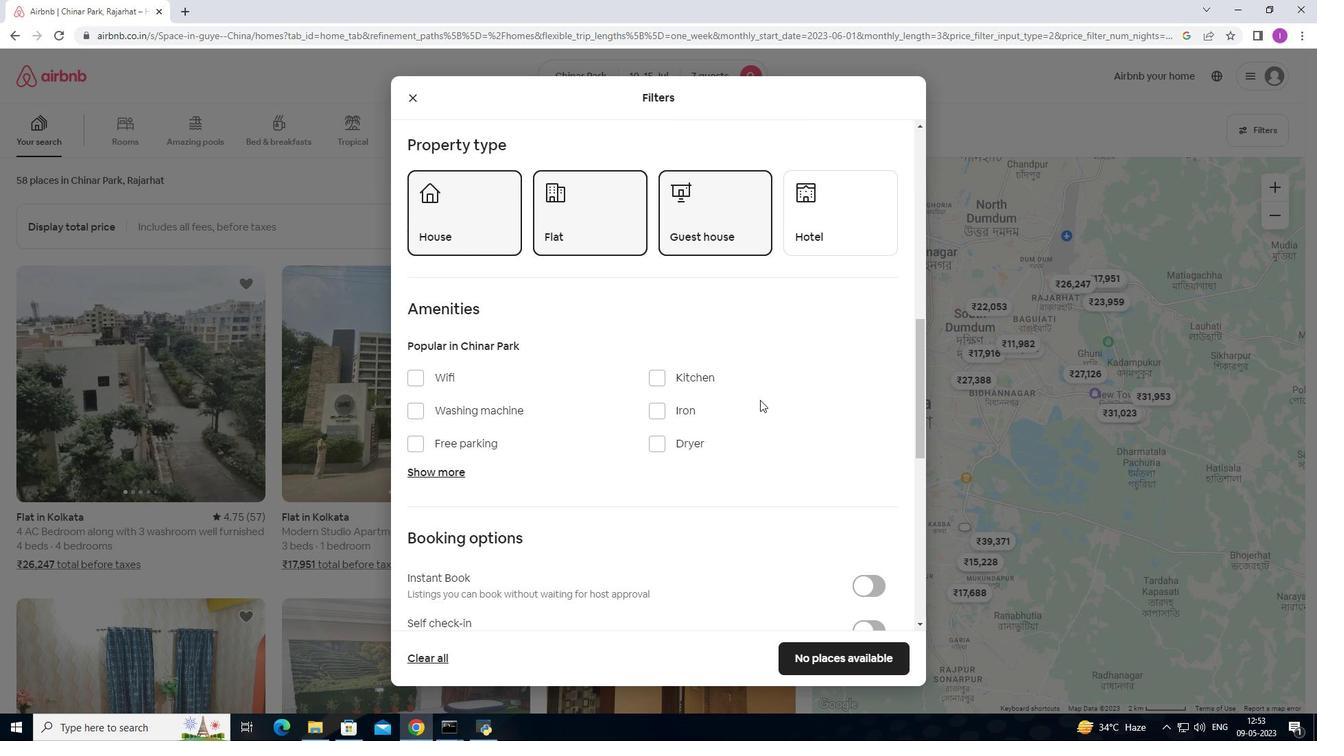 
Action: Mouse moved to (412, 307)
Screenshot: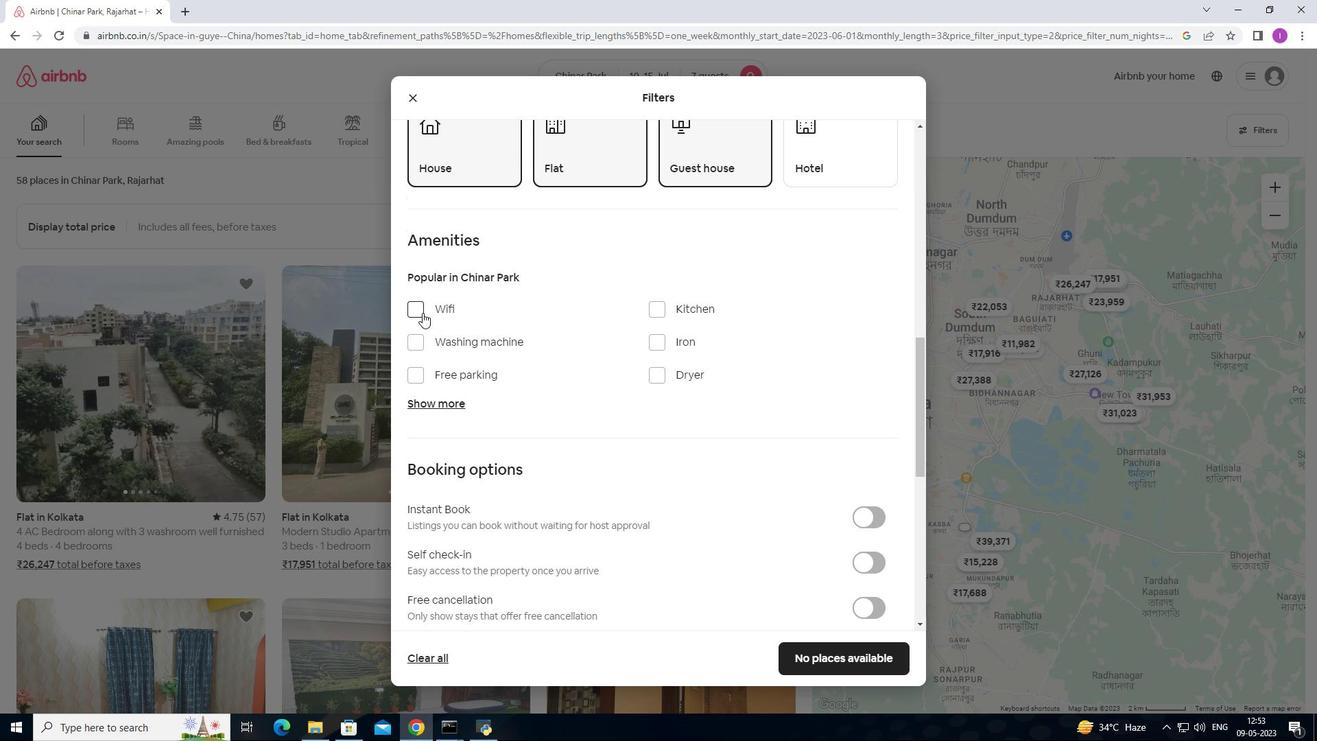 
Action: Mouse pressed left at (412, 307)
Screenshot: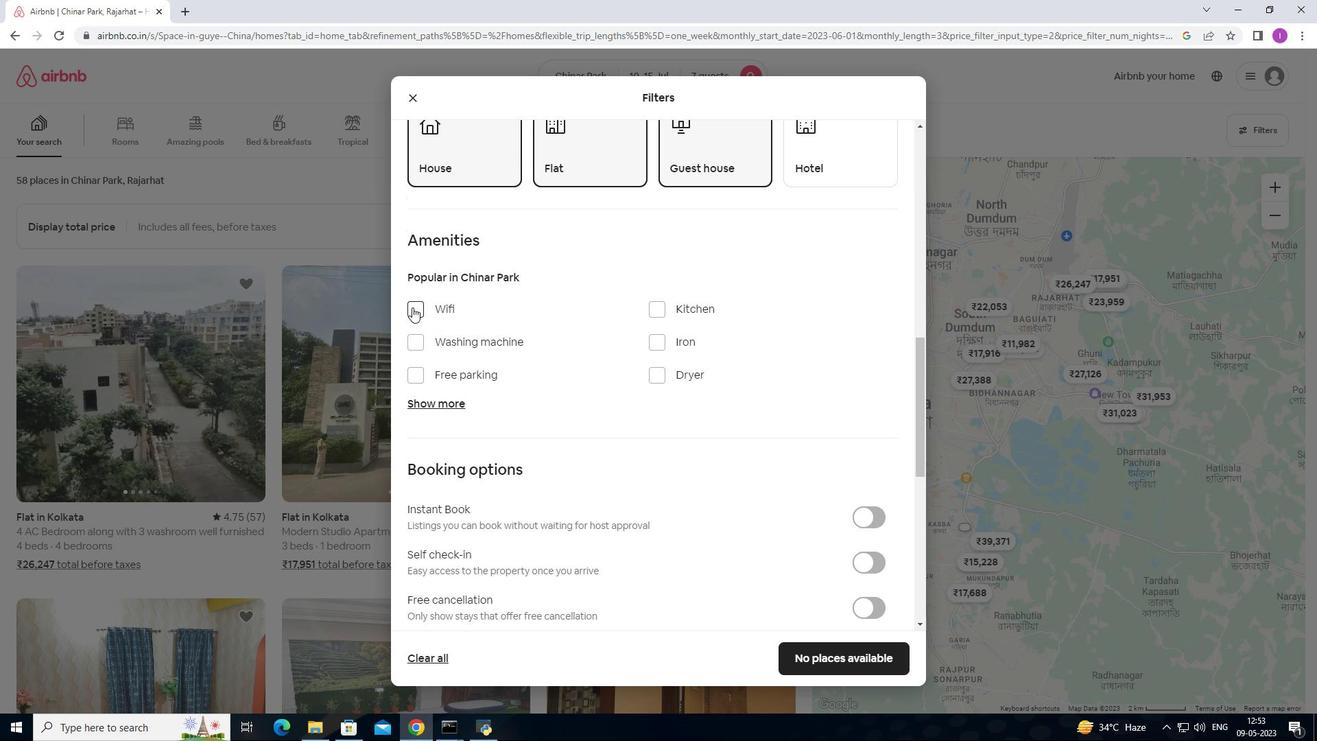 
Action: Mouse moved to (417, 372)
Screenshot: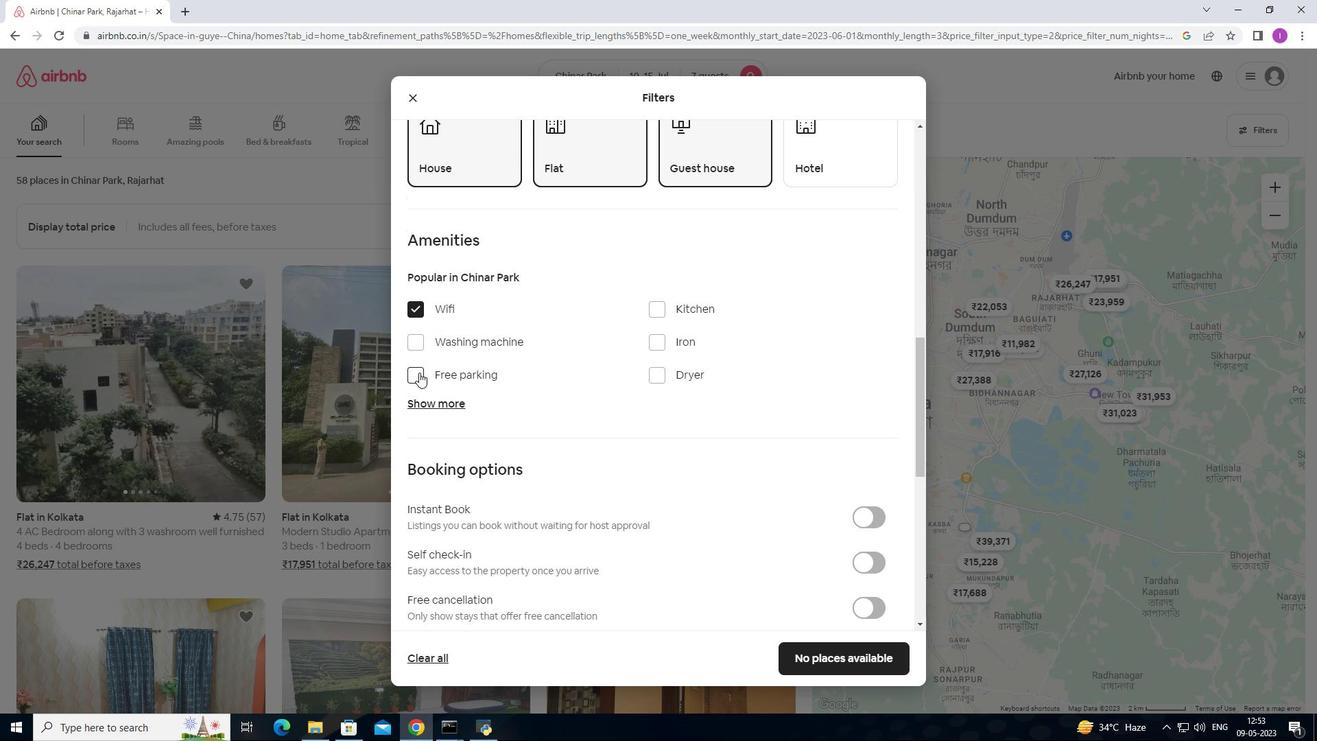 
Action: Mouse pressed left at (417, 372)
Screenshot: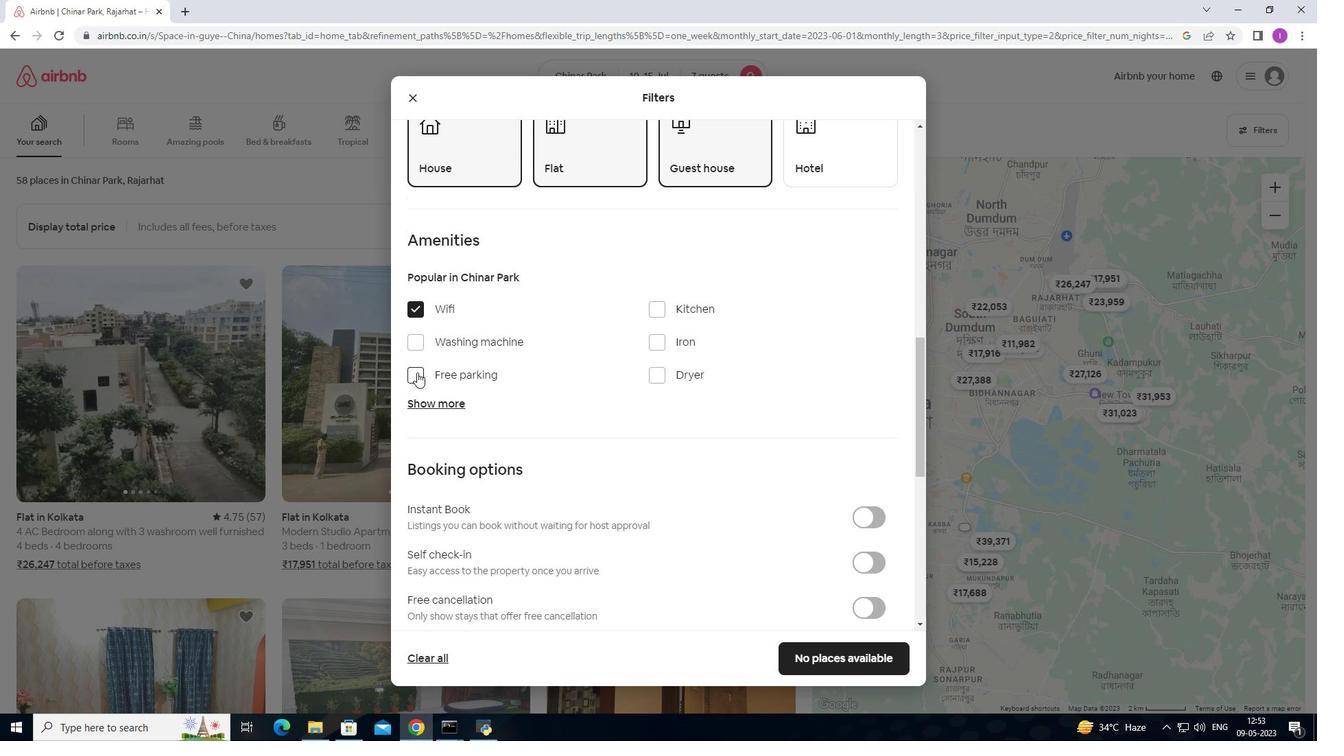 
Action: Mouse pressed left at (417, 372)
Screenshot: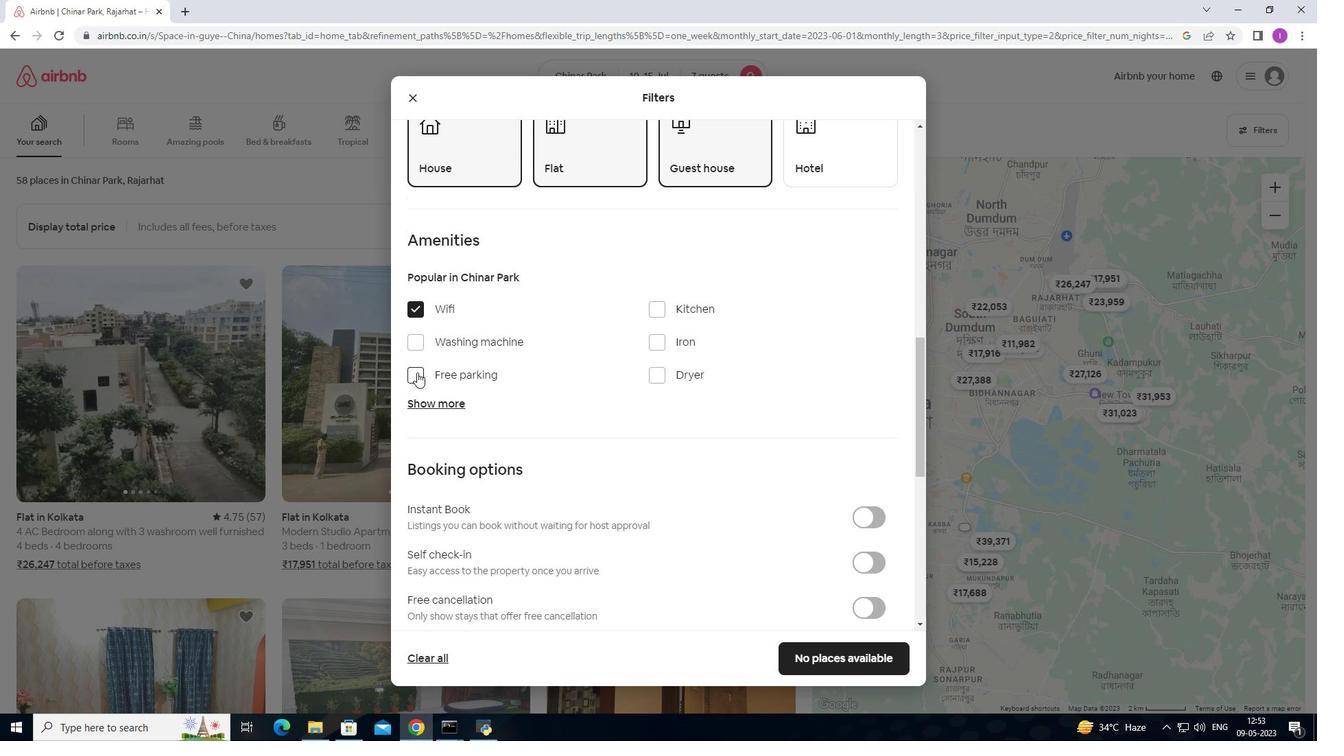 
Action: Mouse moved to (417, 376)
Screenshot: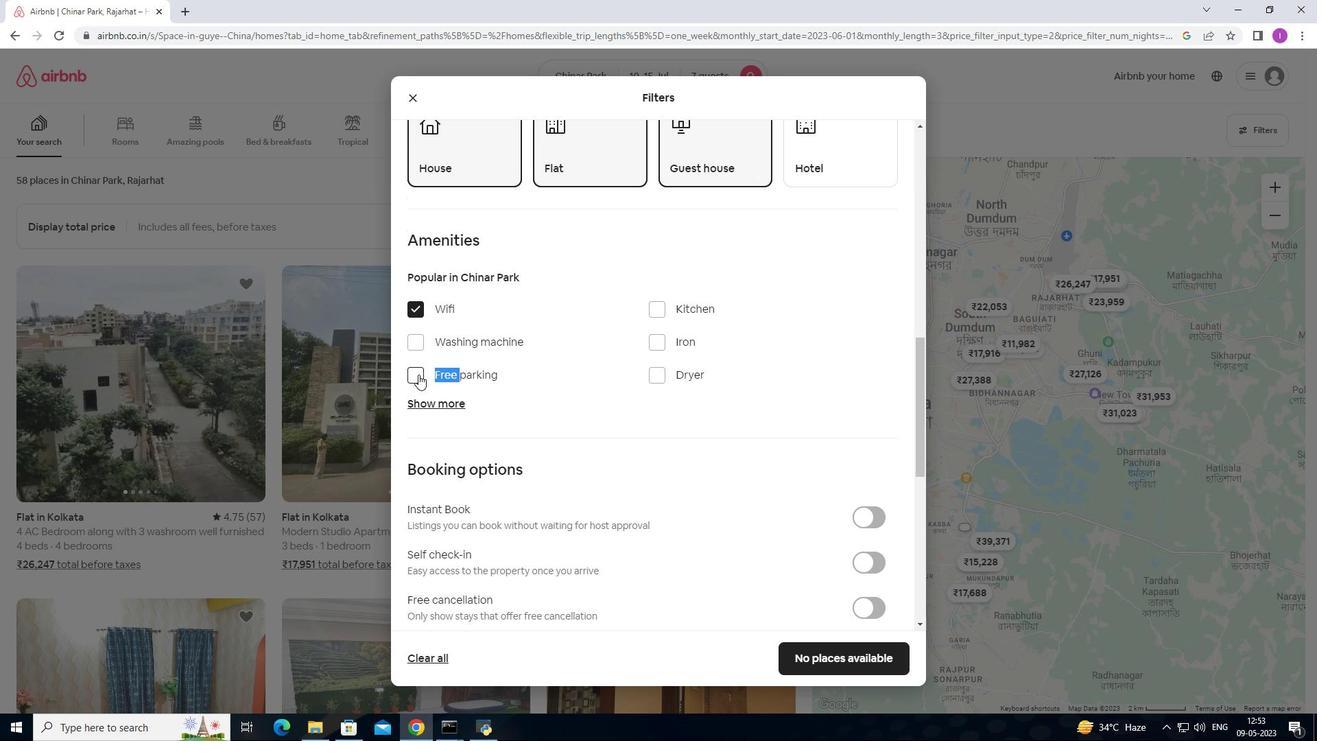 
Action: Mouse pressed left at (417, 376)
Screenshot: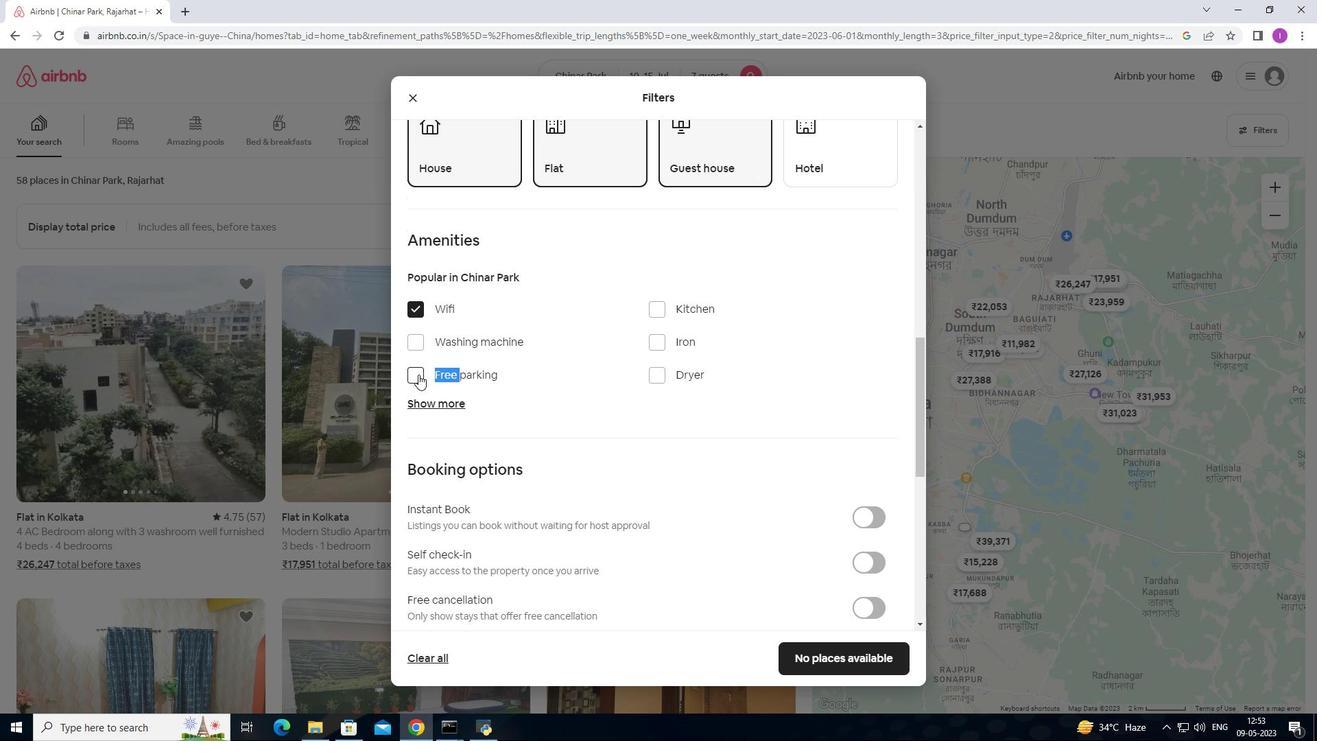 
Action: Mouse moved to (448, 404)
Screenshot: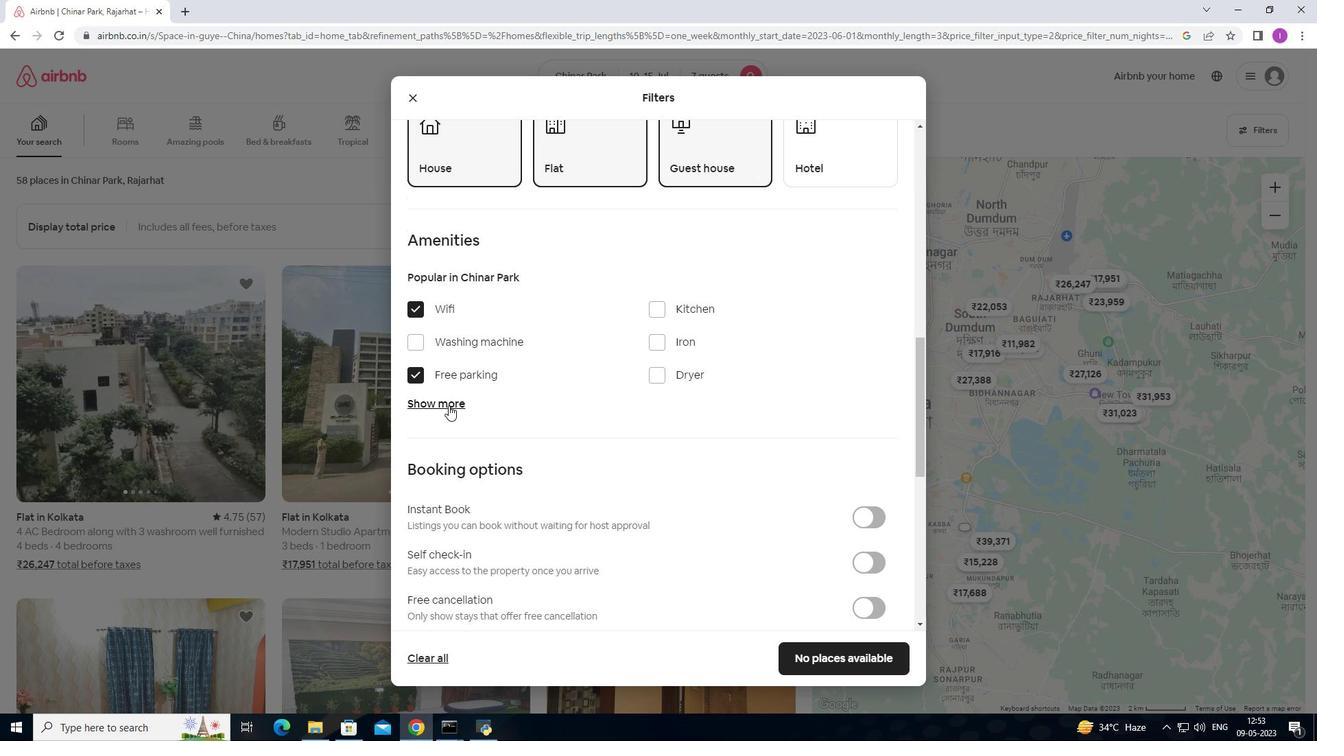 
Action: Mouse pressed left at (448, 404)
Screenshot: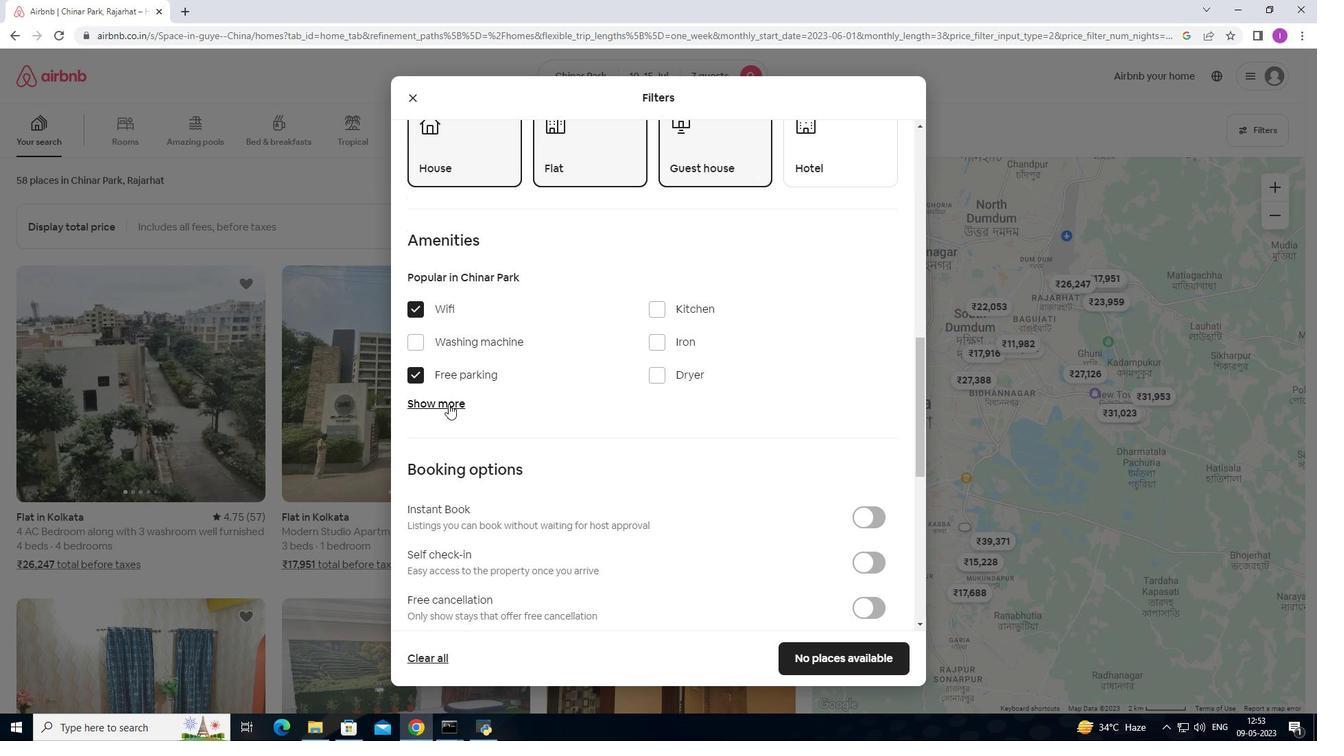 
Action: Mouse moved to (649, 481)
Screenshot: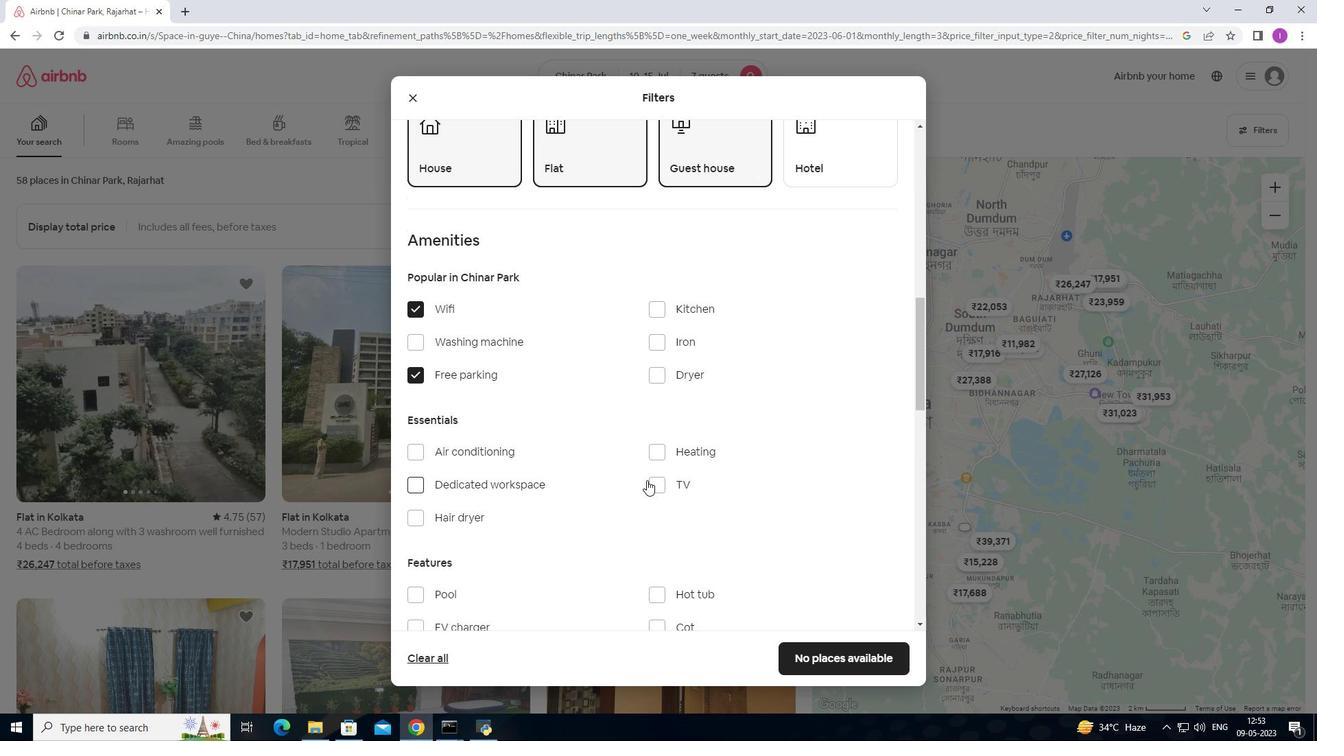 
Action: Mouse pressed left at (649, 481)
Screenshot: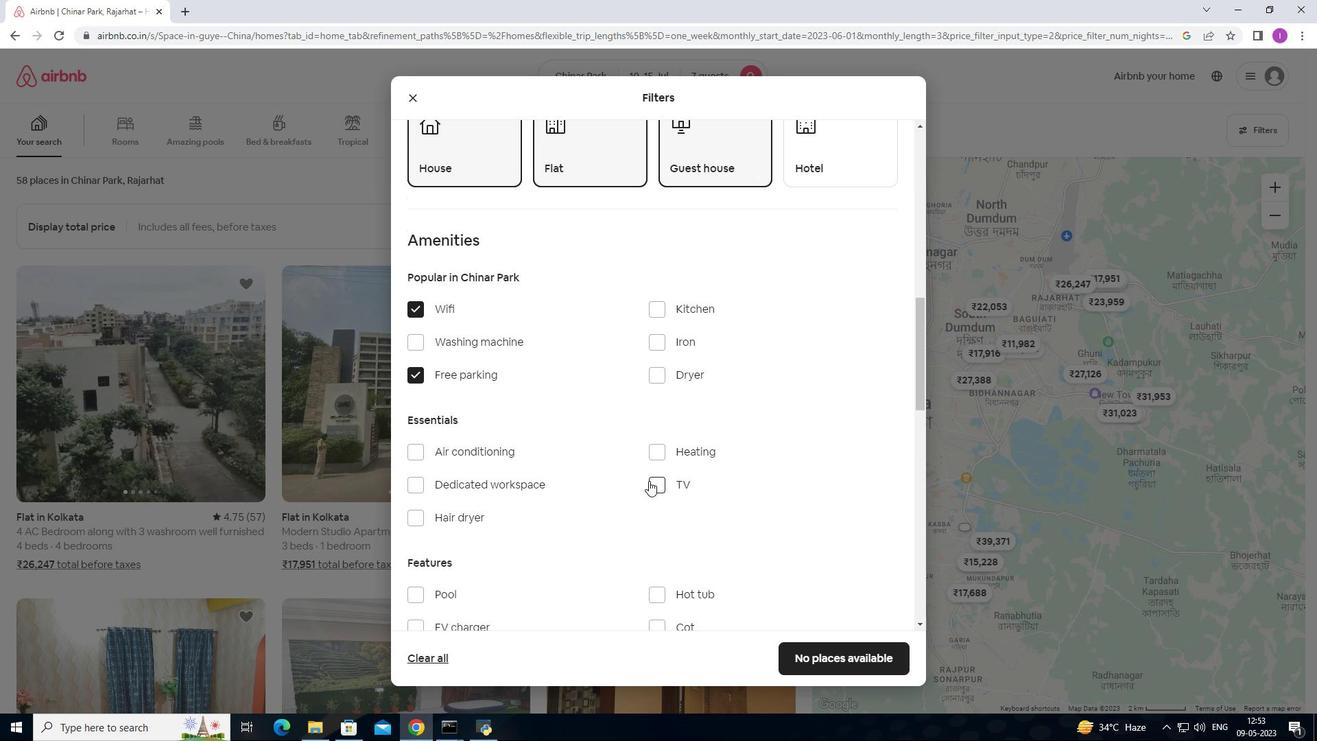 
Action: Mouse moved to (555, 479)
Screenshot: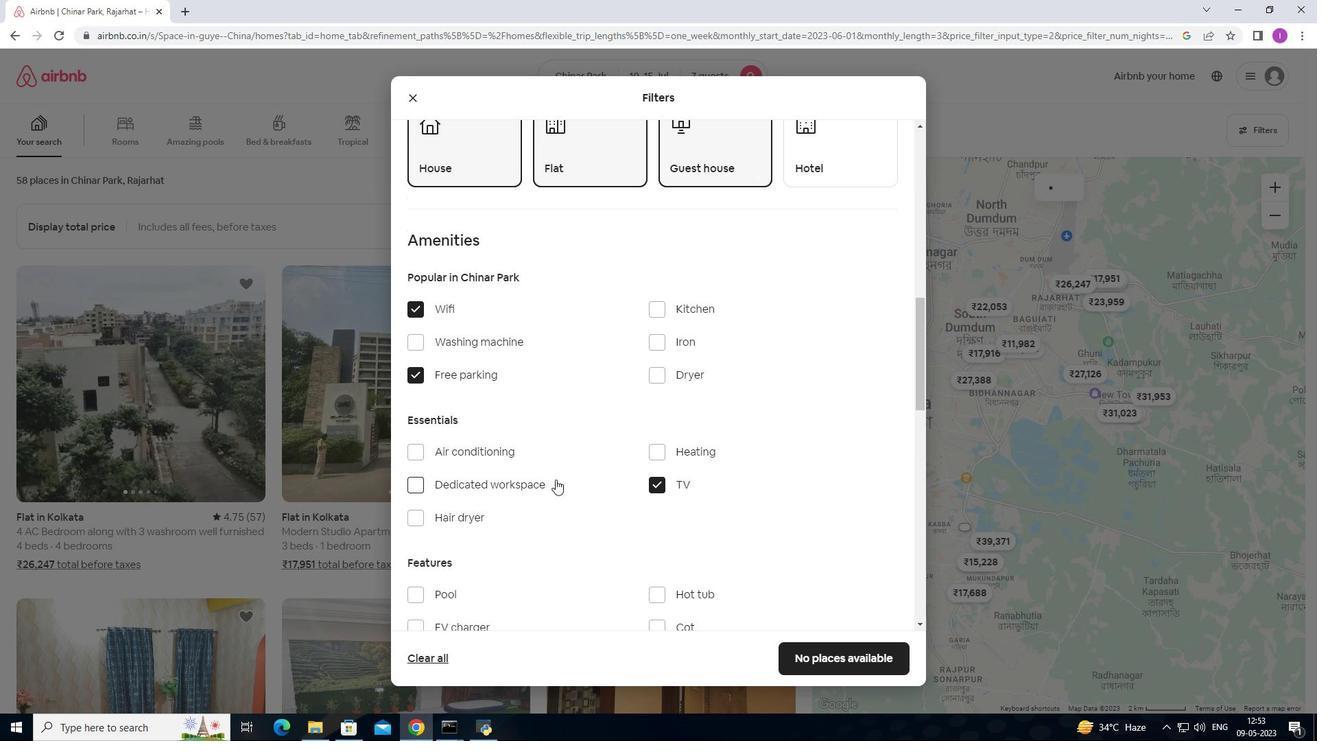 
Action: Mouse scrolled (555, 478) with delta (0, 0)
Screenshot: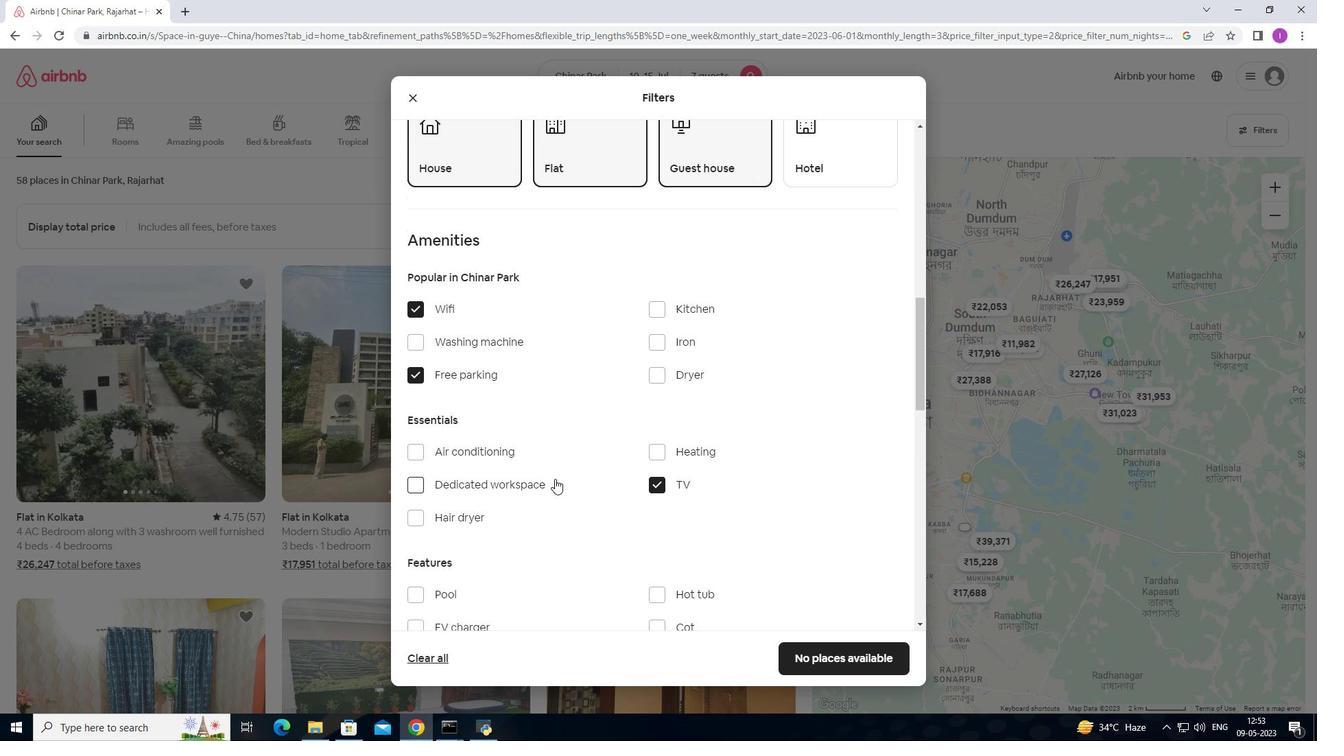 
Action: Mouse scrolled (555, 478) with delta (0, 0)
Screenshot: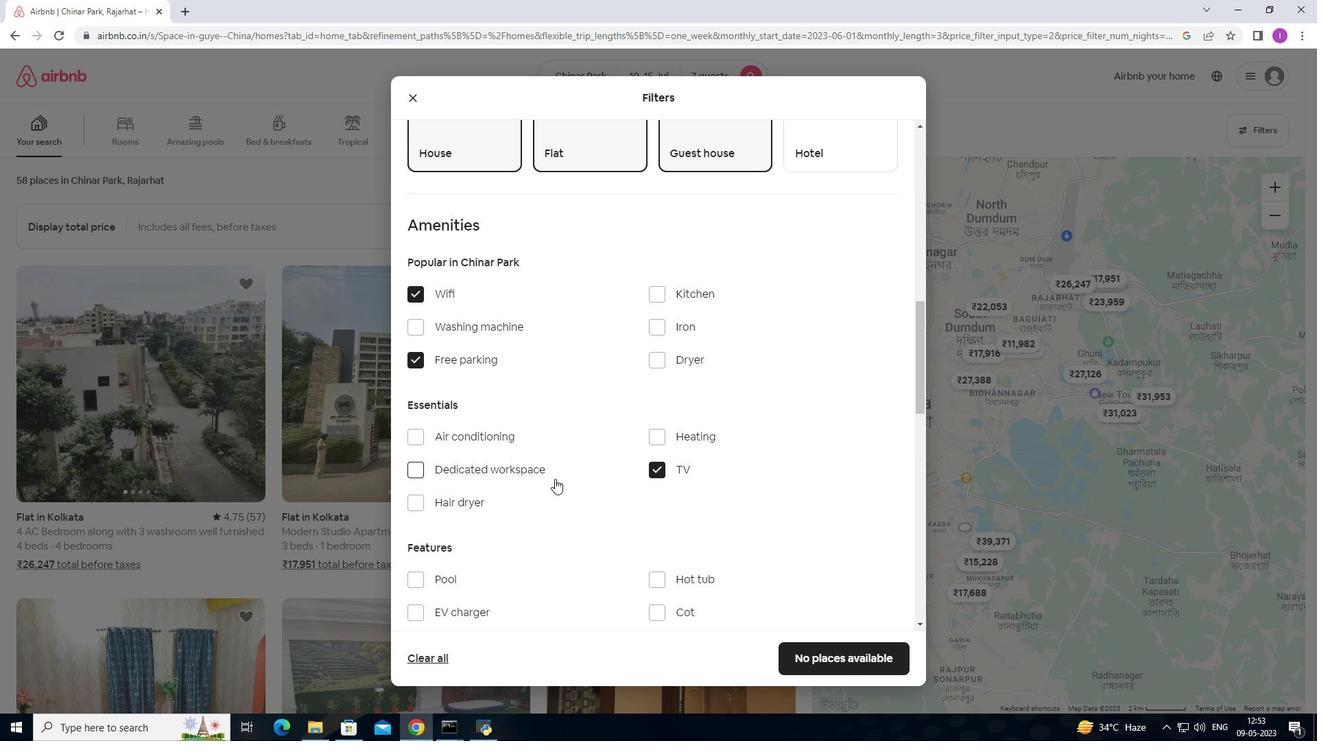 
Action: Mouse scrolled (555, 478) with delta (0, 0)
Screenshot: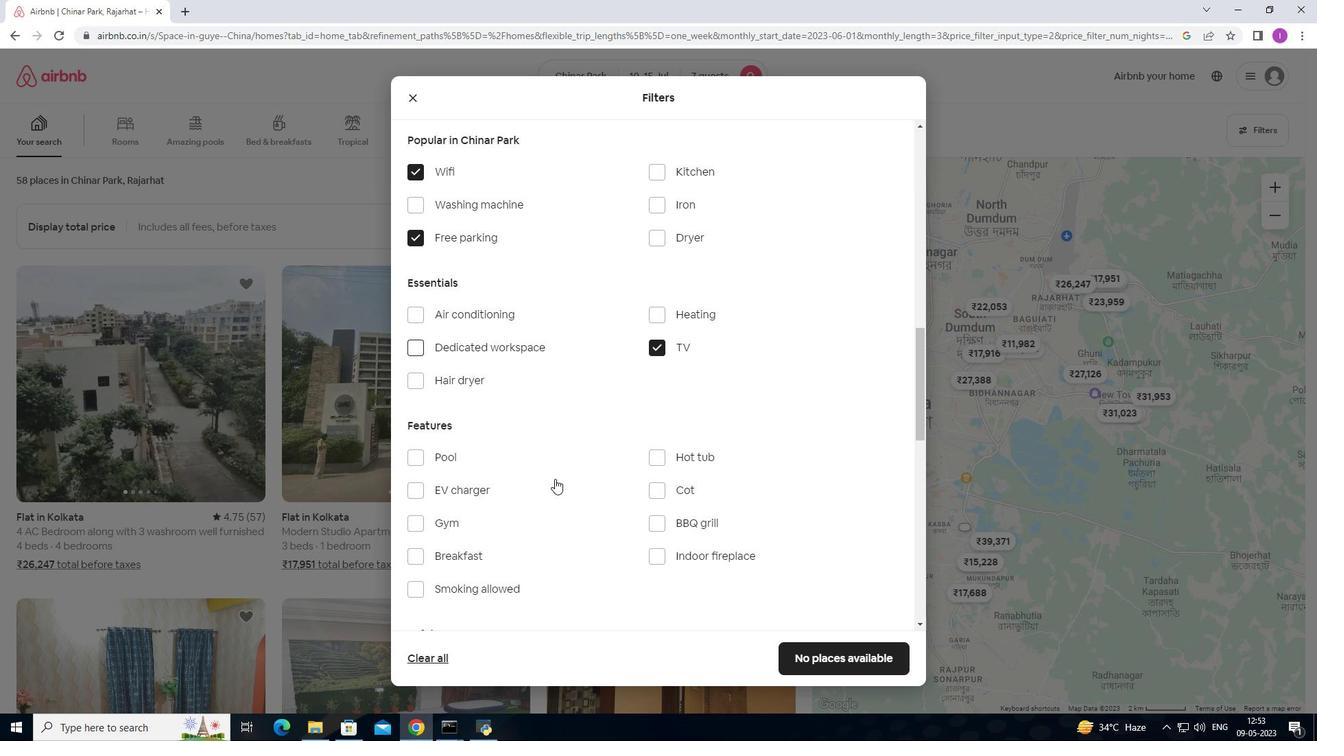 
Action: Mouse moved to (434, 450)
Screenshot: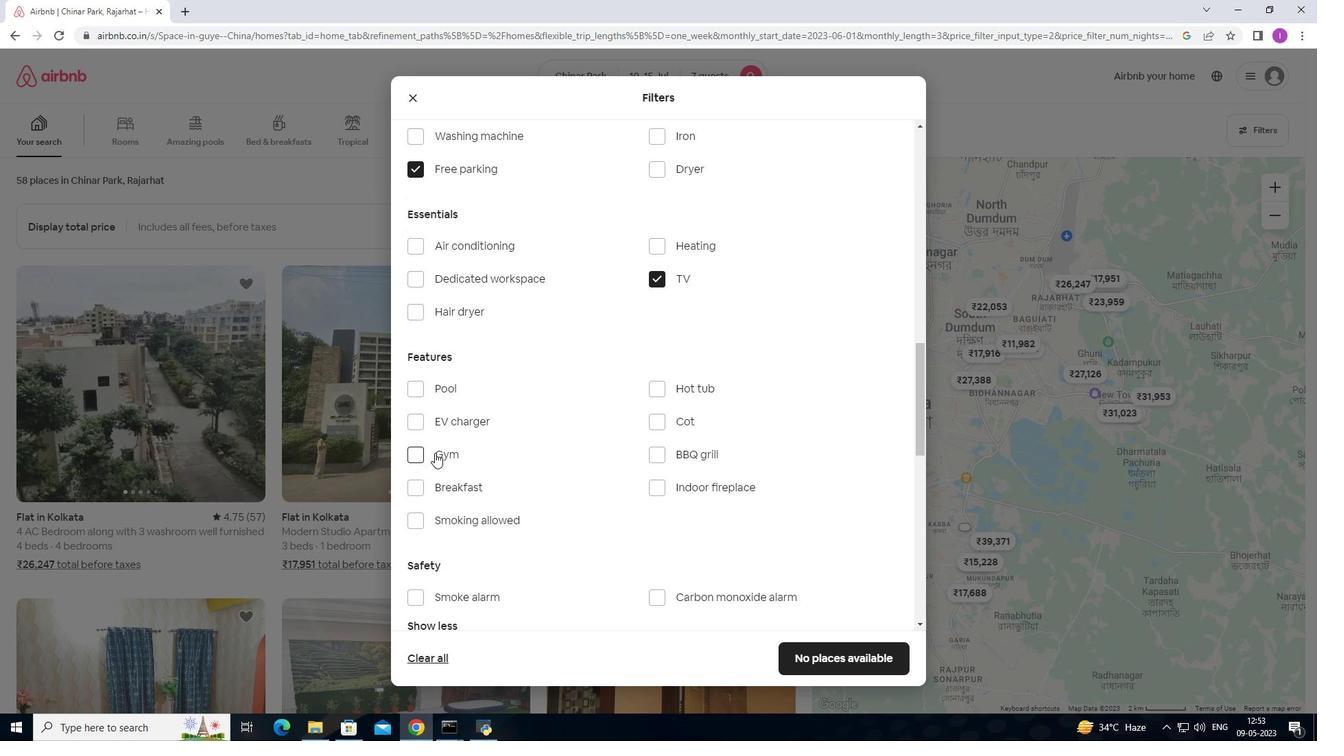 
Action: Mouse pressed left at (434, 450)
Screenshot: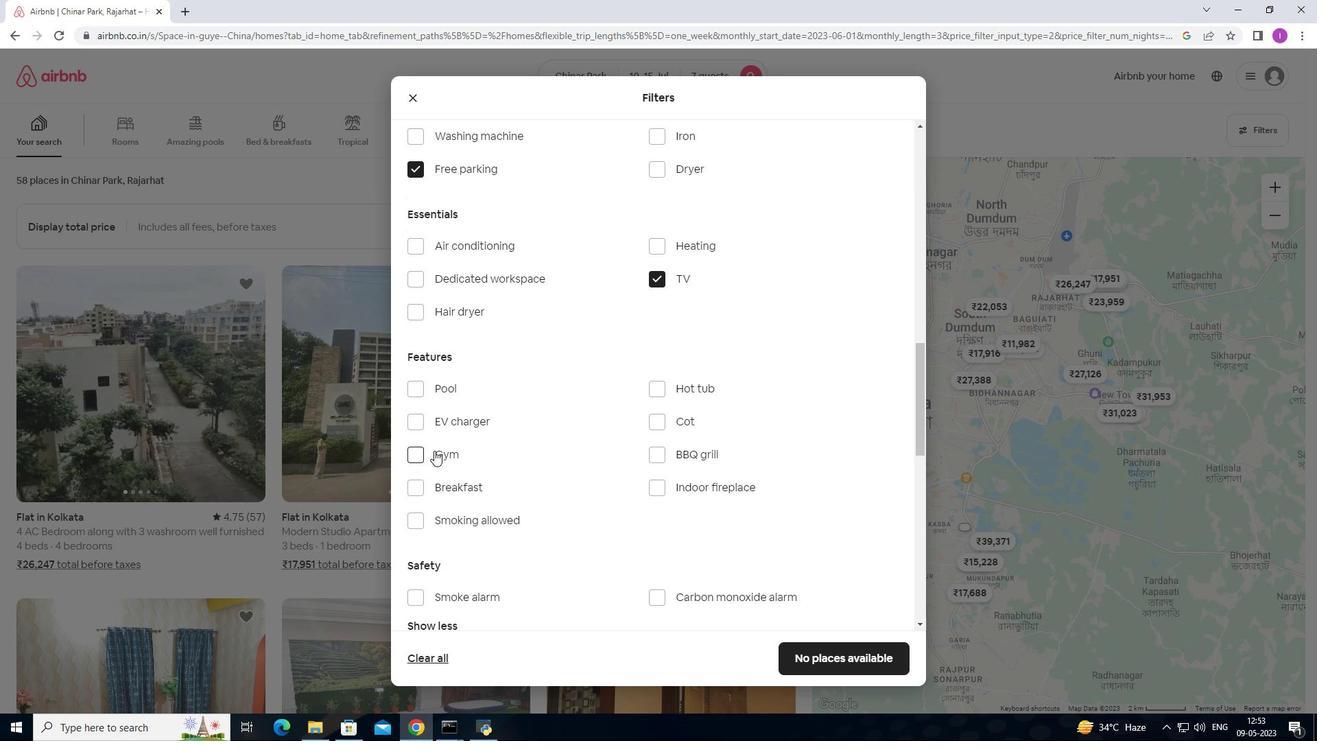 
Action: Mouse moved to (455, 485)
Screenshot: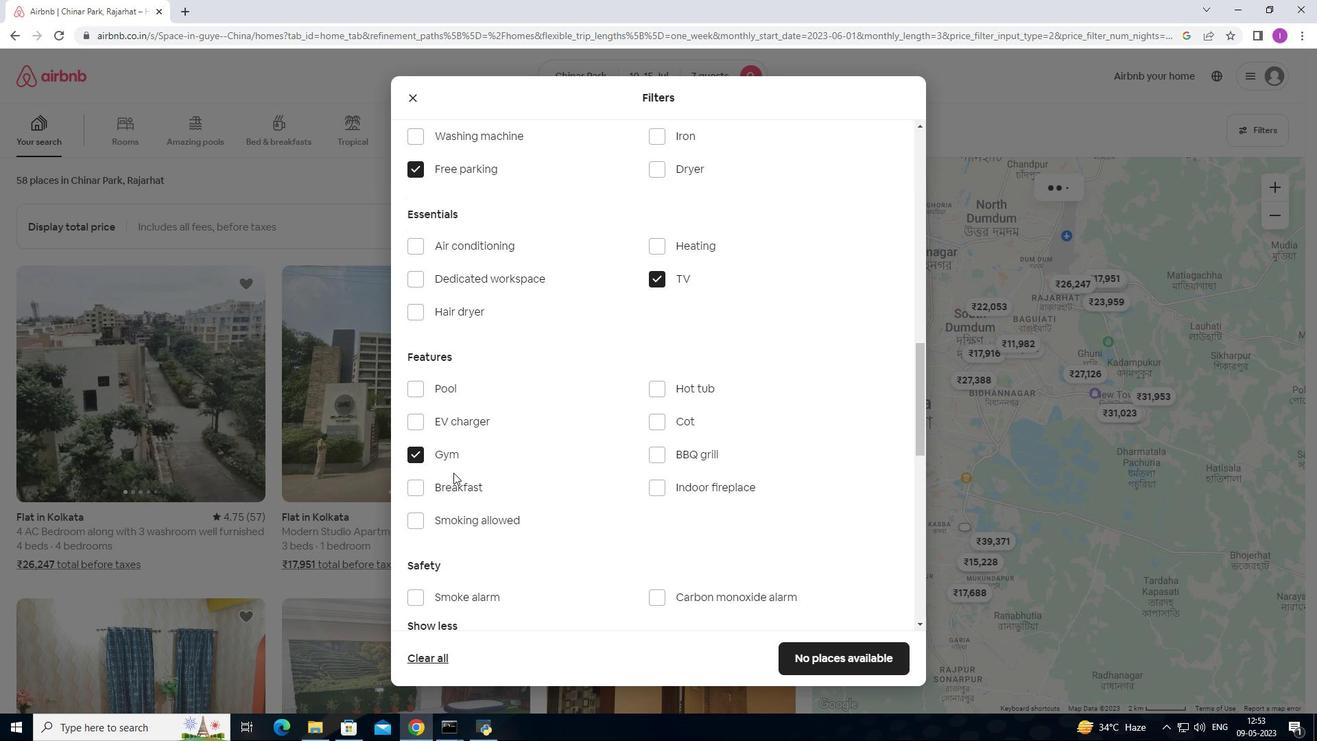 
Action: Mouse pressed left at (455, 485)
Screenshot: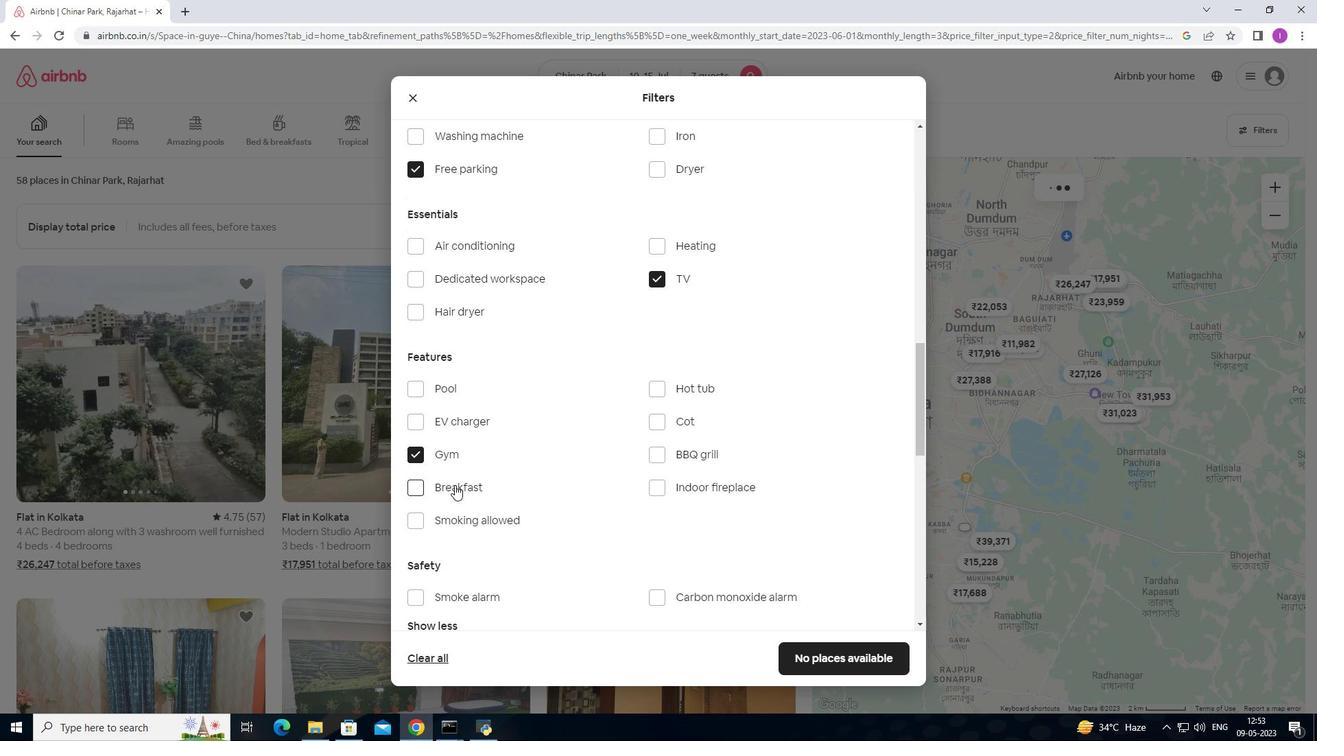 
Action: Mouse moved to (558, 476)
Screenshot: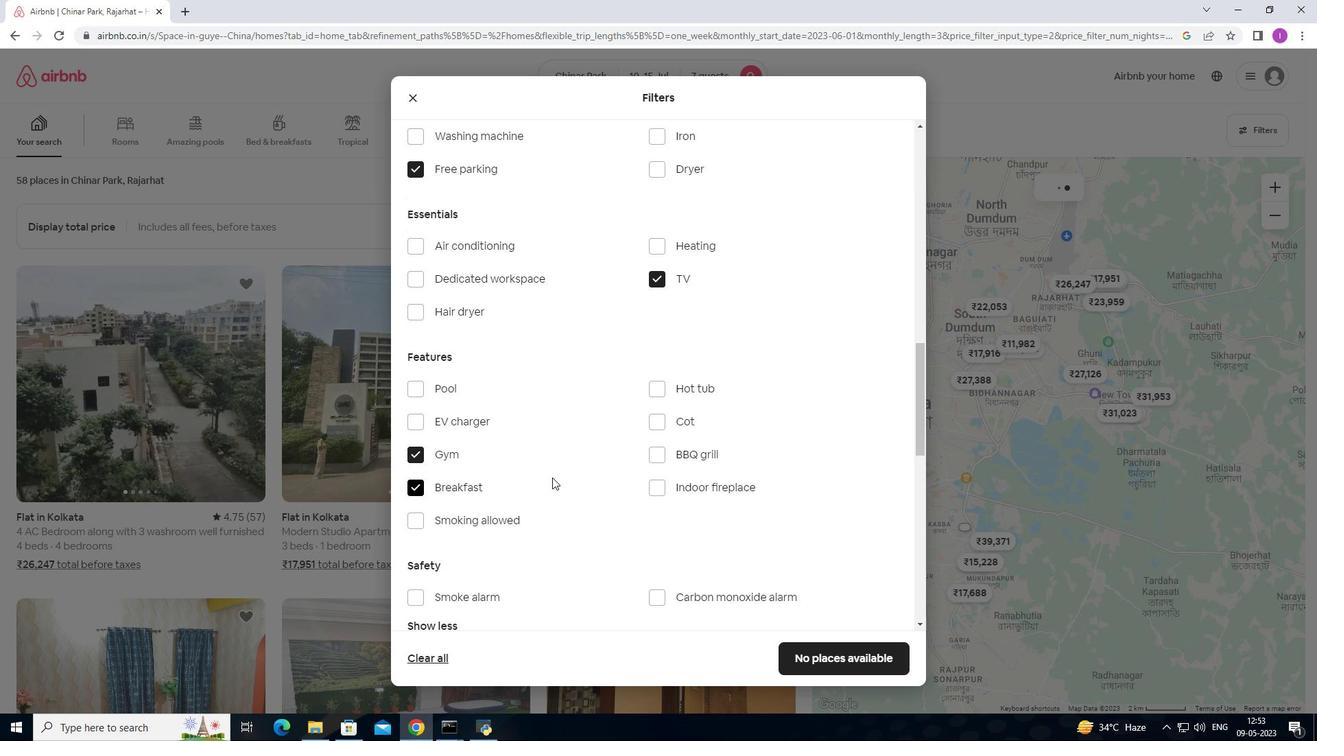 
Action: Mouse scrolled (558, 475) with delta (0, 0)
Screenshot: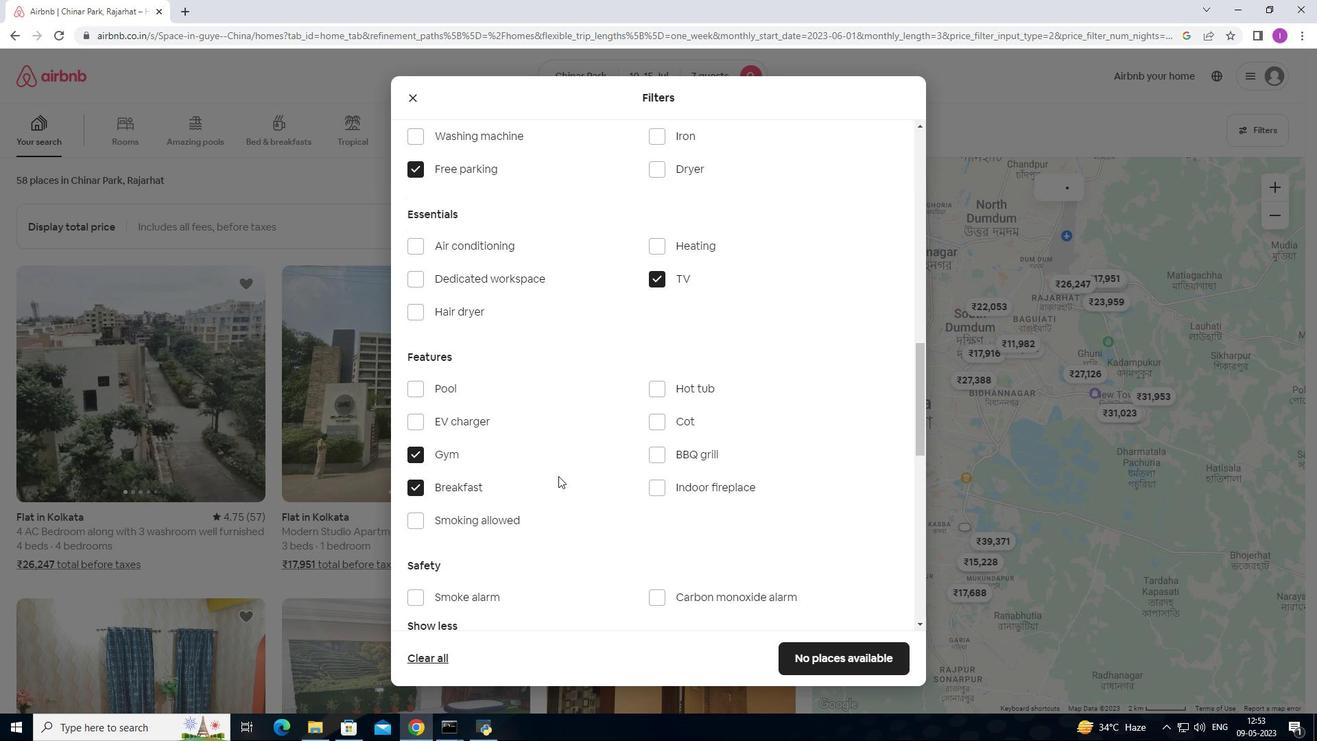 
Action: Mouse scrolled (558, 475) with delta (0, 0)
Screenshot: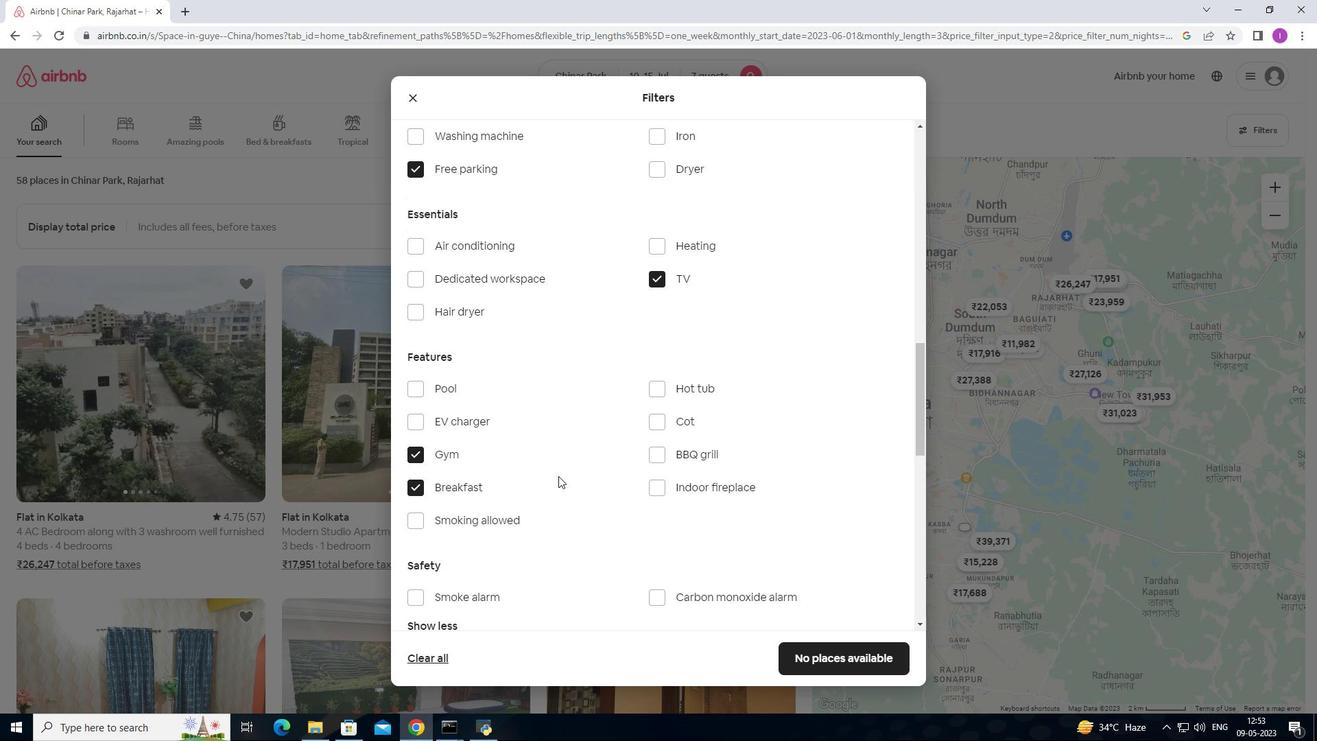 
Action: Mouse moved to (566, 468)
Screenshot: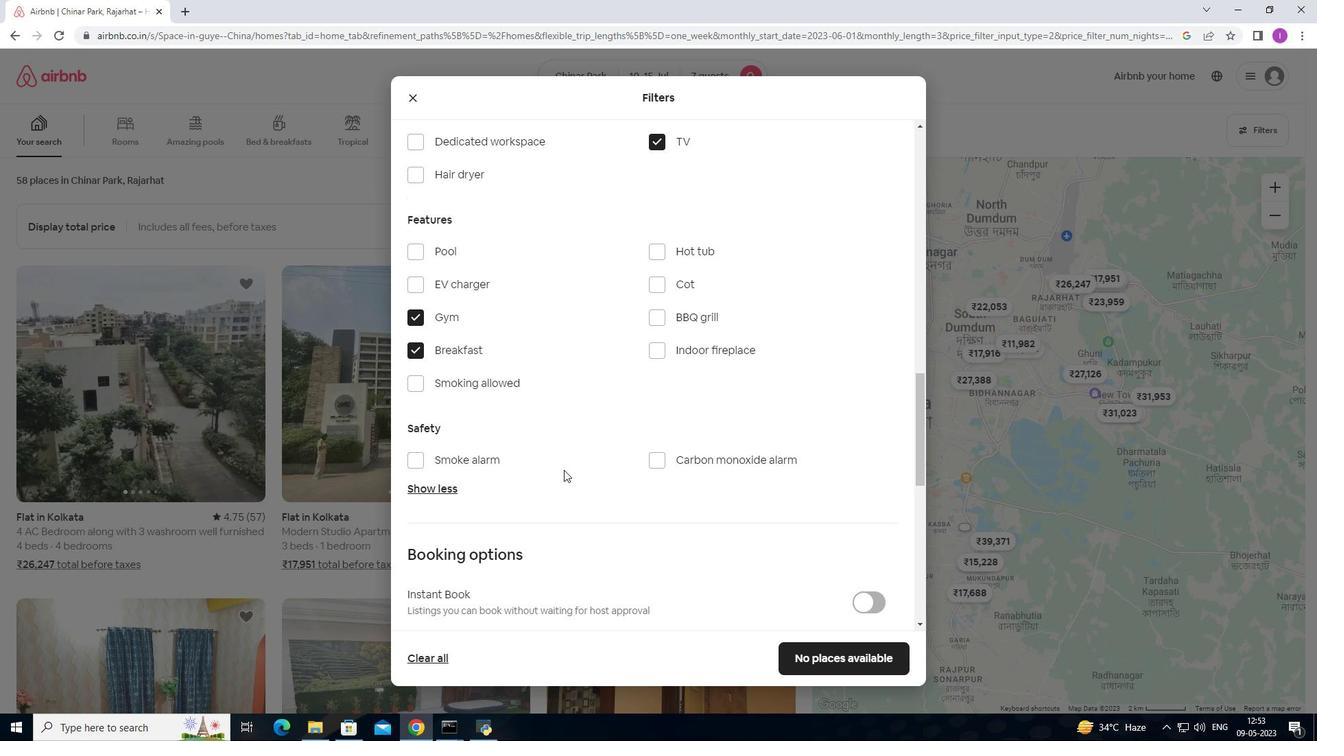 
Action: Mouse scrolled (566, 468) with delta (0, 0)
Screenshot: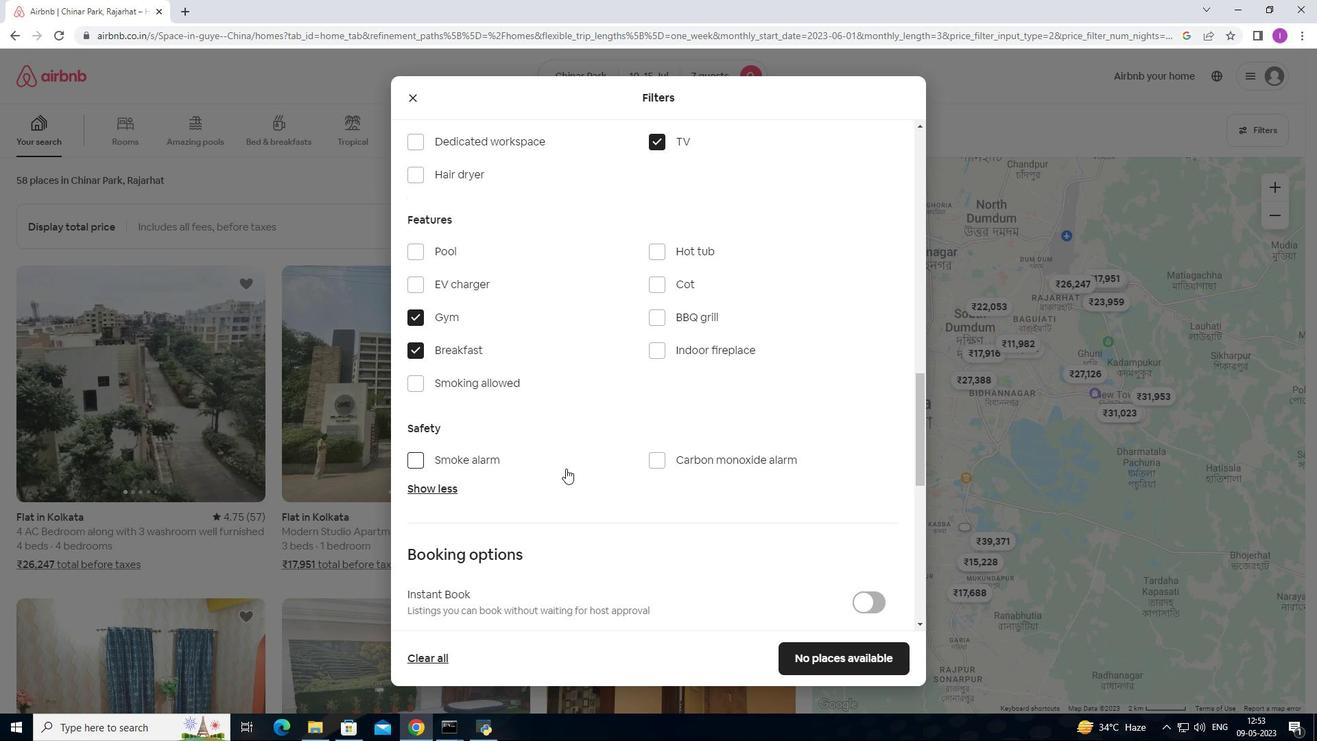 
Action: Mouse moved to (725, 491)
Screenshot: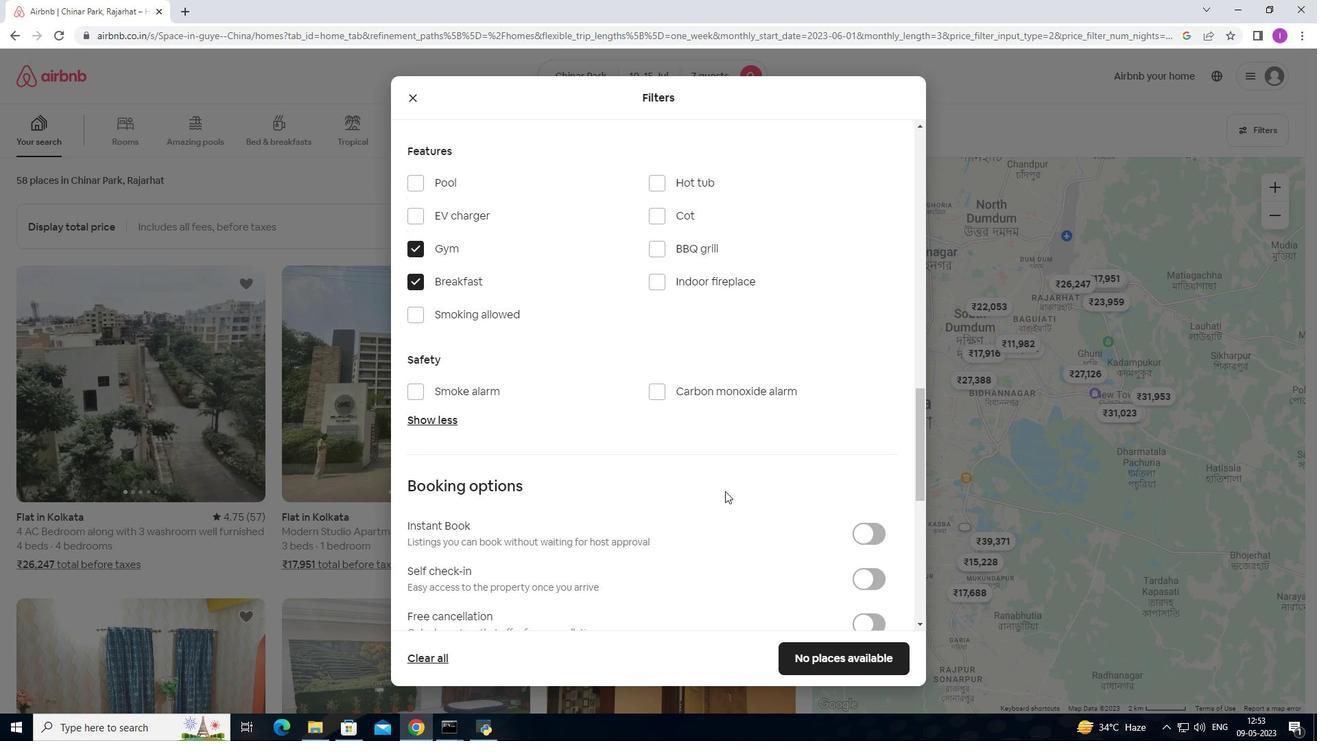 
Action: Mouse scrolled (725, 490) with delta (0, 0)
Screenshot: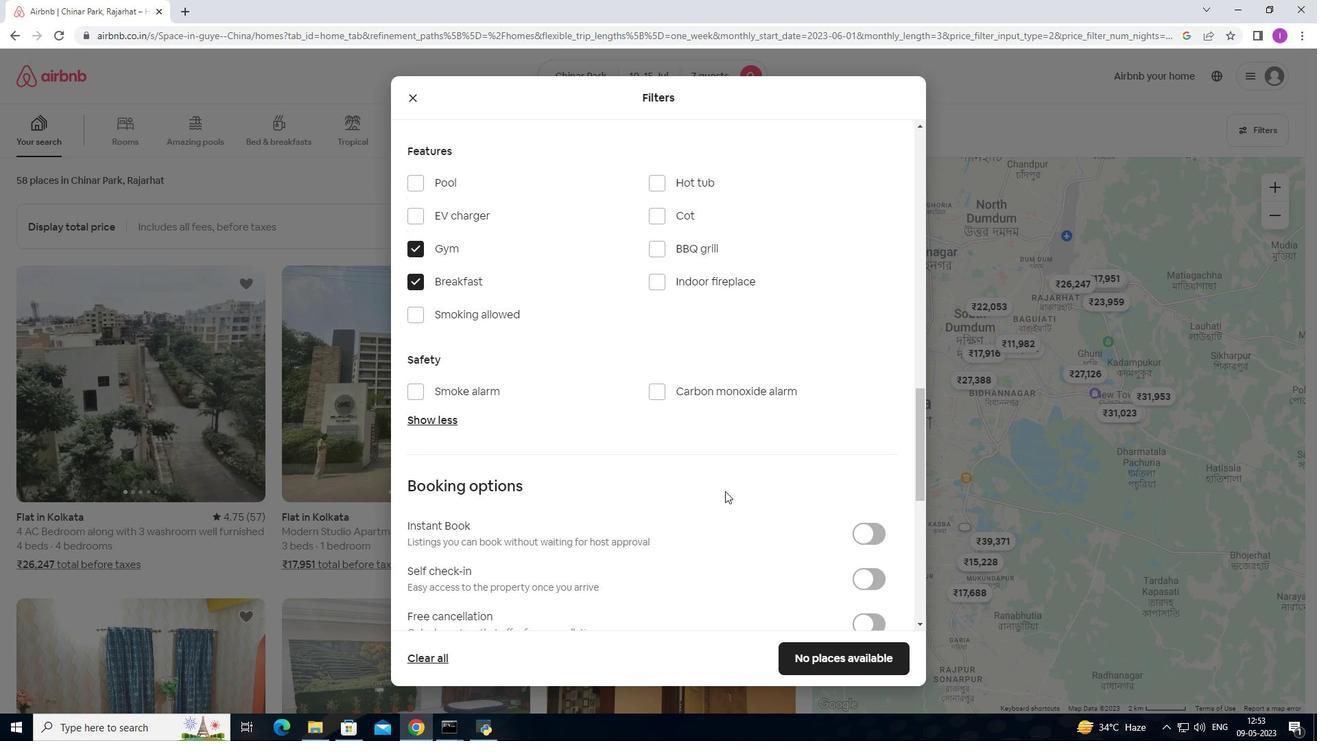 
Action: Mouse scrolled (725, 490) with delta (0, 0)
Screenshot: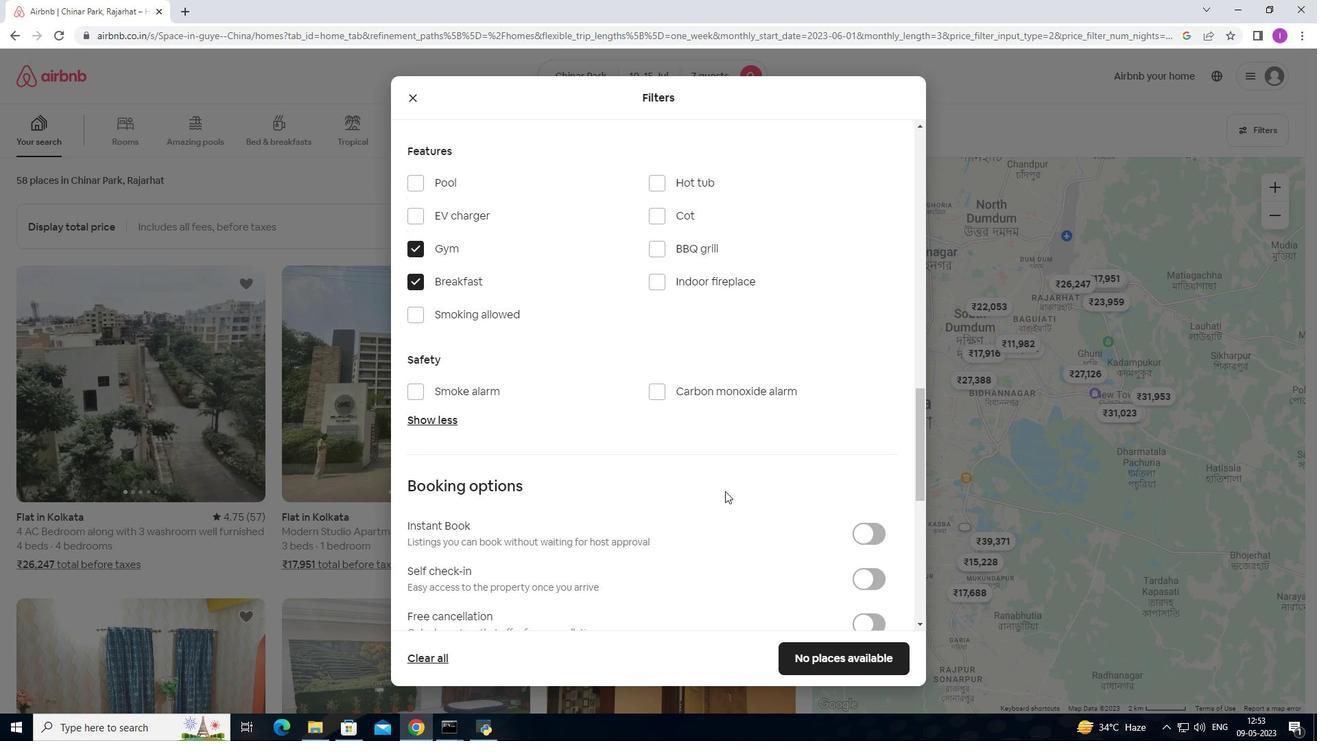 
Action: Mouse scrolled (725, 490) with delta (0, 0)
Screenshot: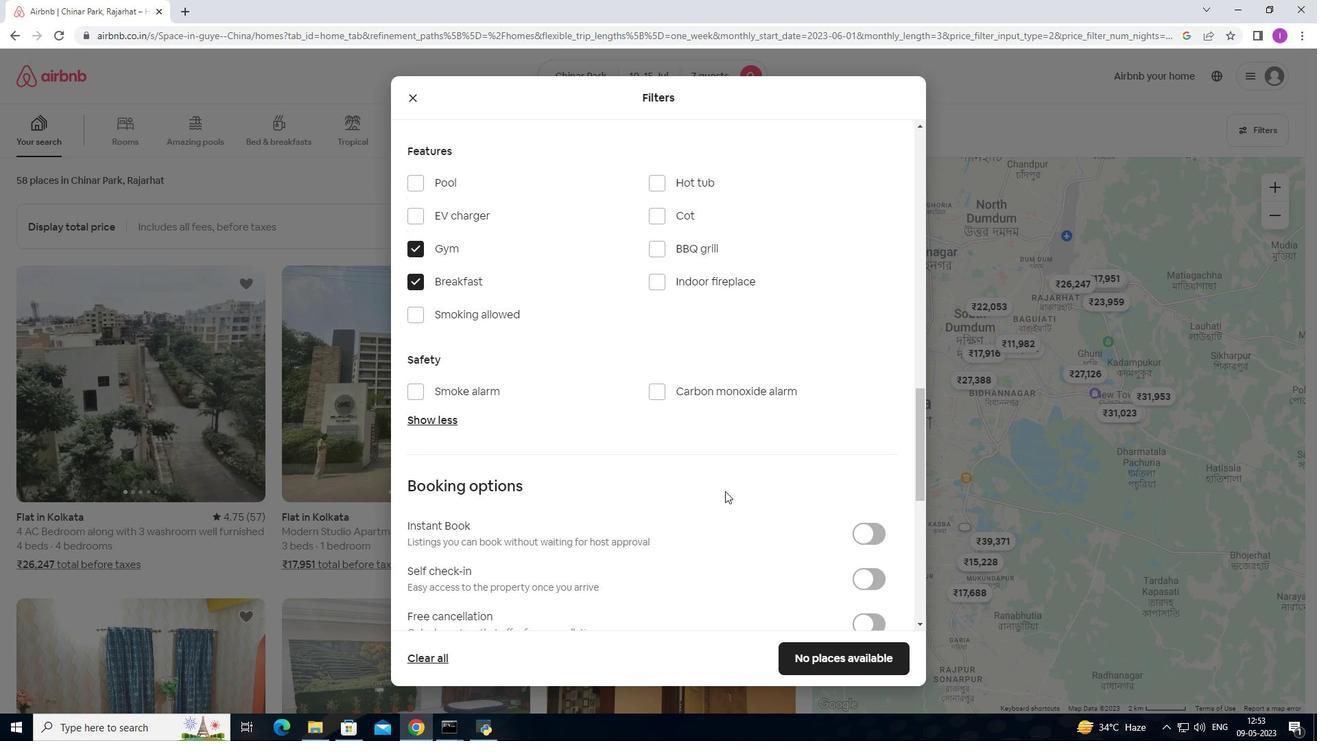 
Action: Mouse moved to (864, 371)
Screenshot: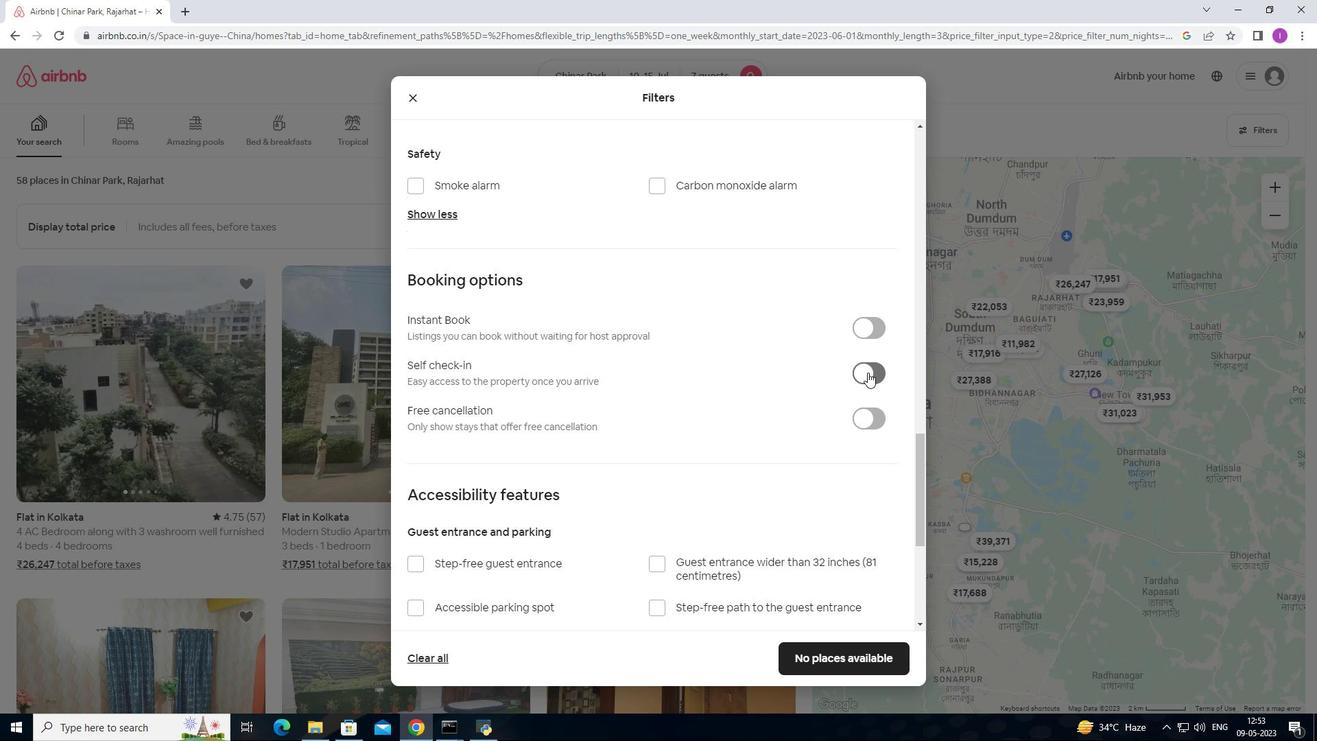 
Action: Mouse pressed left at (864, 371)
Screenshot: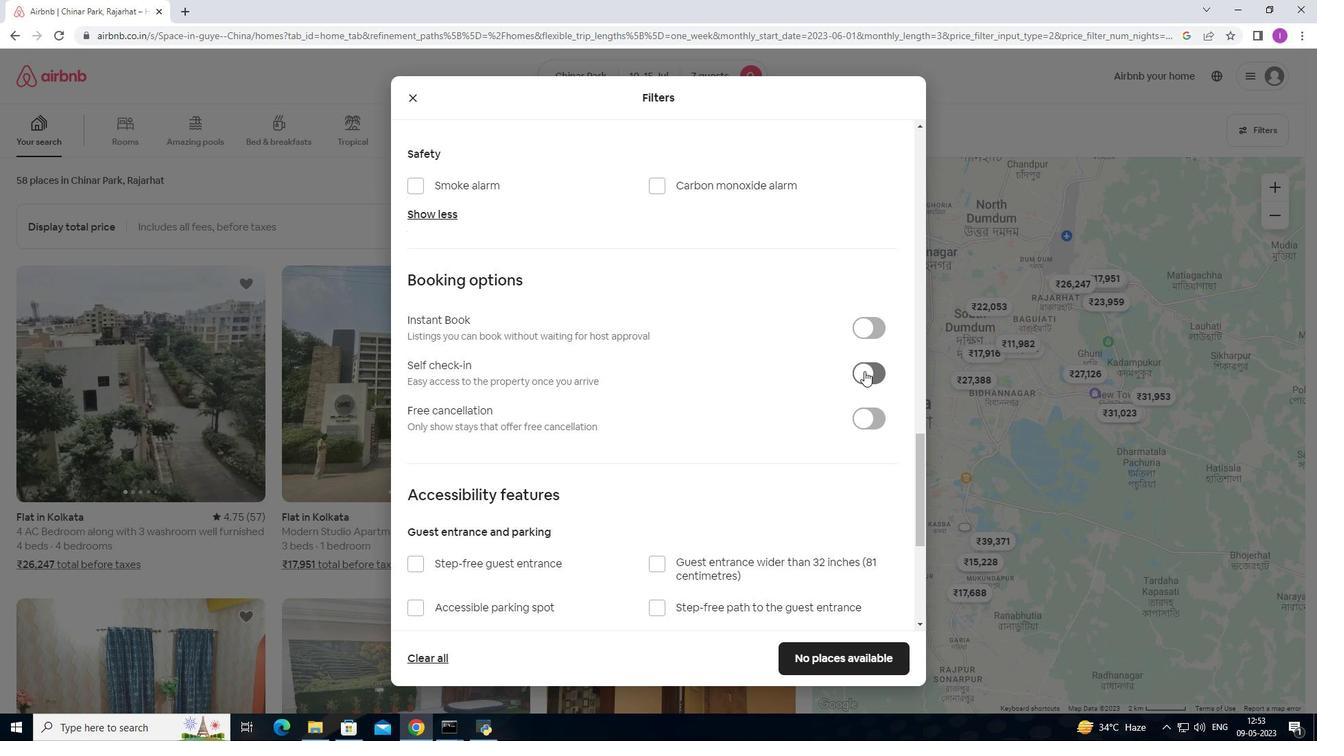 
Action: Mouse moved to (610, 597)
Screenshot: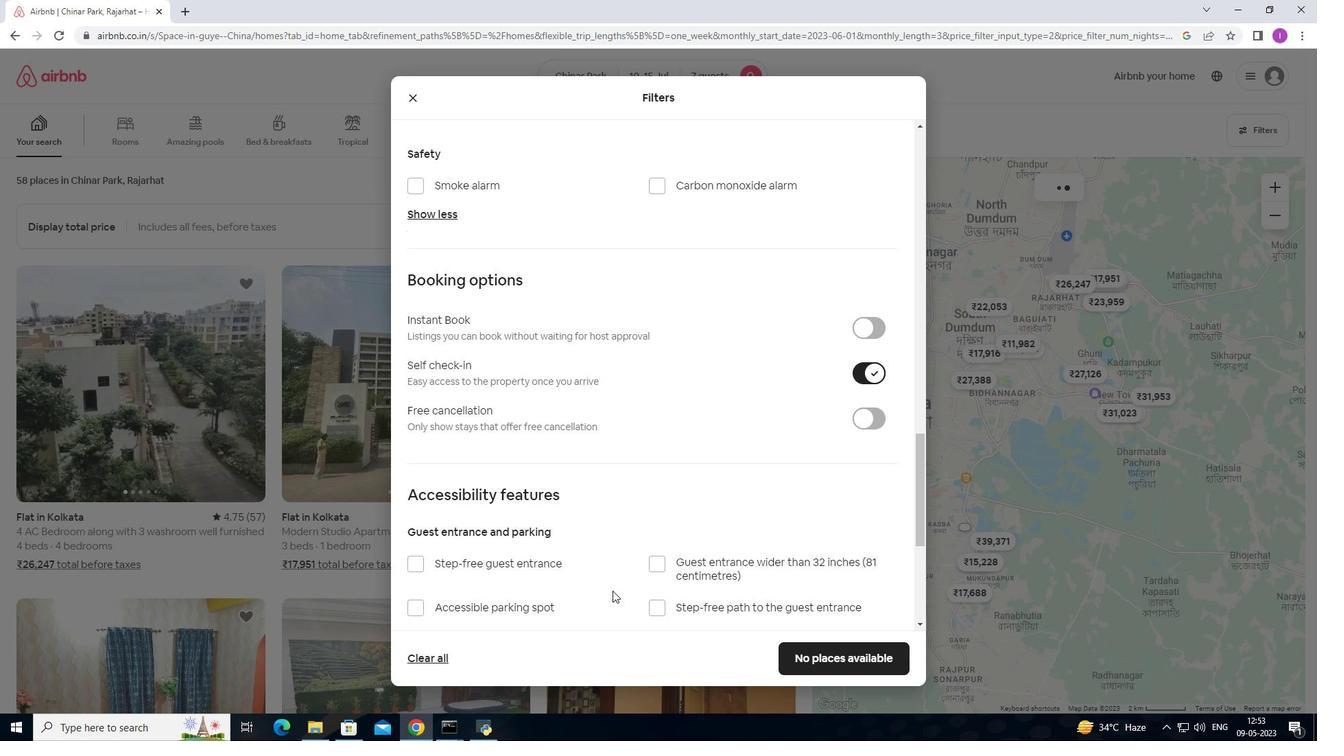 
Action: Mouse scrolled (610, 596) with delta (0, 0)
Screenshot: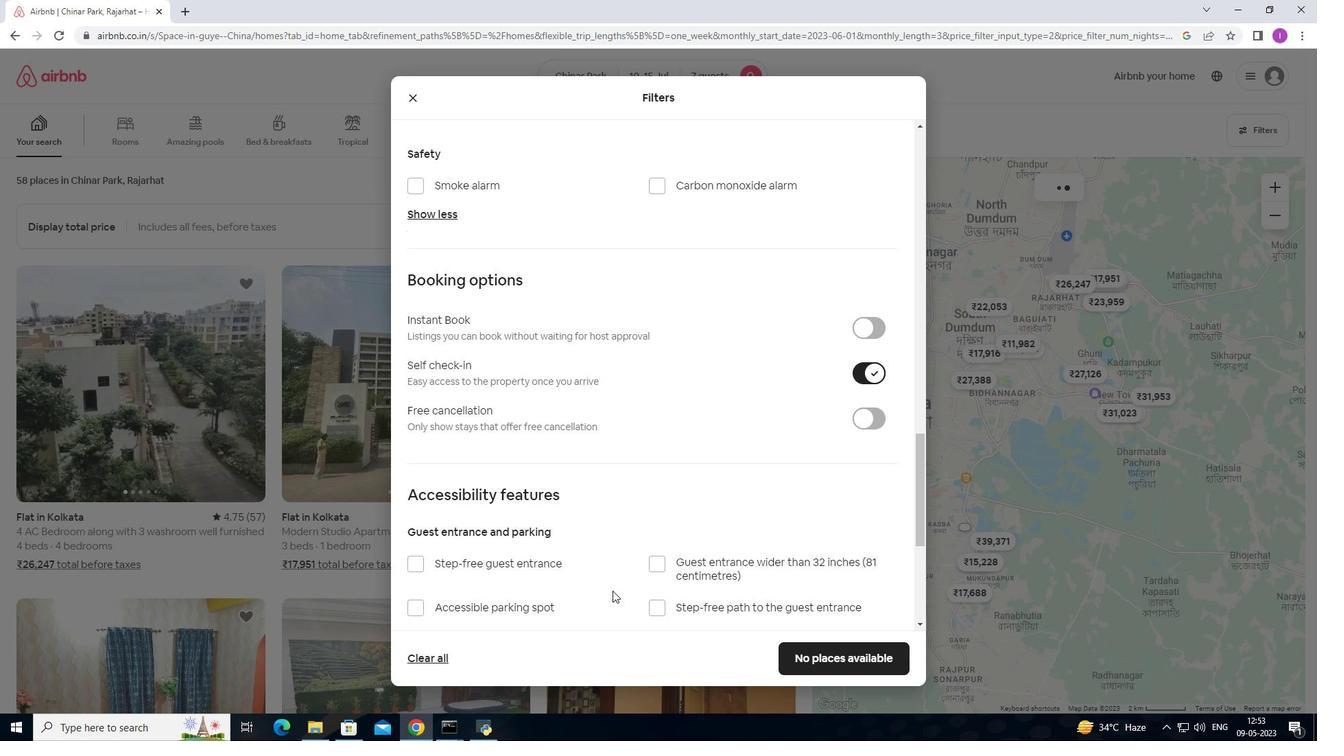 
Action: Mouse moved to (610, 597)
Screenshot: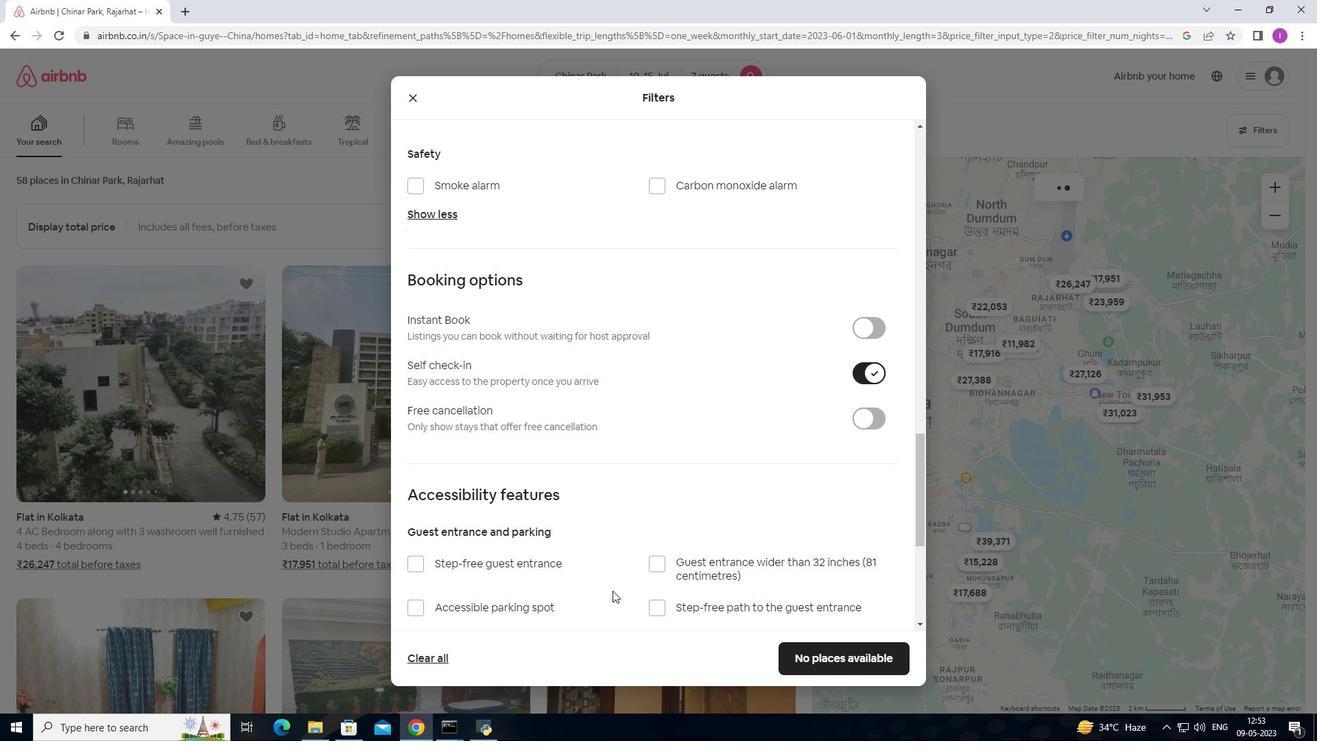 
Action: Mouse scrolled (610, 596) with delta (0, 0)
Screenshot: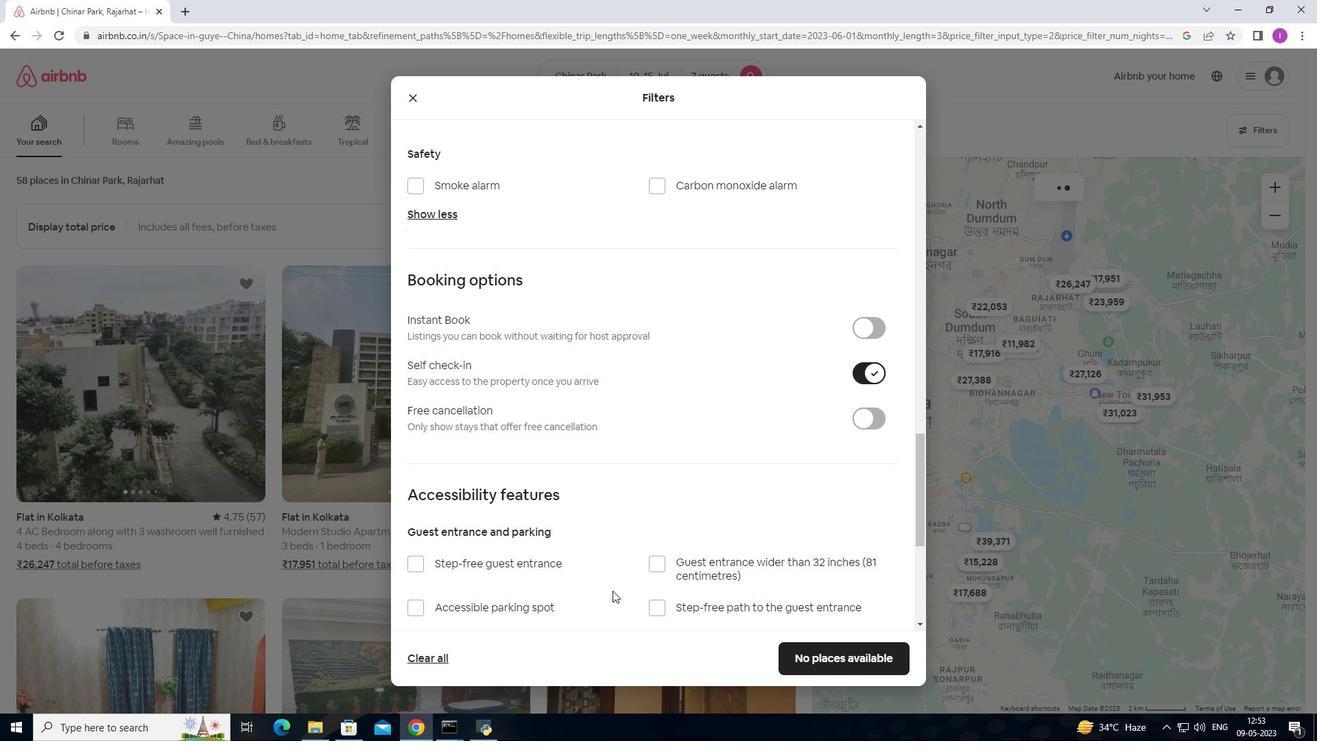 
Action: Mouse moved to (610, 597)
Screenshot: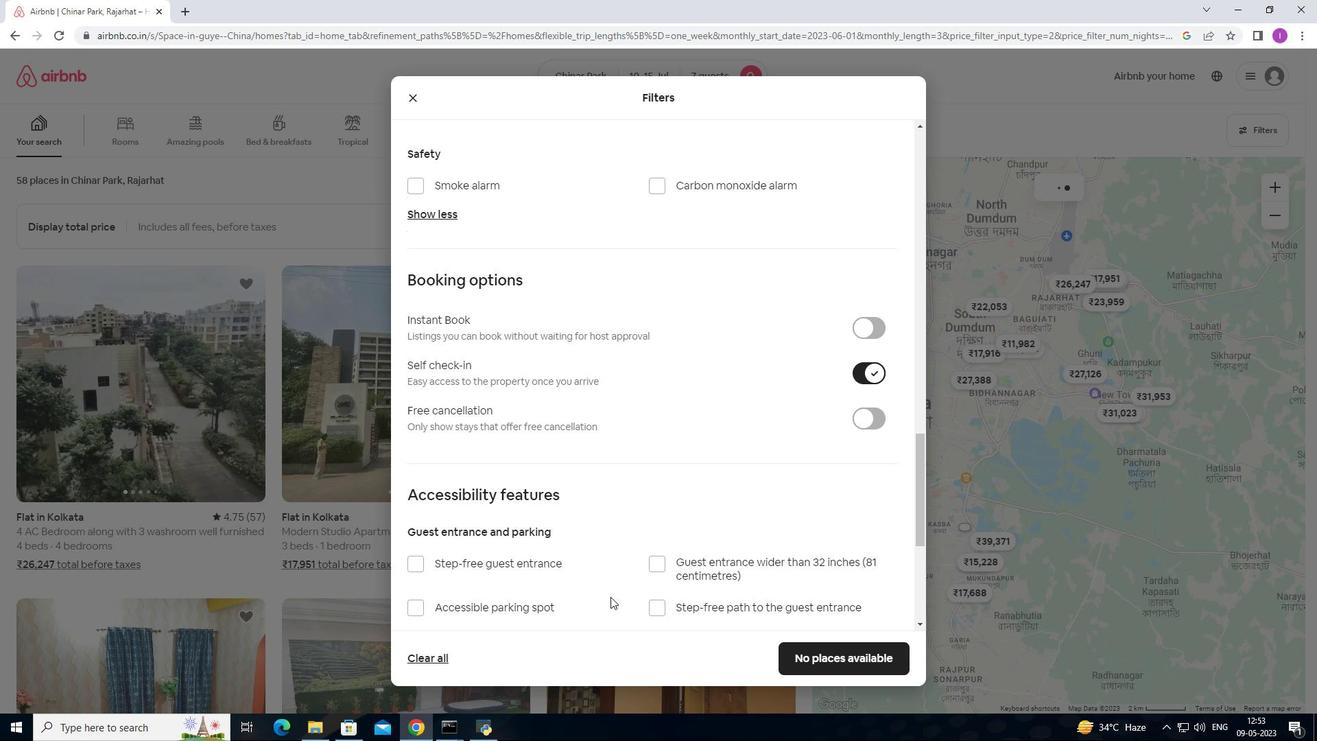 
Action: Mouse scrolled (610, 597) with delta (0, 0)
Screenshot: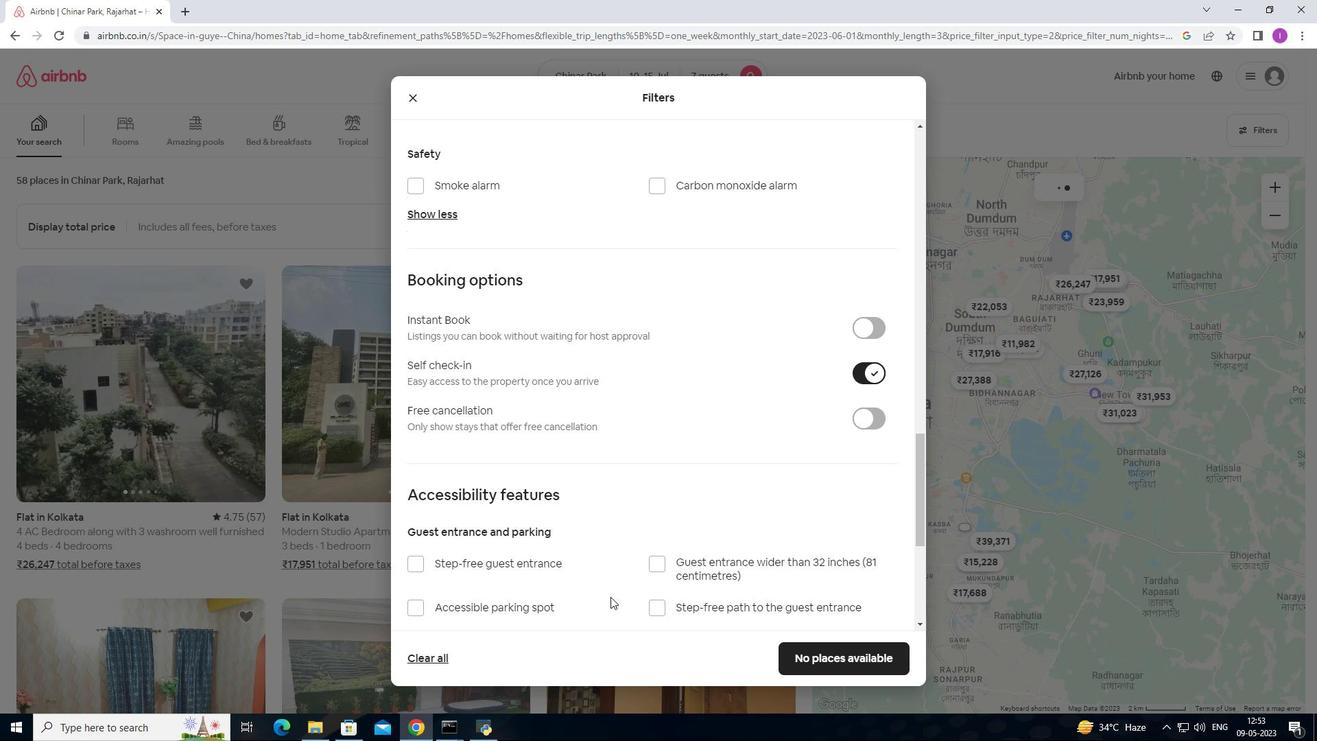 
Action: Mouse moved to (606, 601)
Screenshot: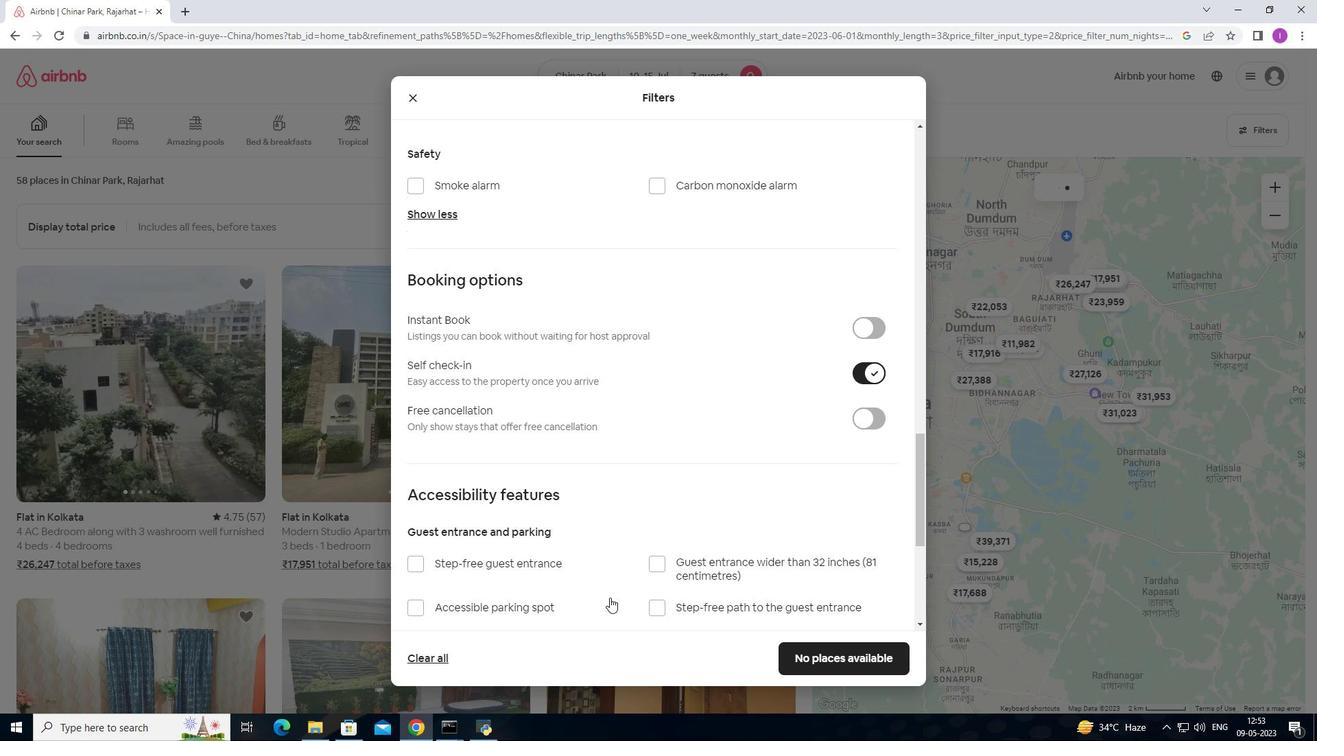 
Action: Mouse scrolled (608, 598) with delta (0, 0)
Screenshot: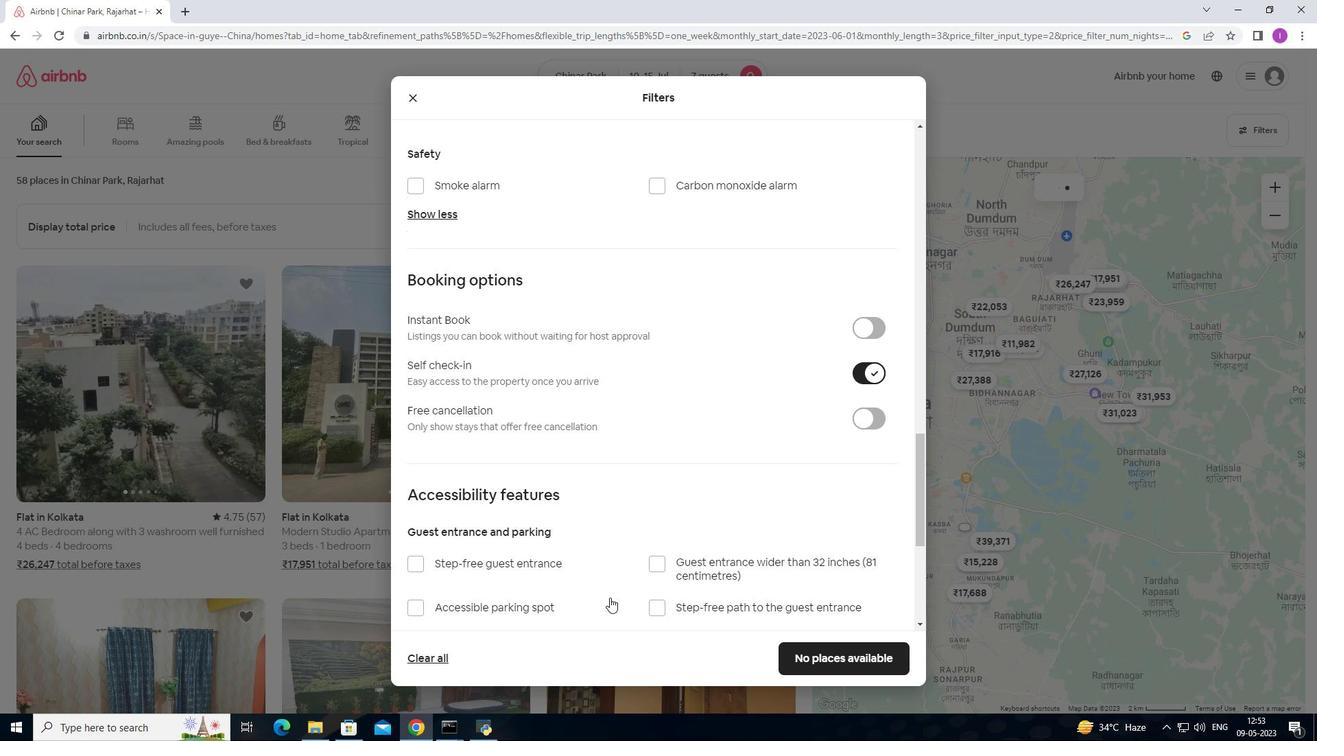 
Action: Mouse moved to (592, 596)
Screenshot: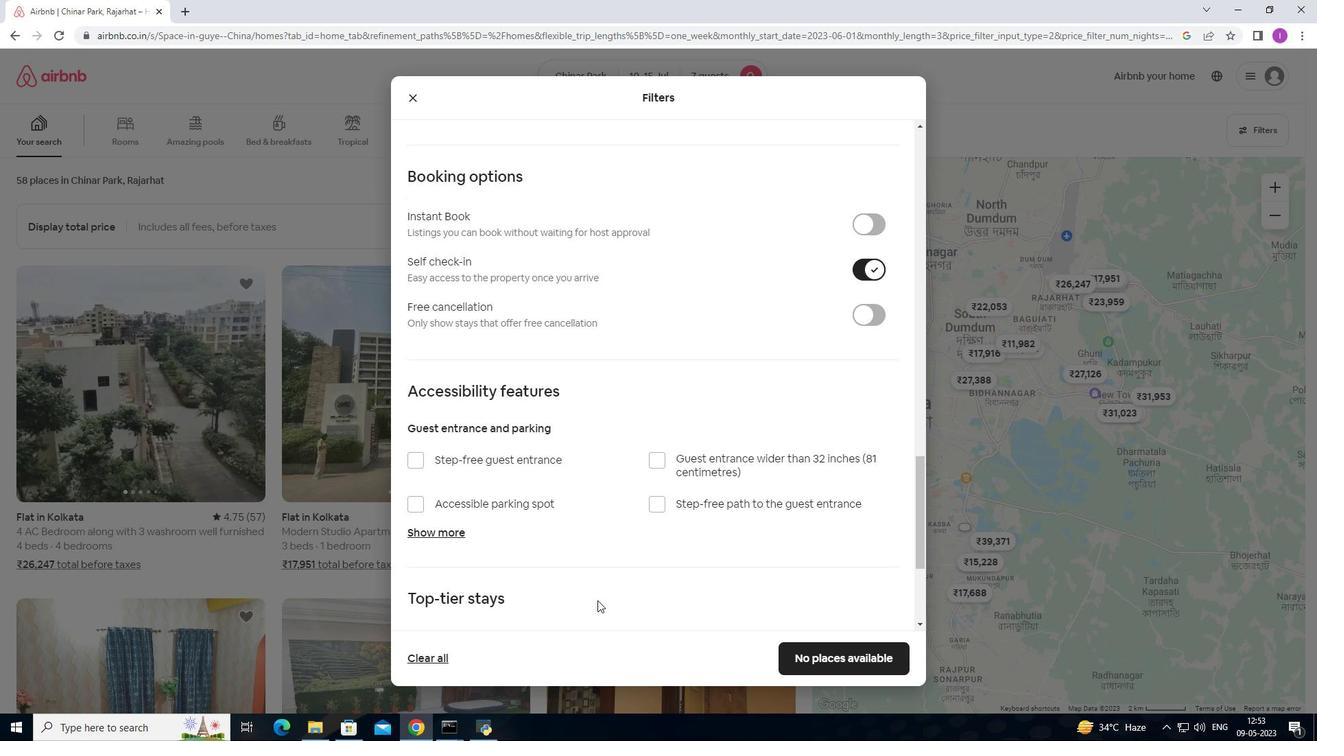 
Action: Mouse scrolled (592, 595) with delta (0, 0)
Screenshot: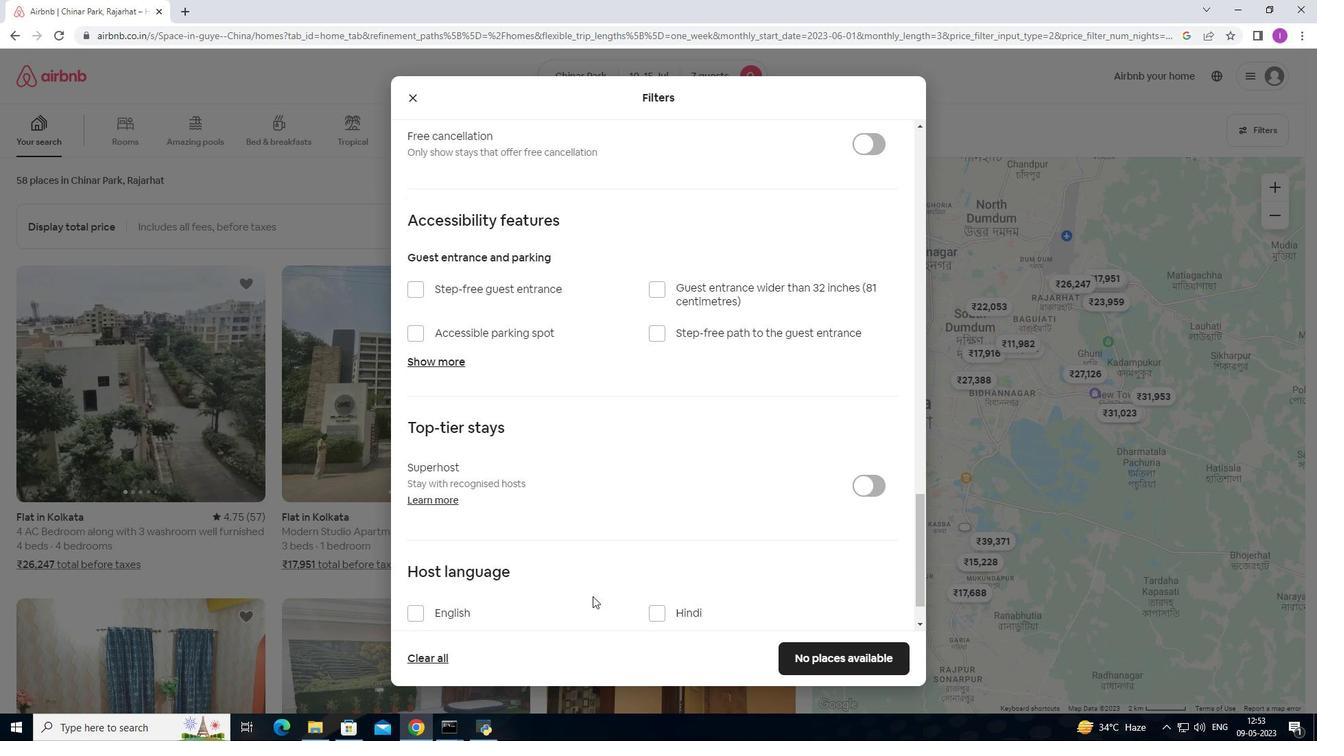 
Action: Mouse scrolled (592, 595) with delta (0, 0)
Screenshot: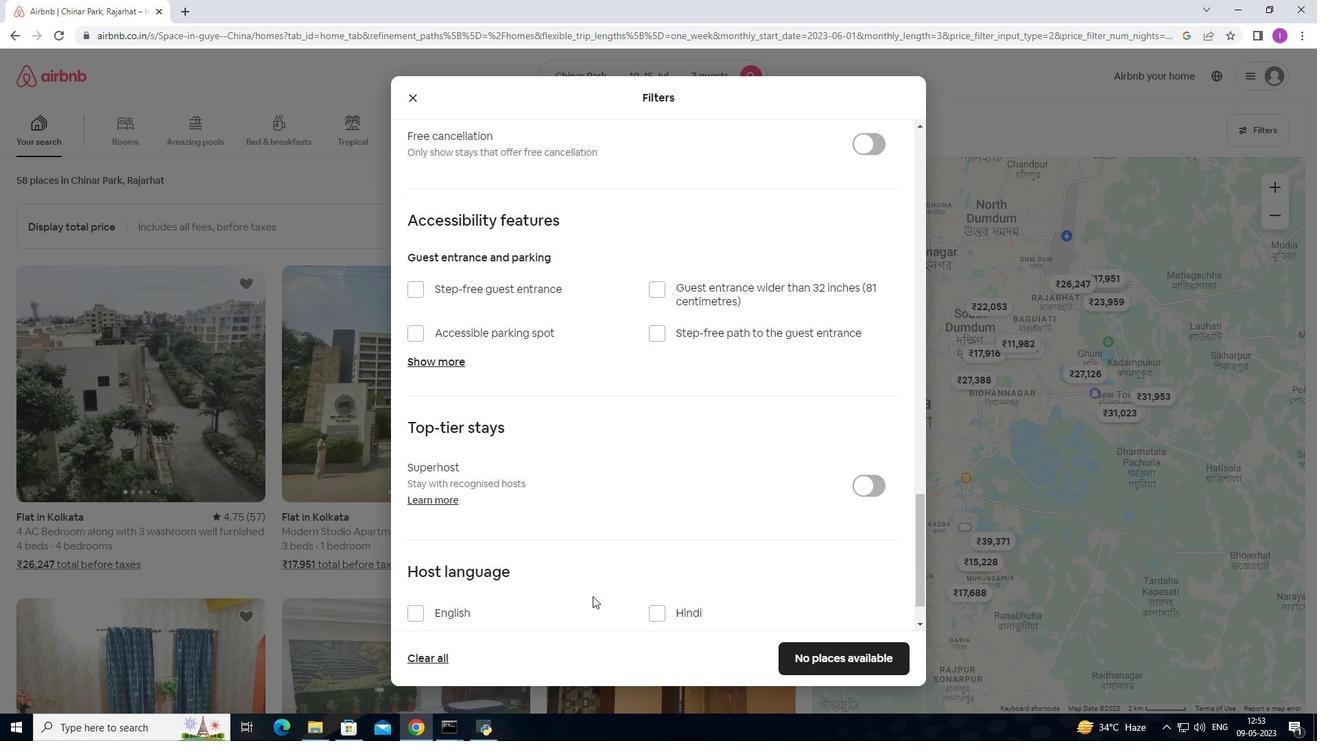 
Action: Mouse scrolled (592, 595) with delta (0, 0)
Screenshot: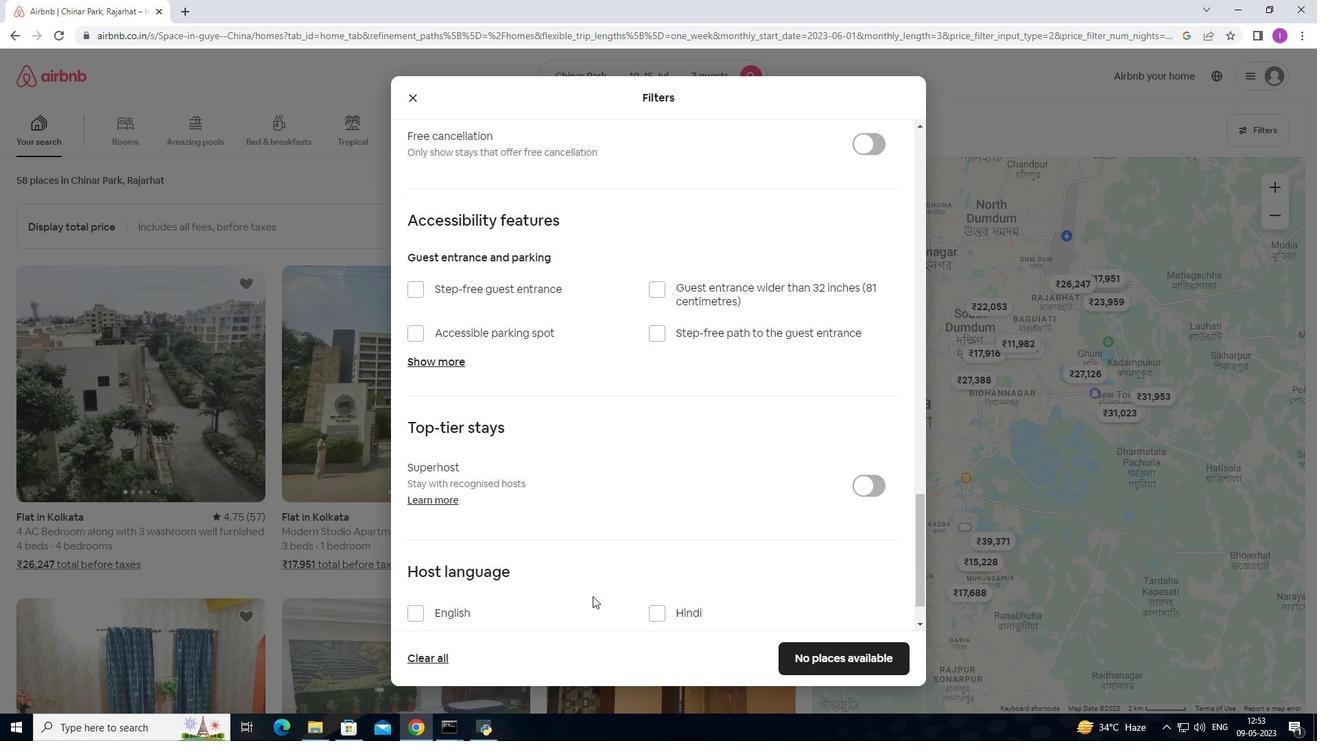 
Action: Mouse scrolled (592, 595) with delta (0, 0)
Screenshot: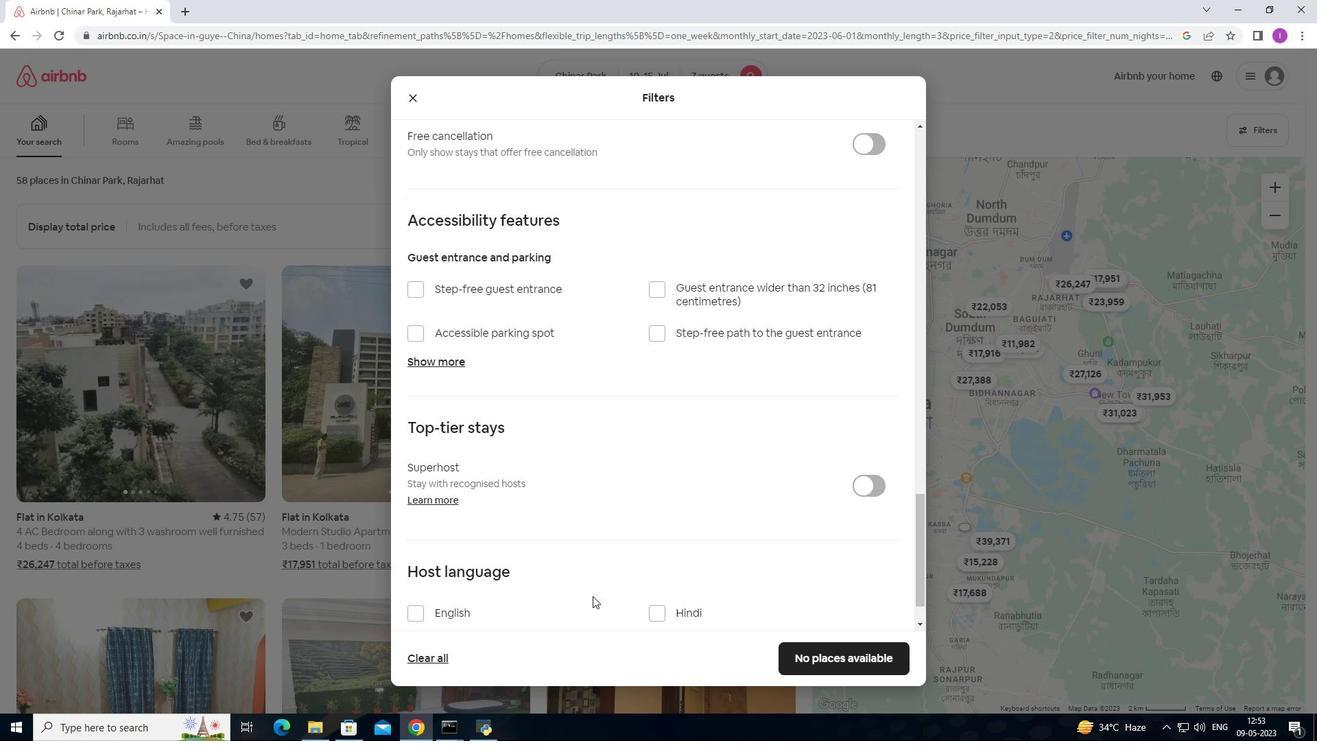 
Action: Mouse moved to (428, 562)
Screenshot: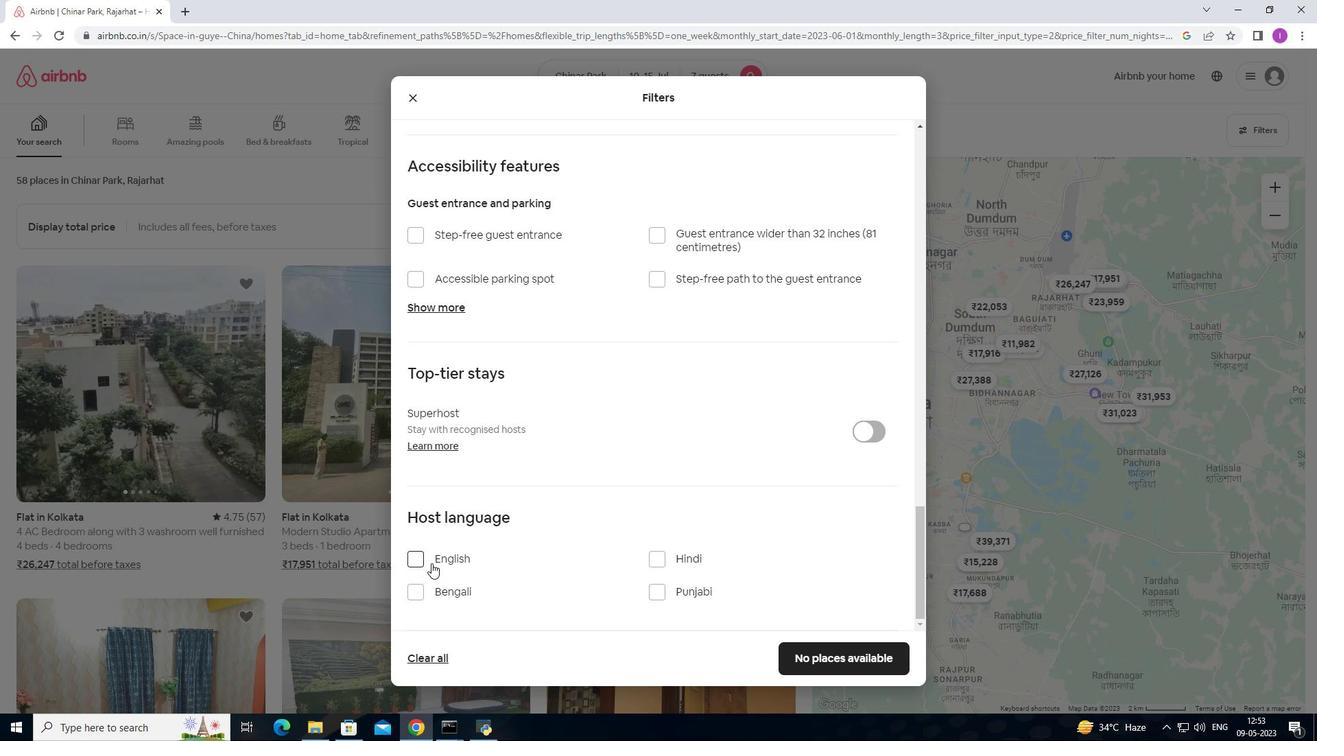 
Action: Mouse pressed left at (428, 562)
Screenshot: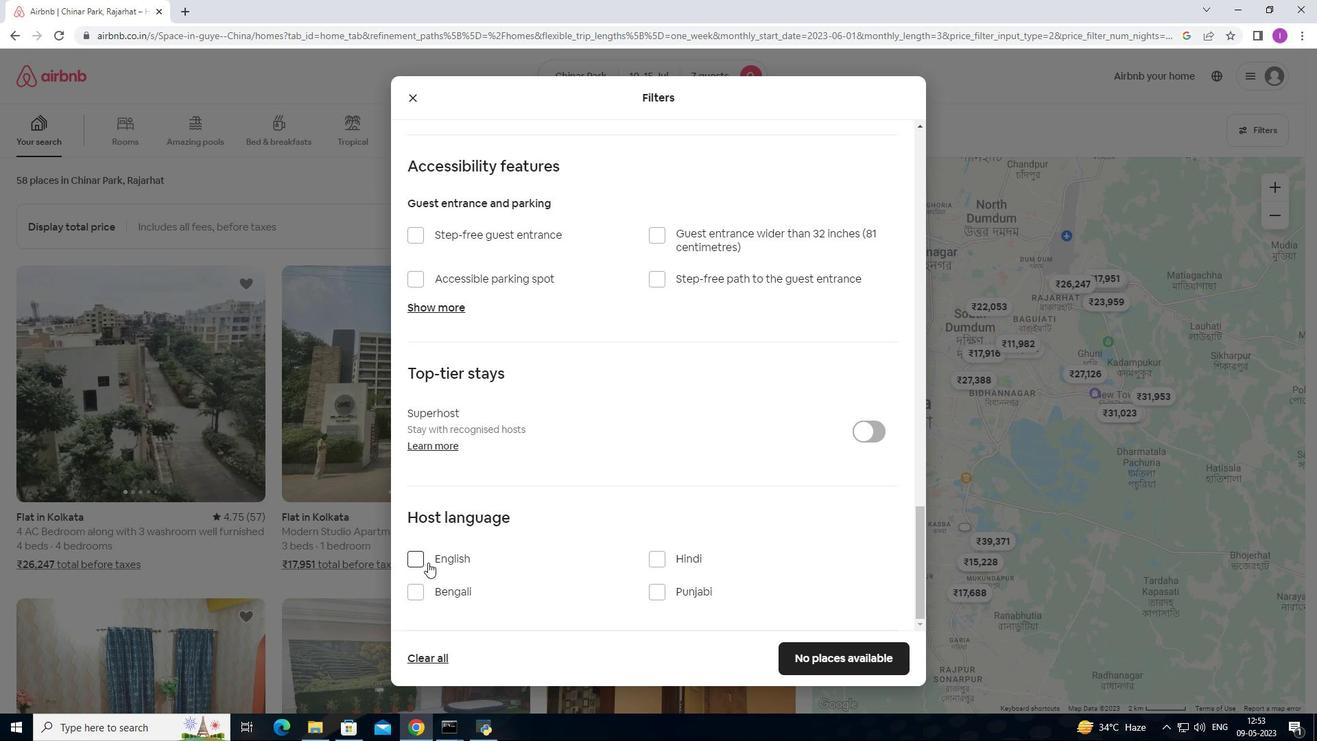 
Action: Mouse moved to (638, 616)
Screenshot: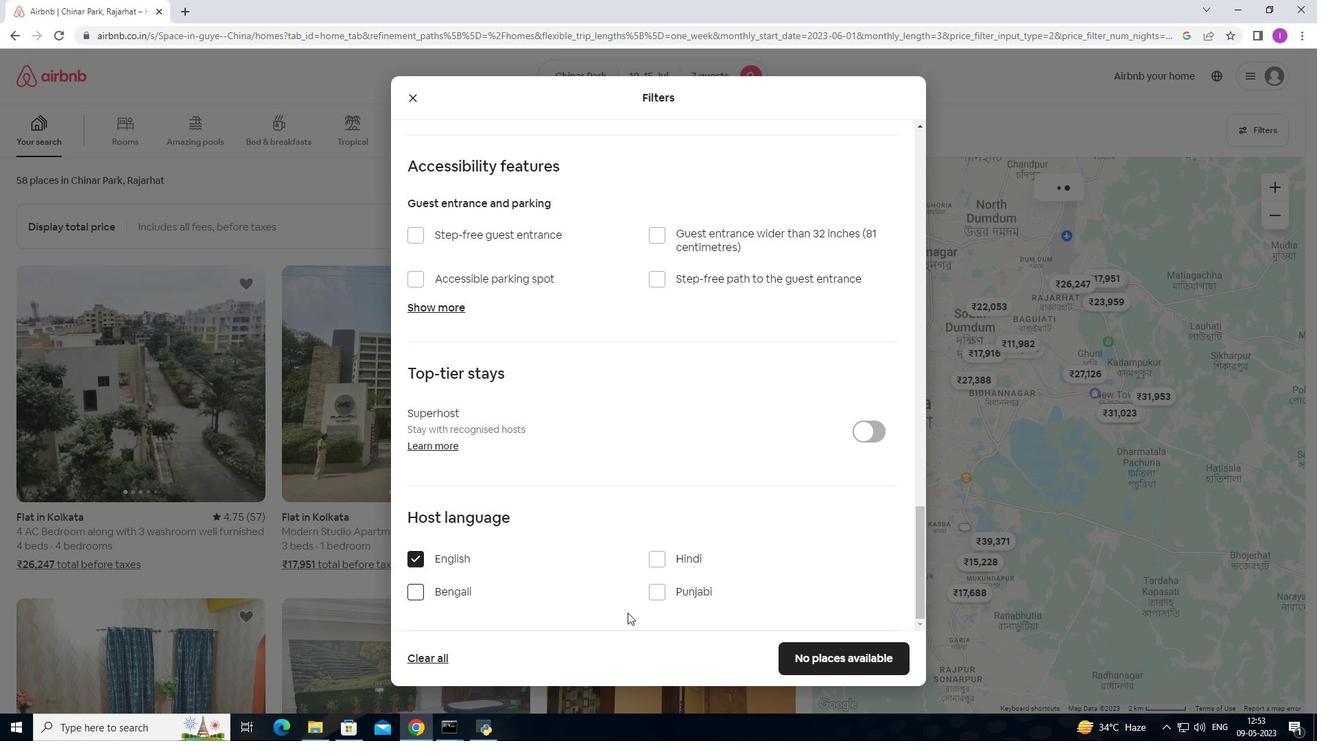 
Action: Mouse scrolled (638, 615) with delta (0, 0)
Screenshot: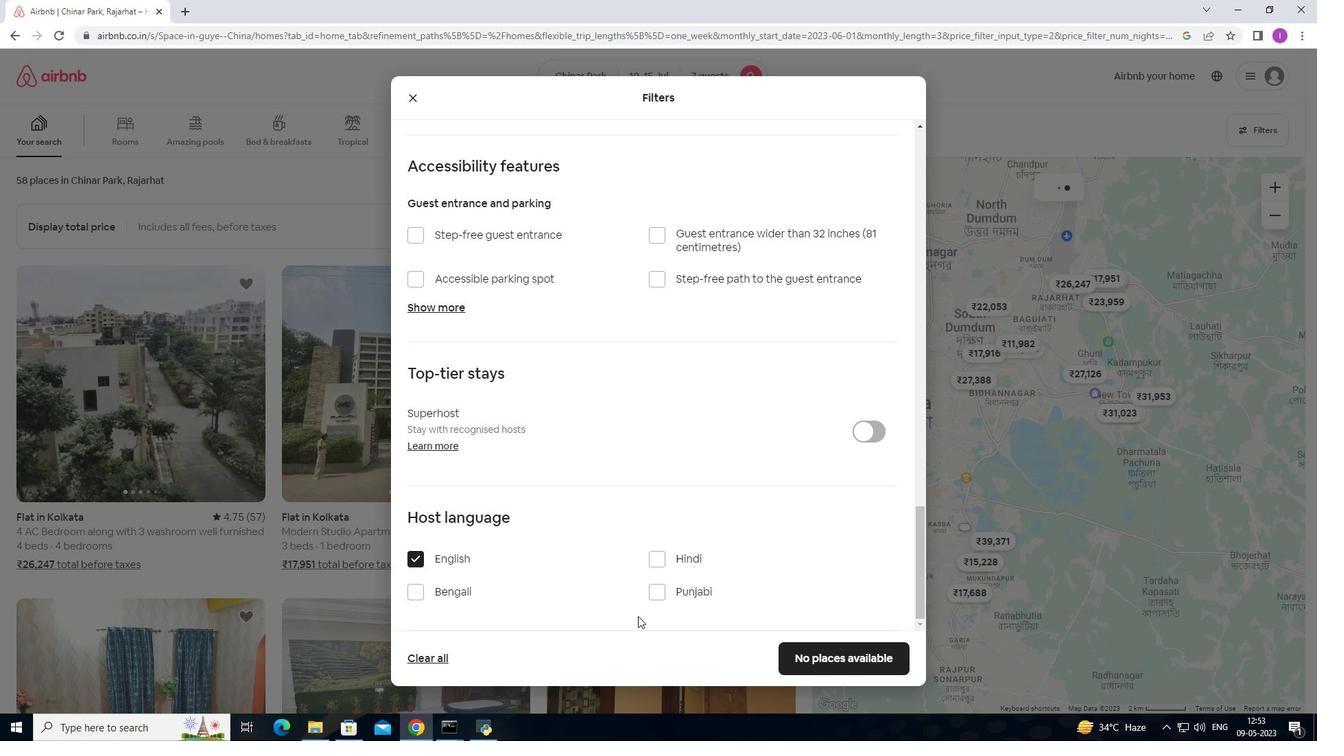 
Action: Mouse scrolled (638, 615) with delta (0, 0)
Screenshot: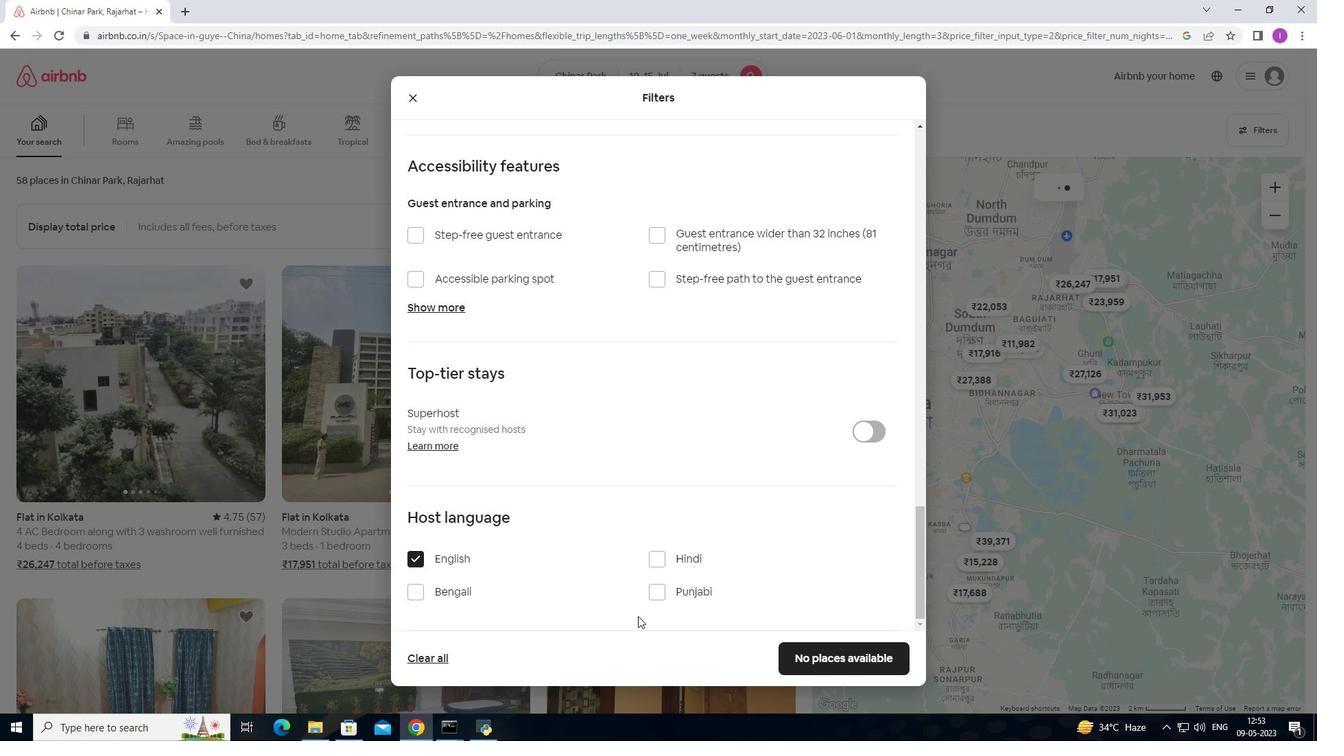 
Action: Mouse moved to (639, 616)
Screenshot: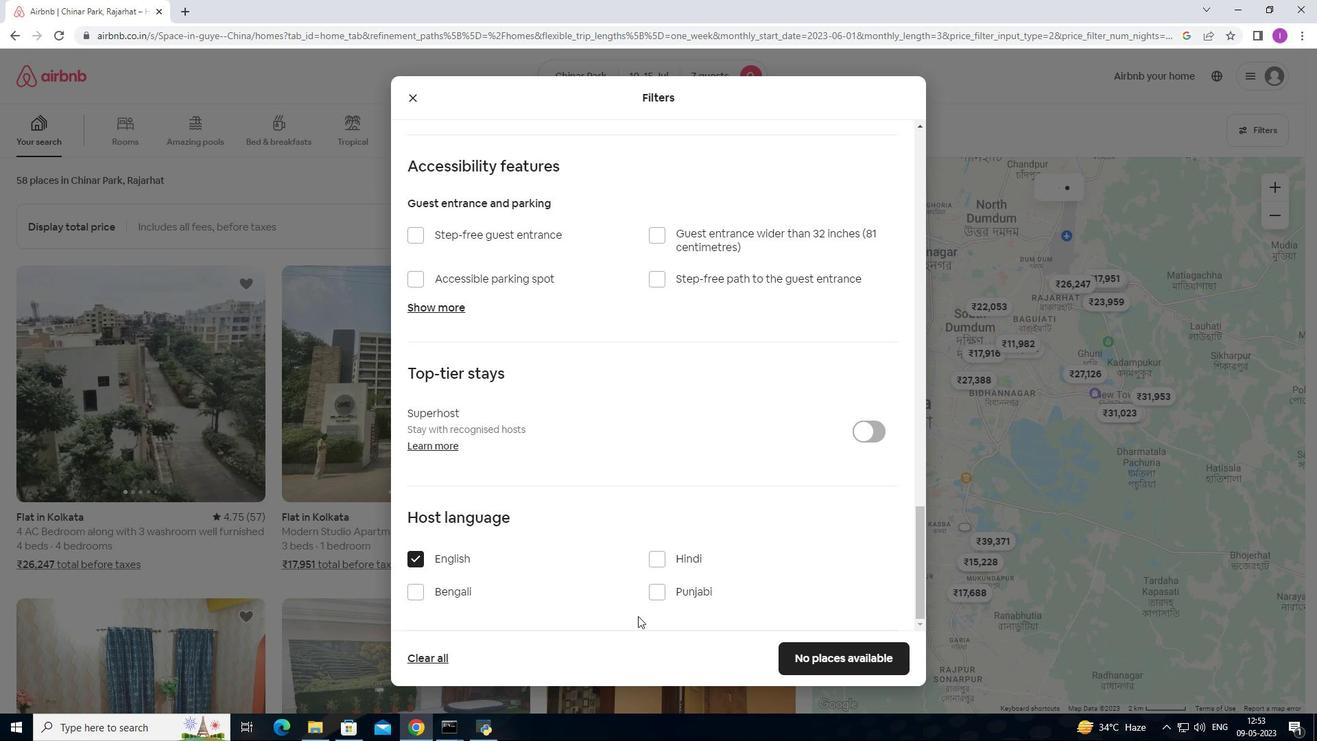 
Action: Mouse scrolled (639, 615) with delta (0, 0)
Screenshot: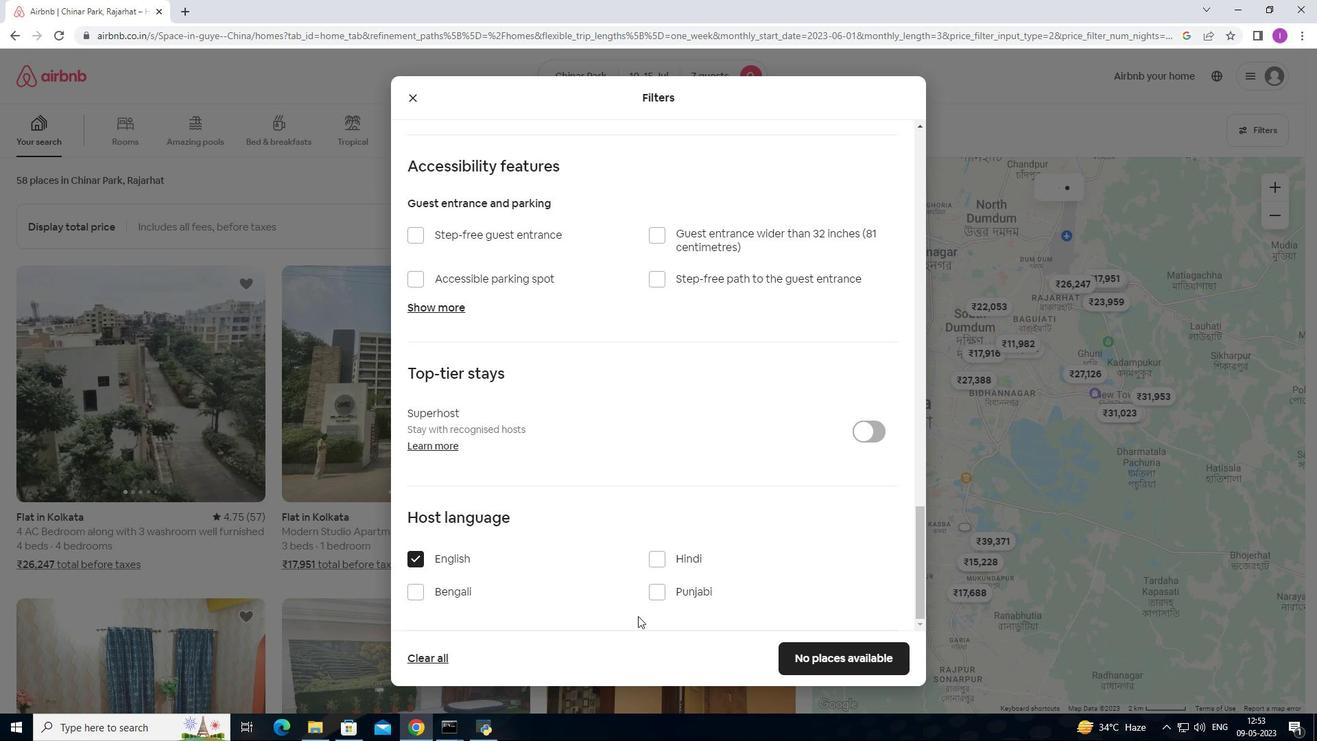 
Action: Mouse moved to (651, 614)
Screenshot: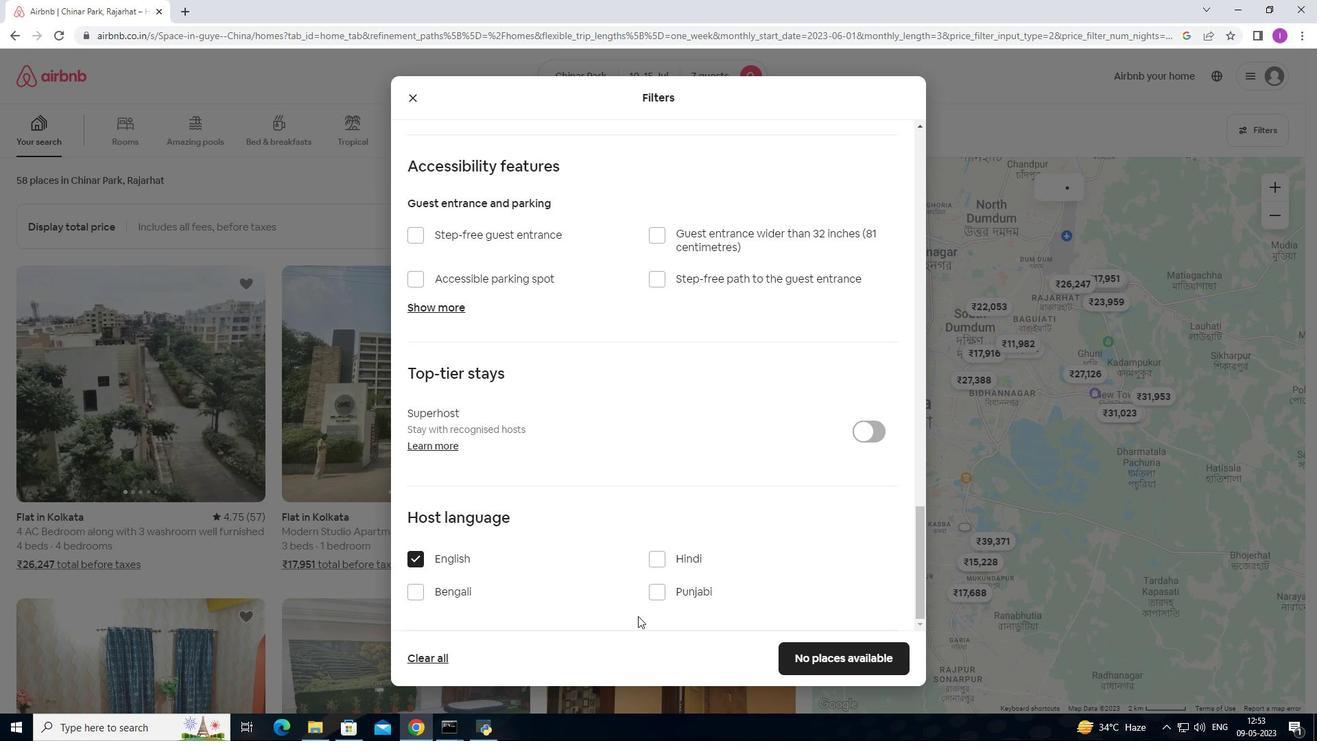 
Action: Mouse scrolled (651, 613) with delta (0, 0)
Screenshot: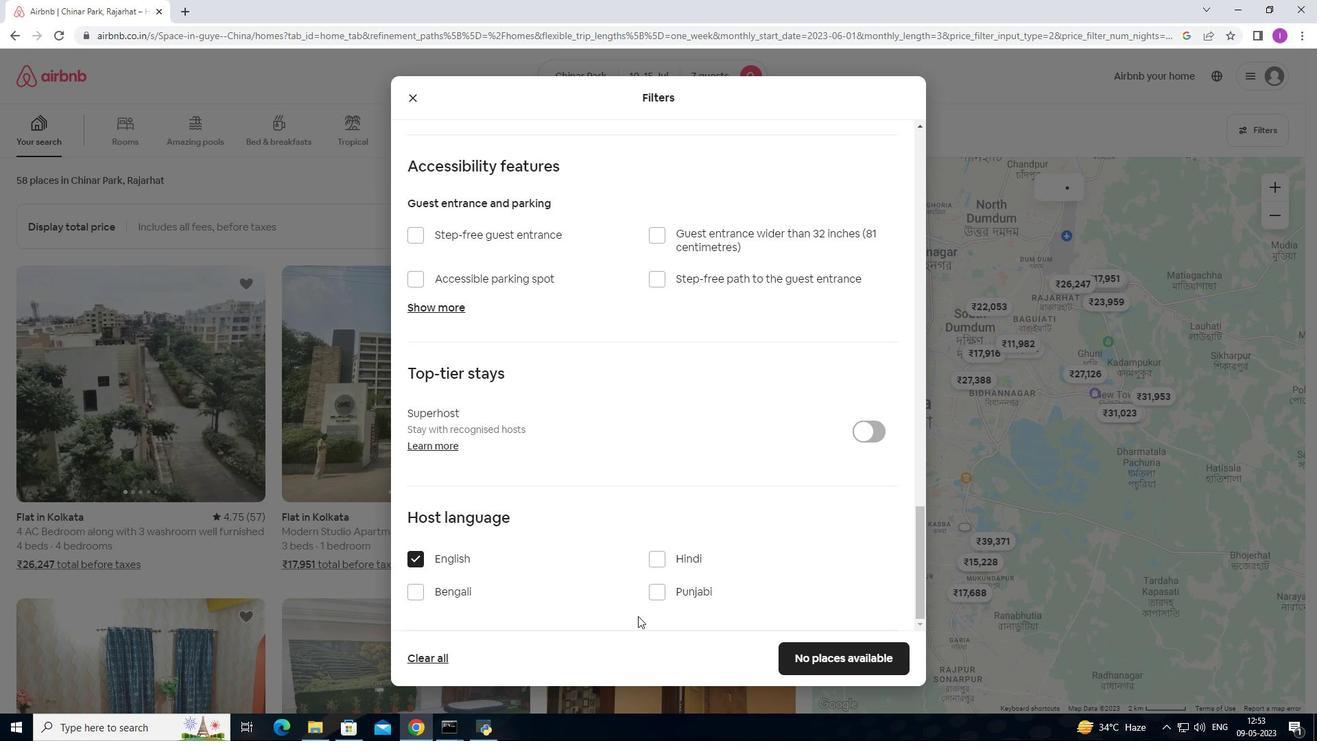 
Action: Mouse moved to (794, 658)
Screenshot: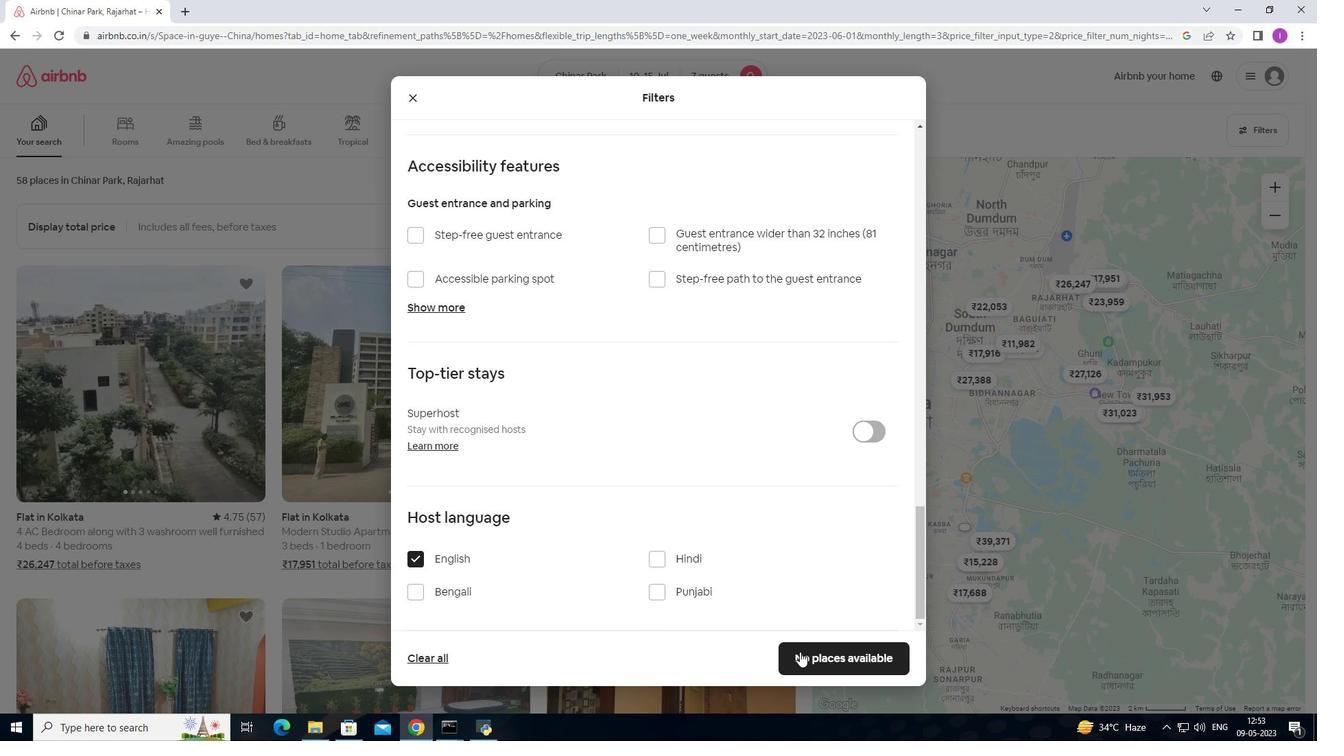 
Action: Mouse pressed left at (794, 658)
Screenshot: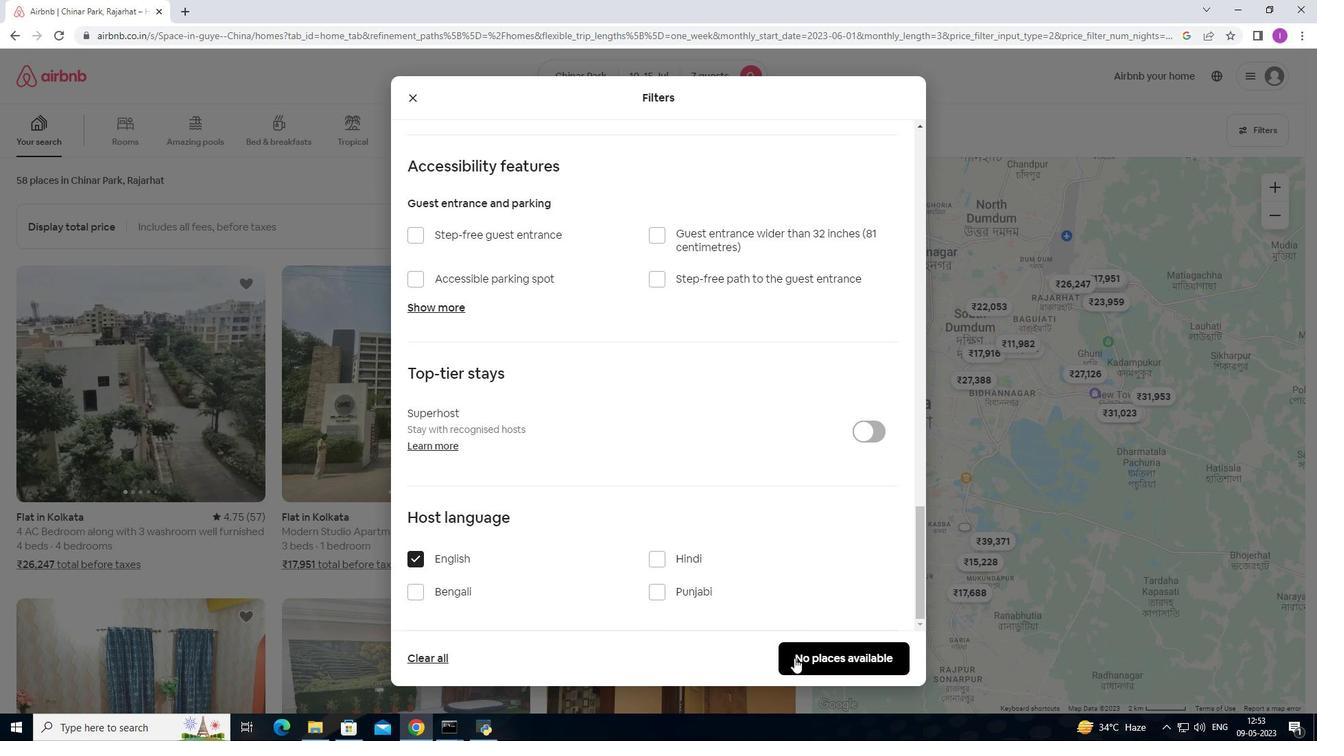 
Action: Mouse moved to (687, 534)
Screenshot: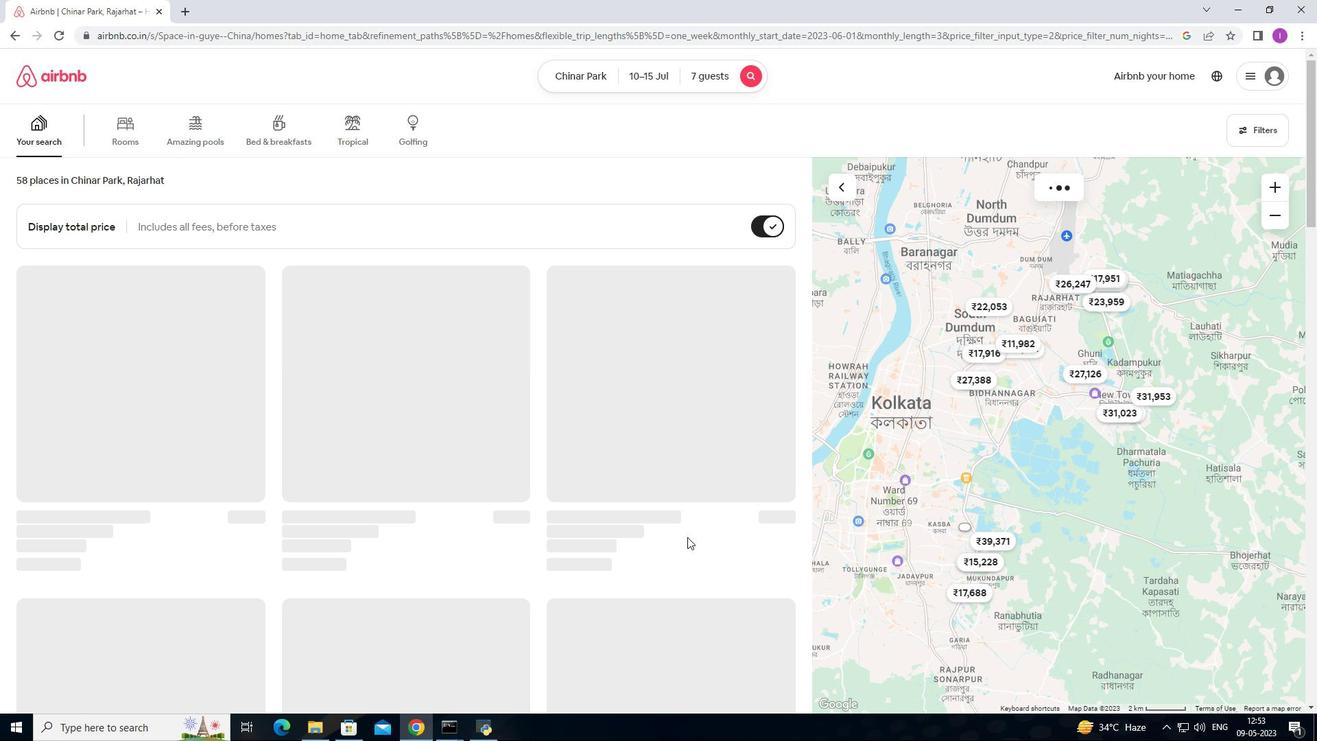 
